 Task: Look for space in Bāli, India from 9th July, 2023 to 16th July, 2023 for 2 adults, 1 child in price range Rs.8000 to Rs.16000. Place can be entire place with 2 bedrooms having 2 beds and 1 bathroom. Property type can be house, flat, guest house. Booking option can be shelf check-in. Required host language is English.
Action: Mouse moved to (464, 102)
Screenshot: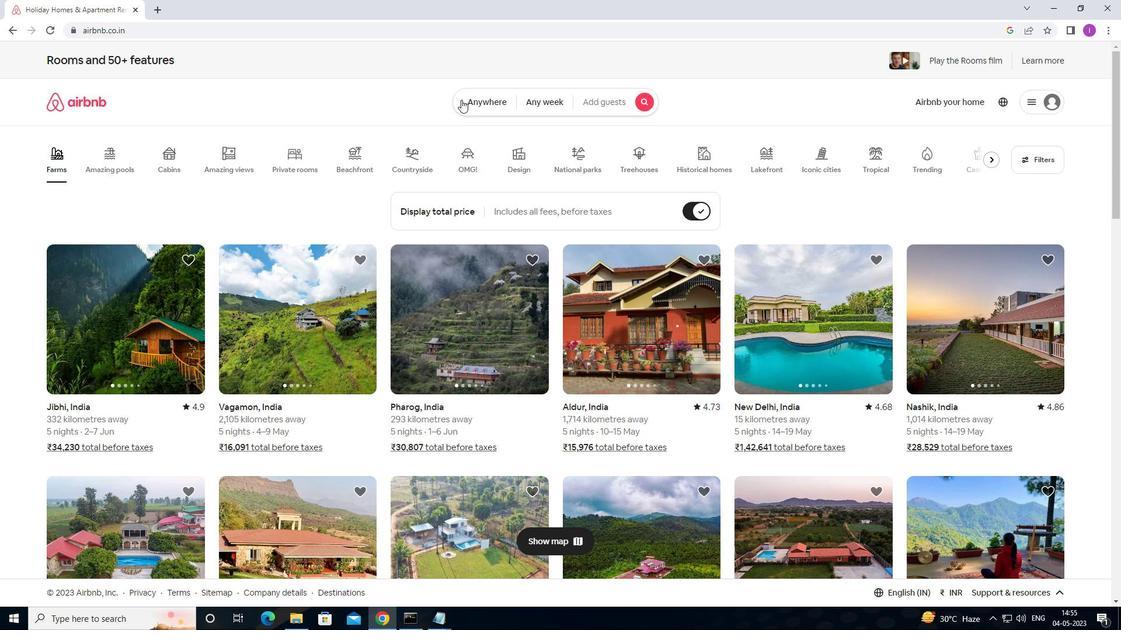 
Action: Mouse pressed left at (464, 102)
Screenshot: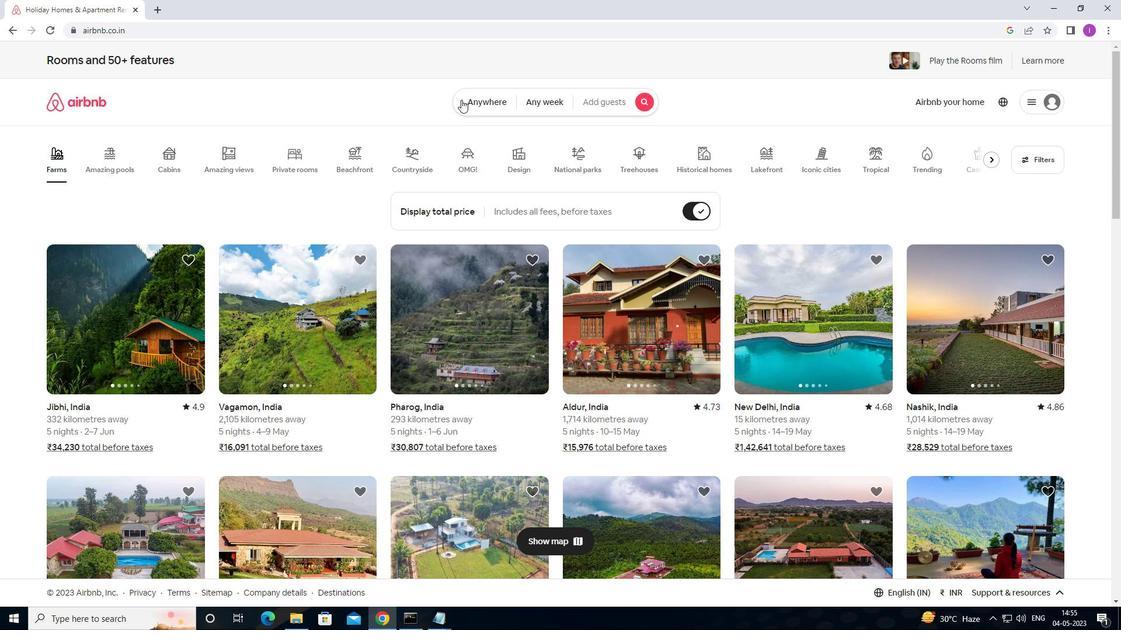 
Action: Mouse moved to (415, 152)
Screenshot: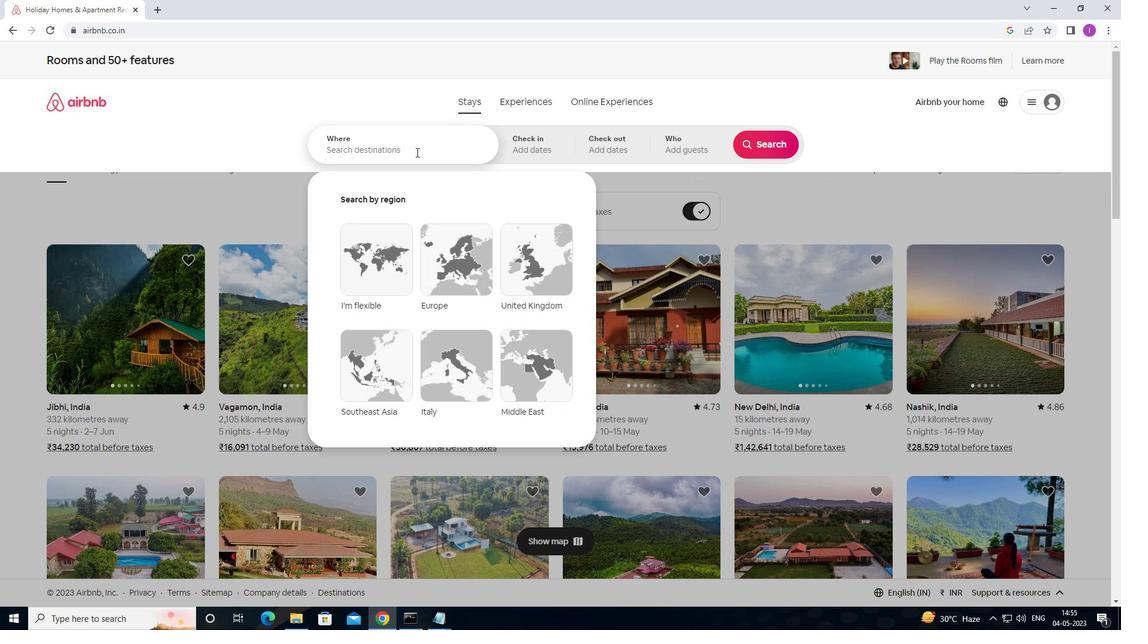 
Action: Mouse pressed left at (415, 152)
Screenshot: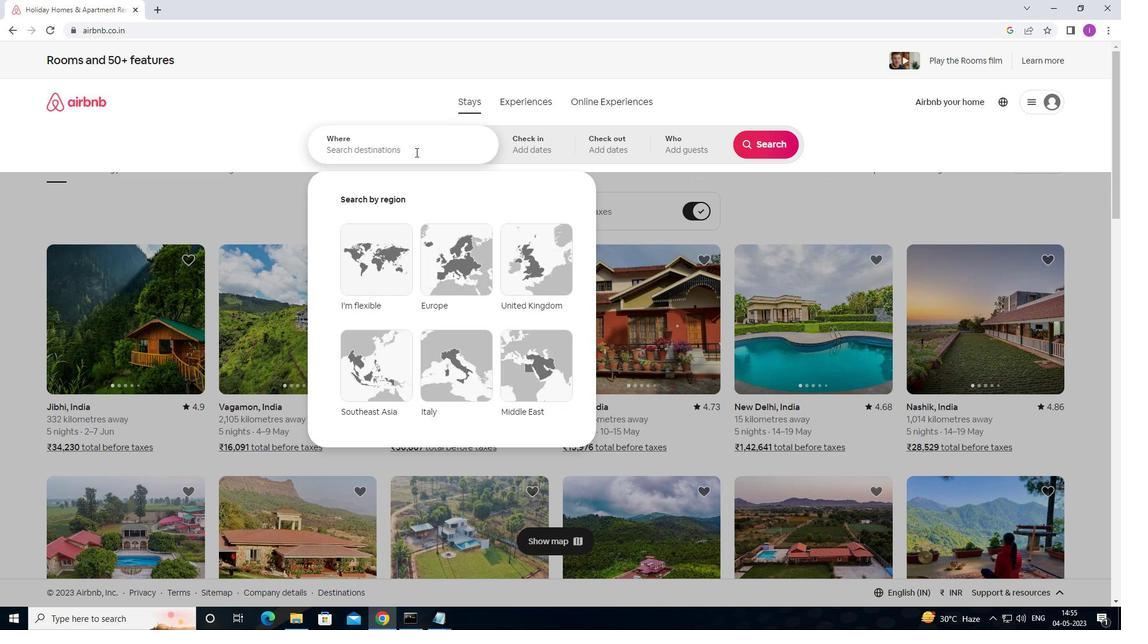 
Action: Mouse moved to (416, 152)
Screenshot: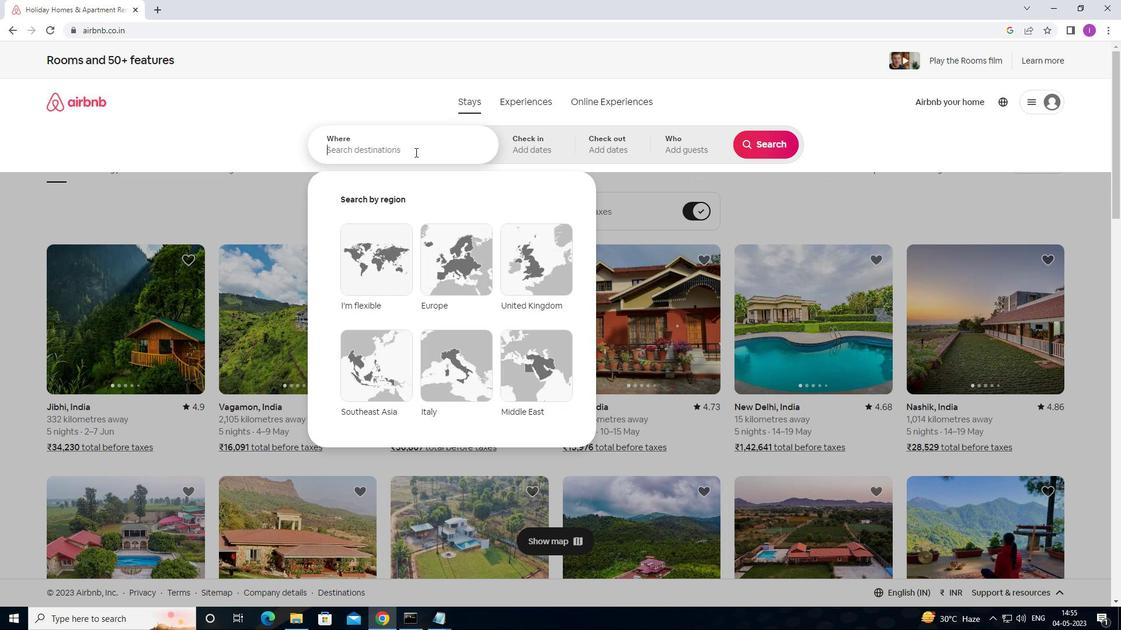 
Action: Key pressed <Key.shift>BALI,<Key.shift>INDIA
Screenshot: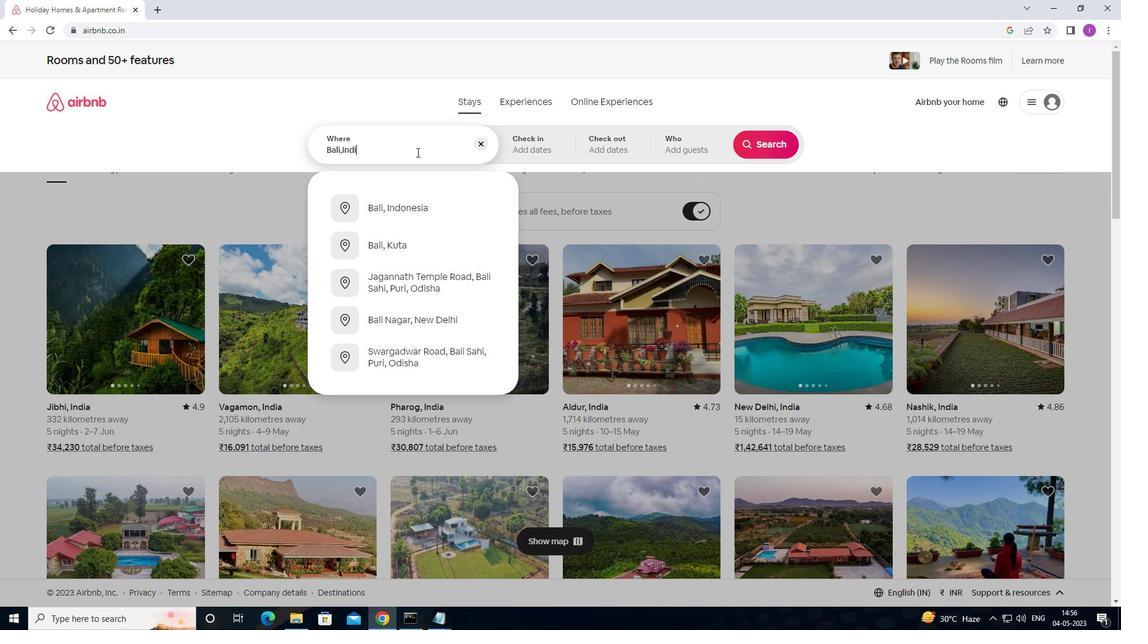 
Action: Mouse moved to (526, 148)
Screenshot: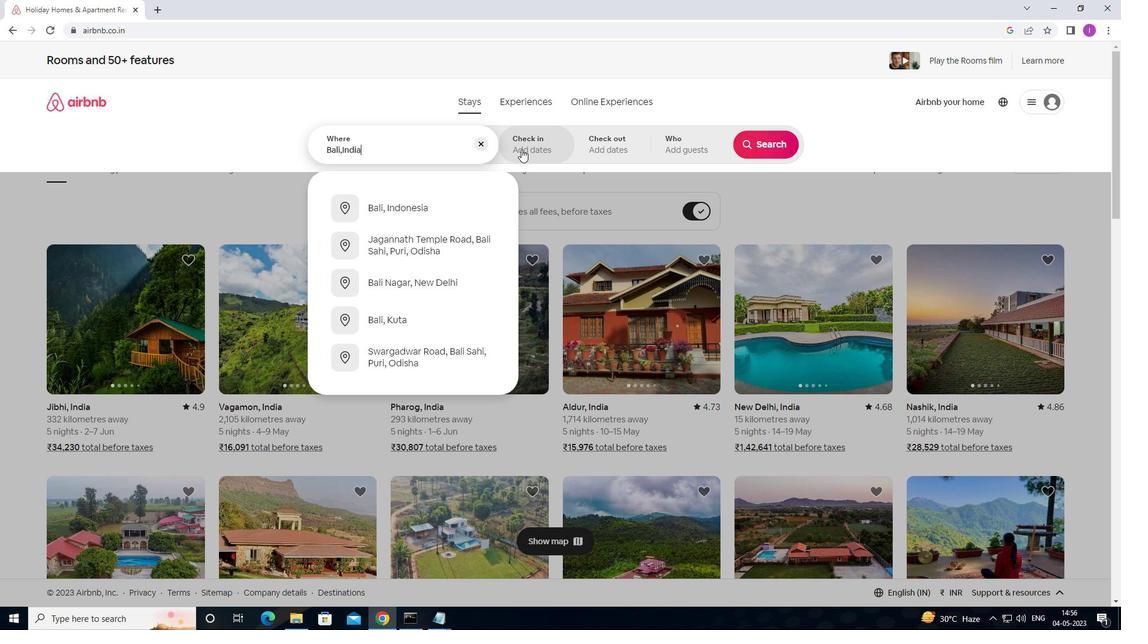 
Action: Mouse pressed left at (526, 148)
Screenshot: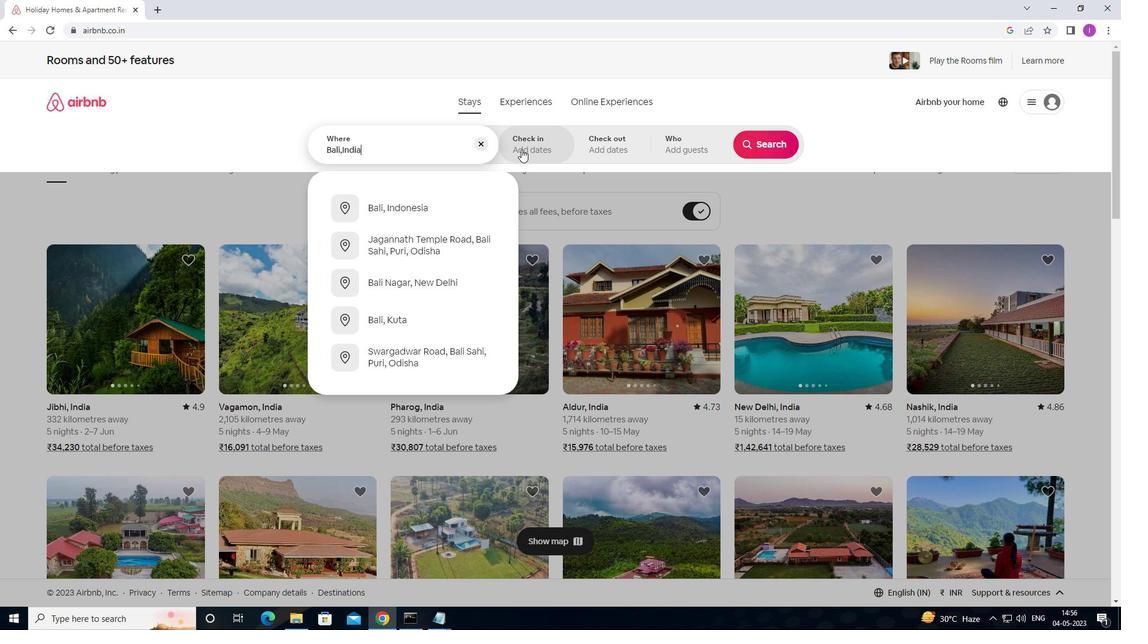 
Action: Mouse moved to (766, 239)
Screenshot: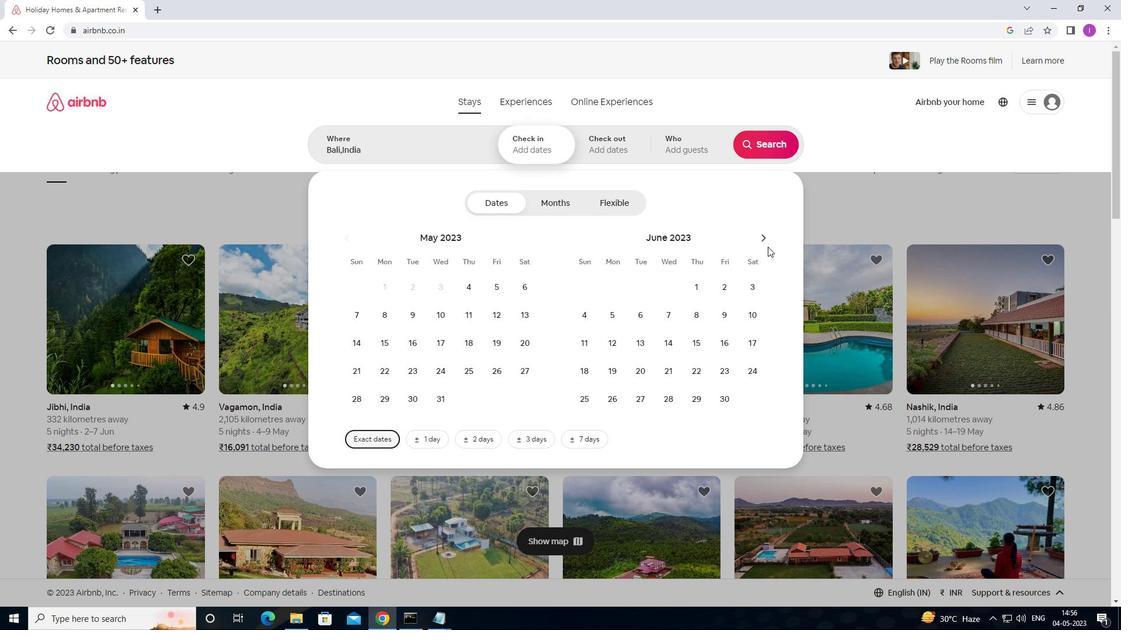 
Action: Mouse pressed left at (766, 239)
Screenshot: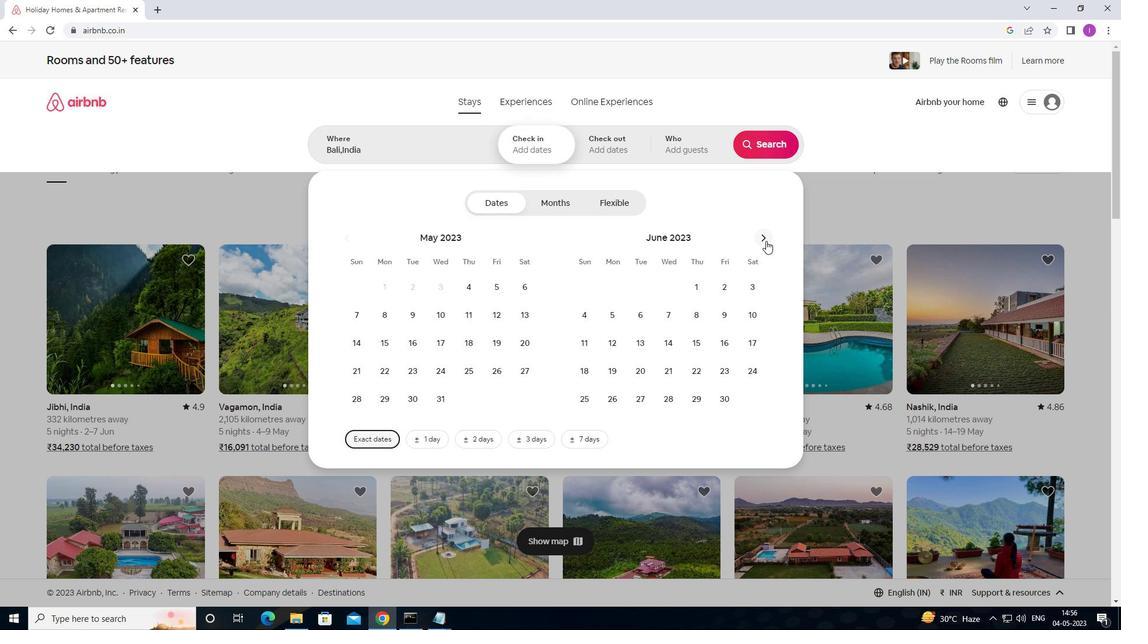 
Action: Mouse moved to (581, 346)
Screenshot: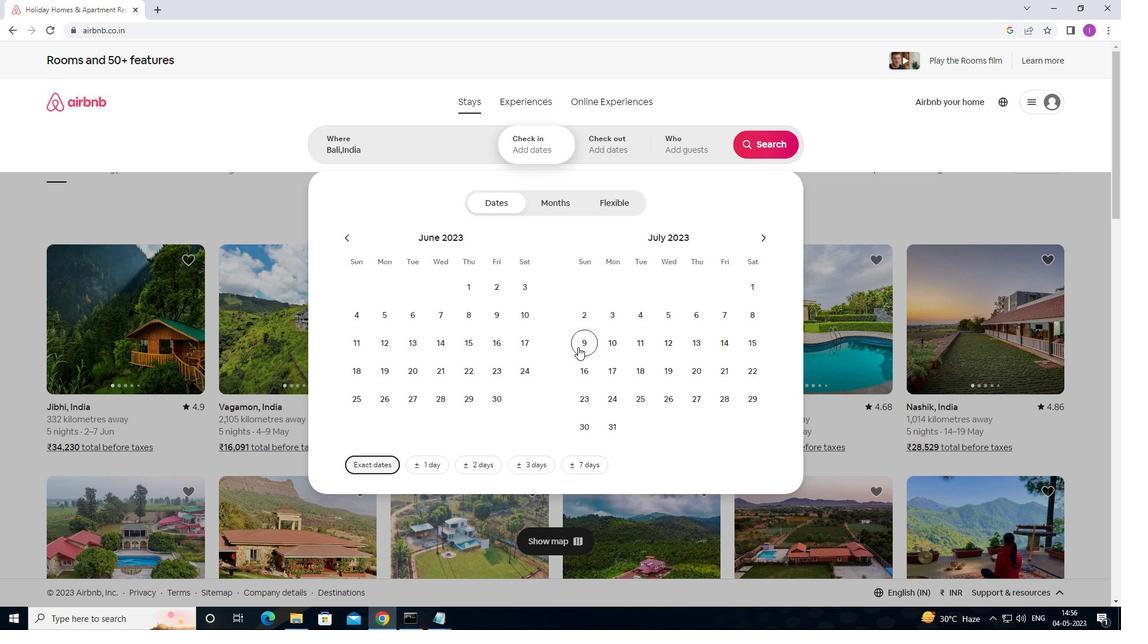 
Action: Mouse pressed left at (581, 346)
Screenshot: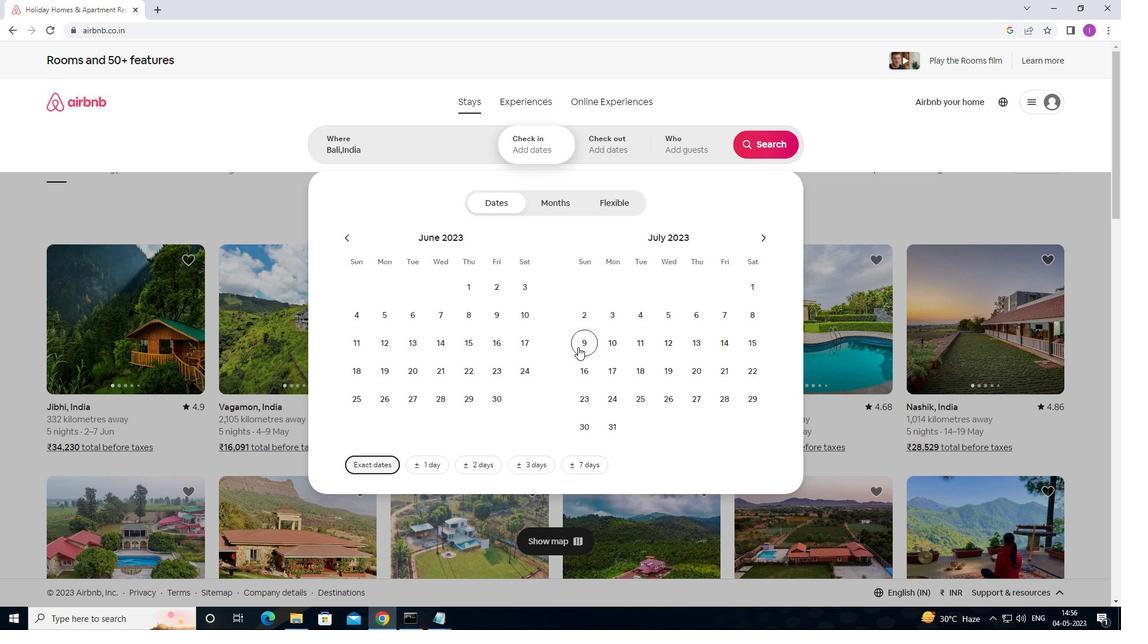 
Action: Mouse moved to (582, 364)
Screenshot: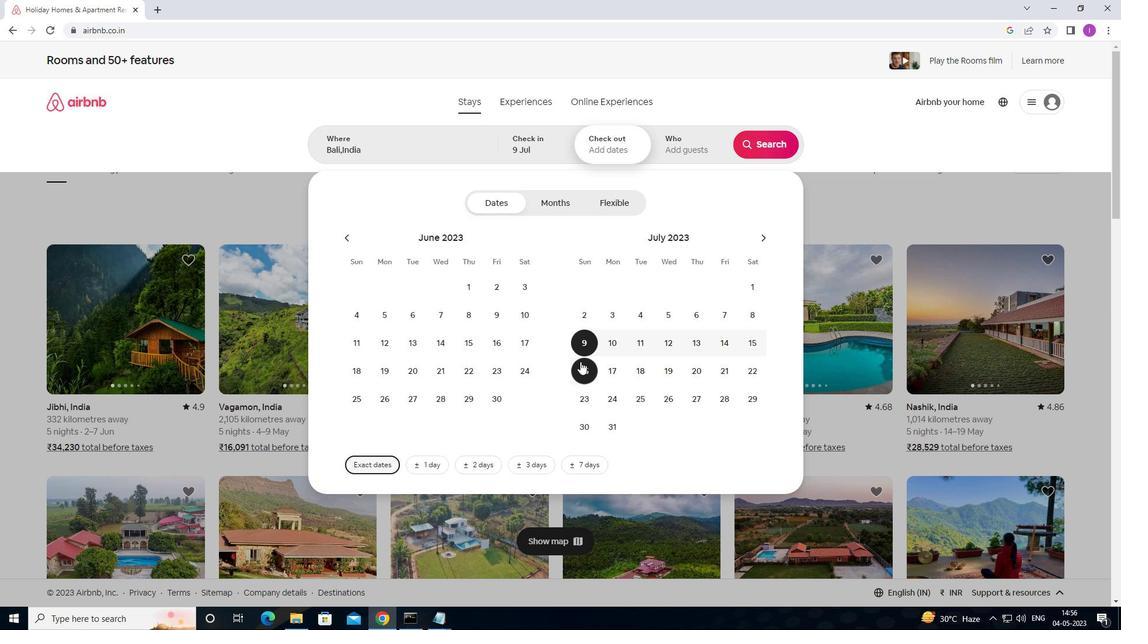 
Action: Mouse pressed left at (582, 364)
Screenshot: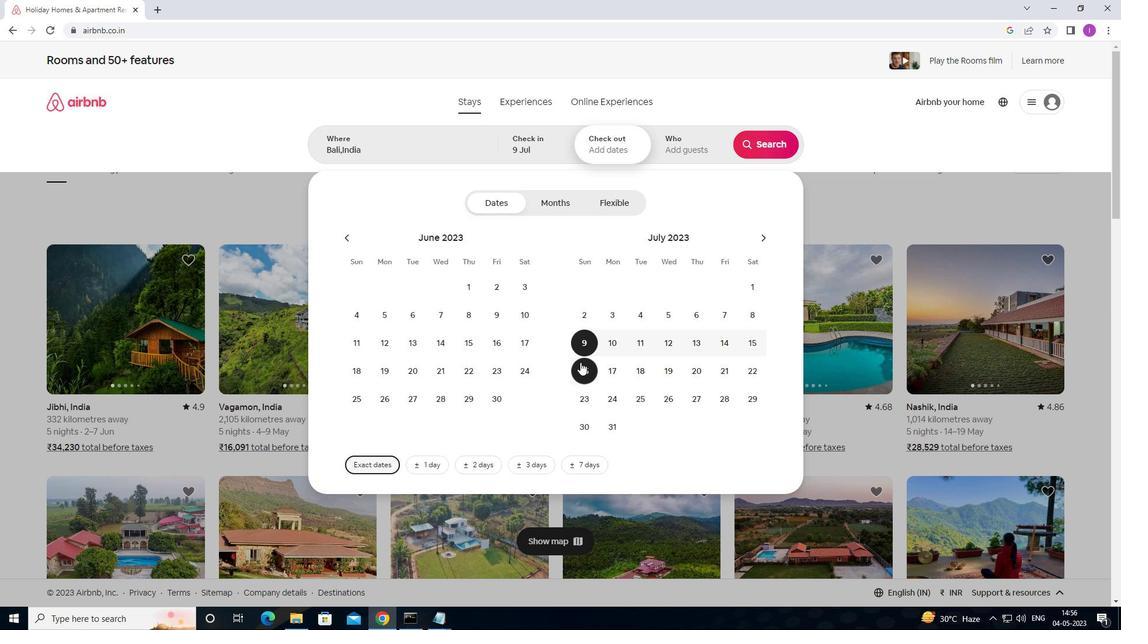 
Action: Mouse moved to (682, 150)
Screenshot: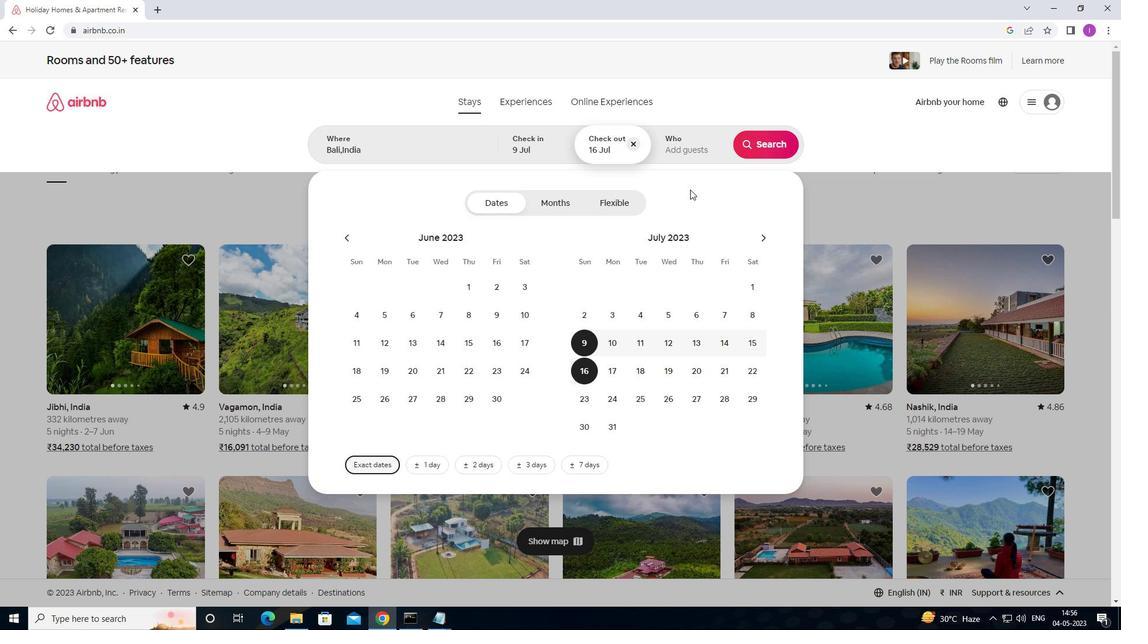 
Action: Mouse pressed left at (682, 150)
Screenshot: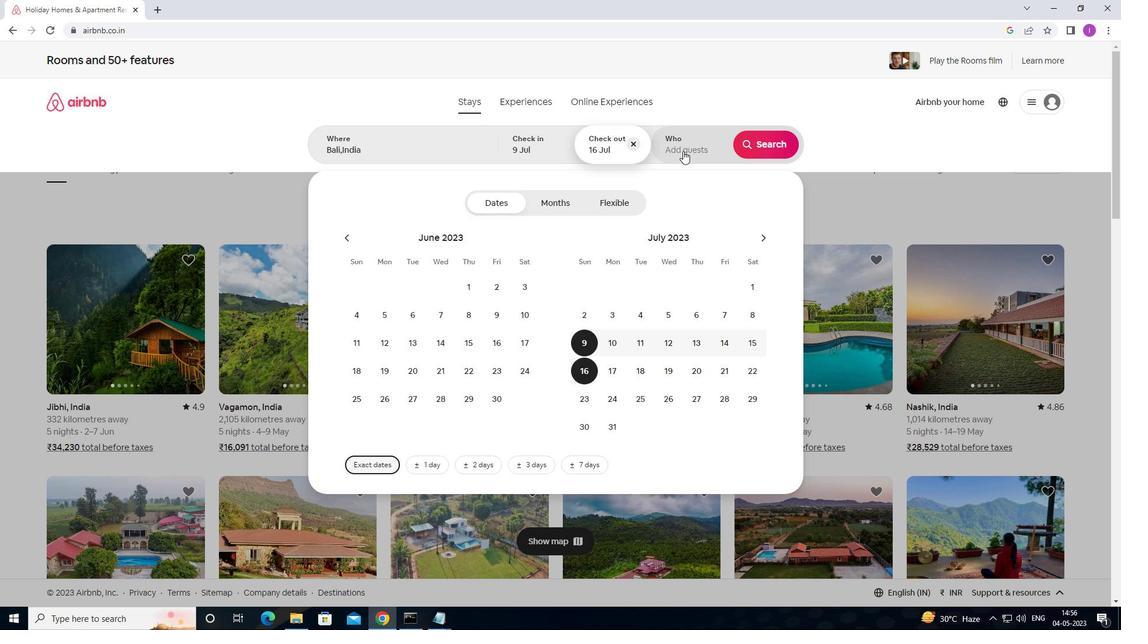 
Action: Mouse moved to (766, 200)
Screenshot: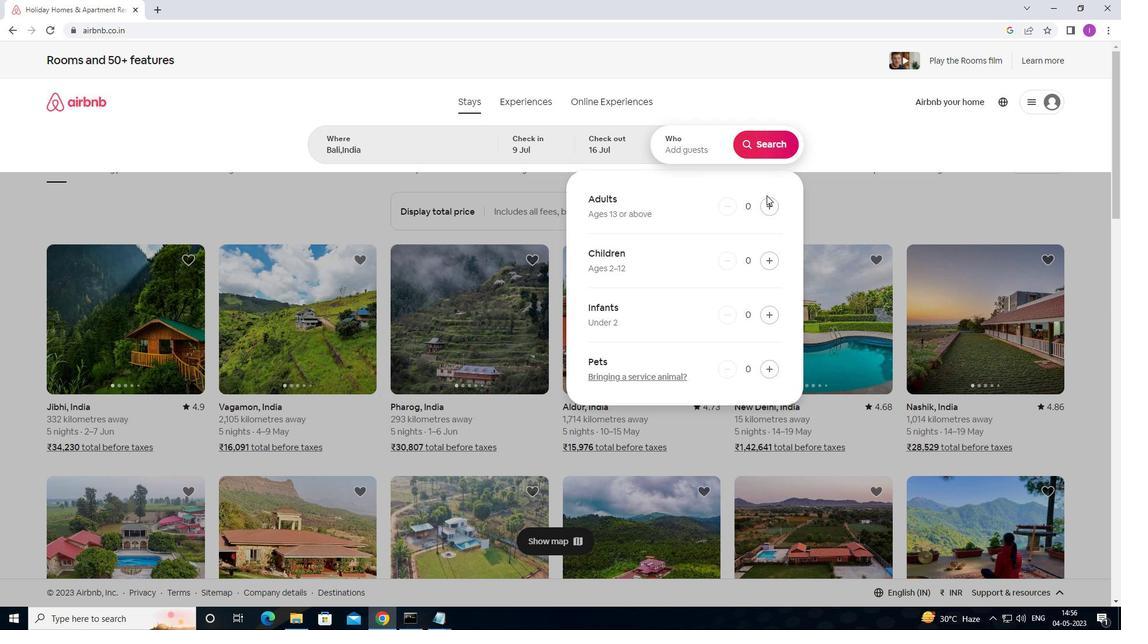 
Action: Mouse pressed left at (766, 200)
Screenshot: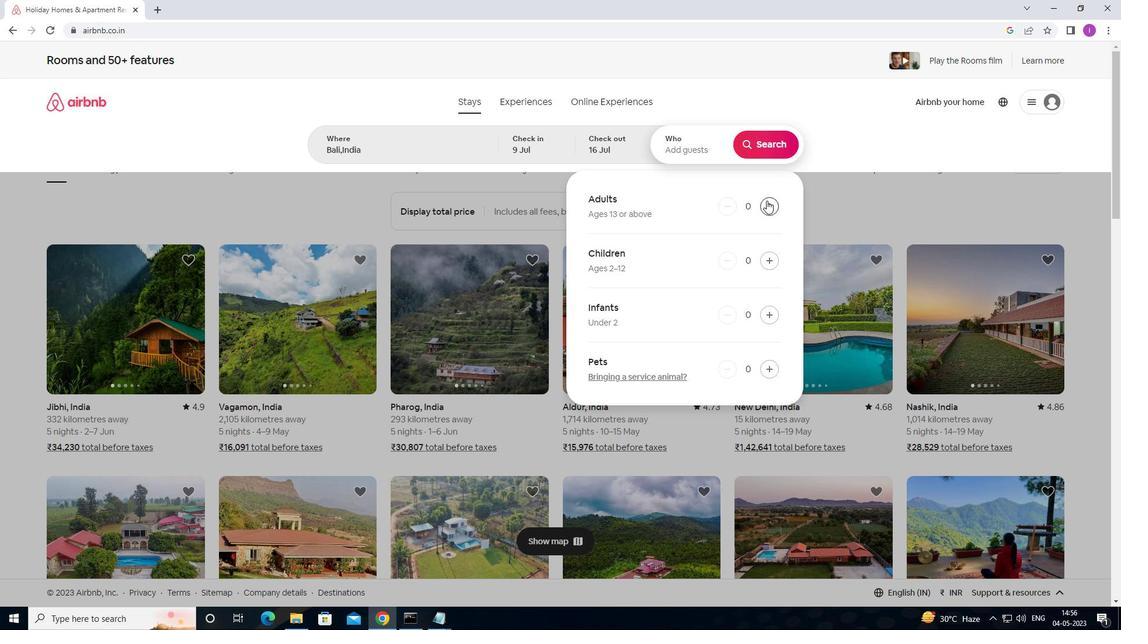
Action: Mouse pressed left at (766, 200)
Screenshot: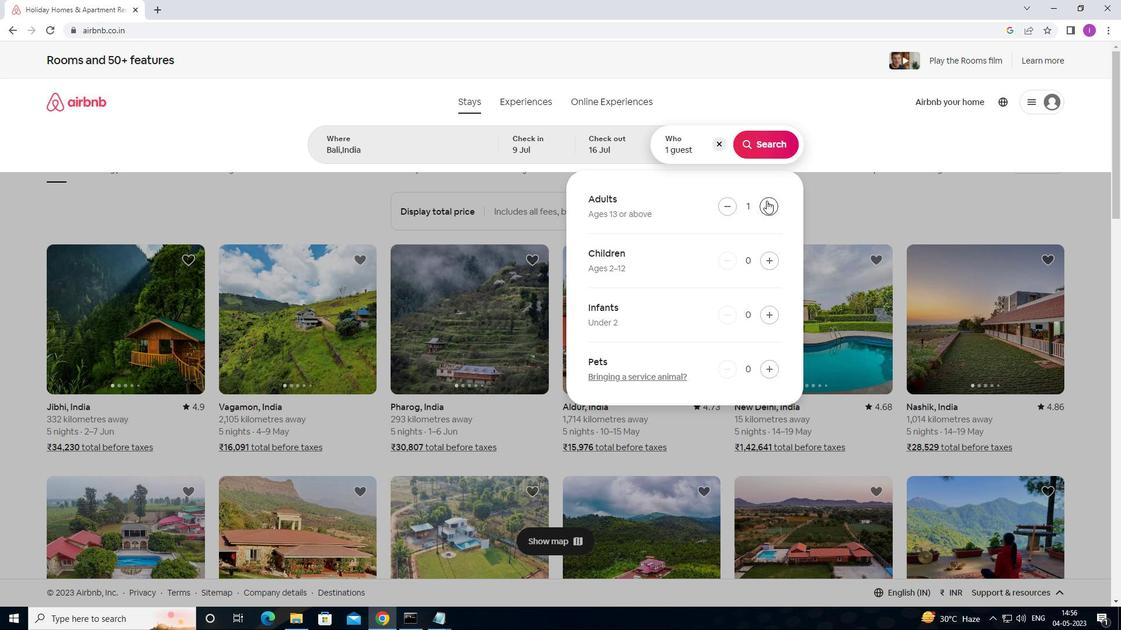 
Action: Mouse moved to (769, 261)
Screenshot: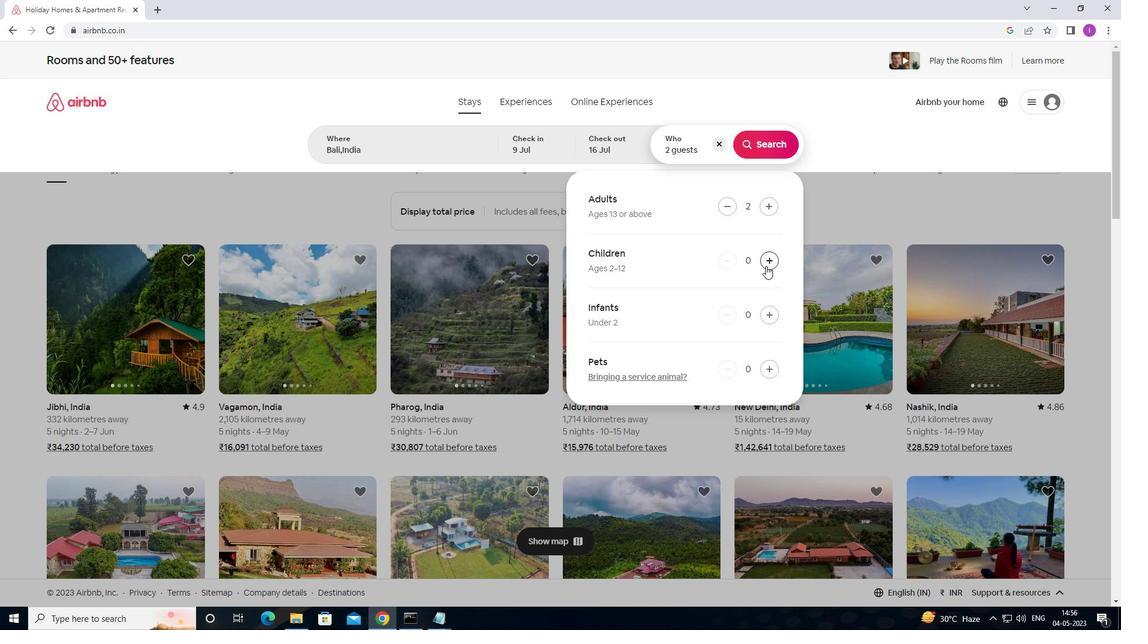 
Action: Mouse pressed left at (769, 261)
Screenshot: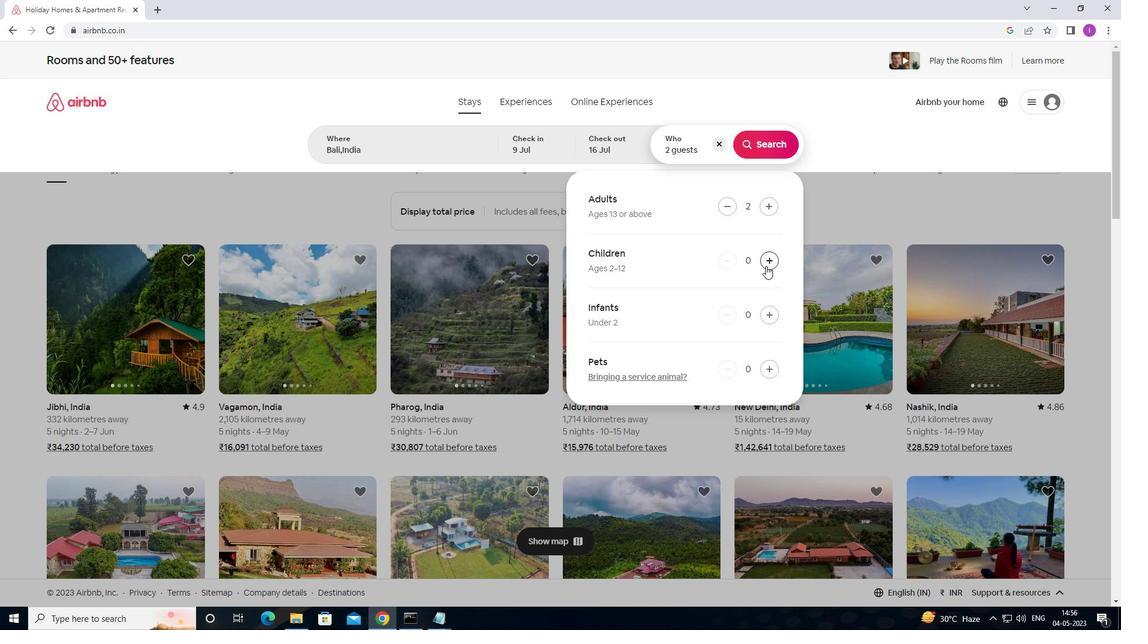 
Action: Mouse moved to (755, 148)
Screenshot: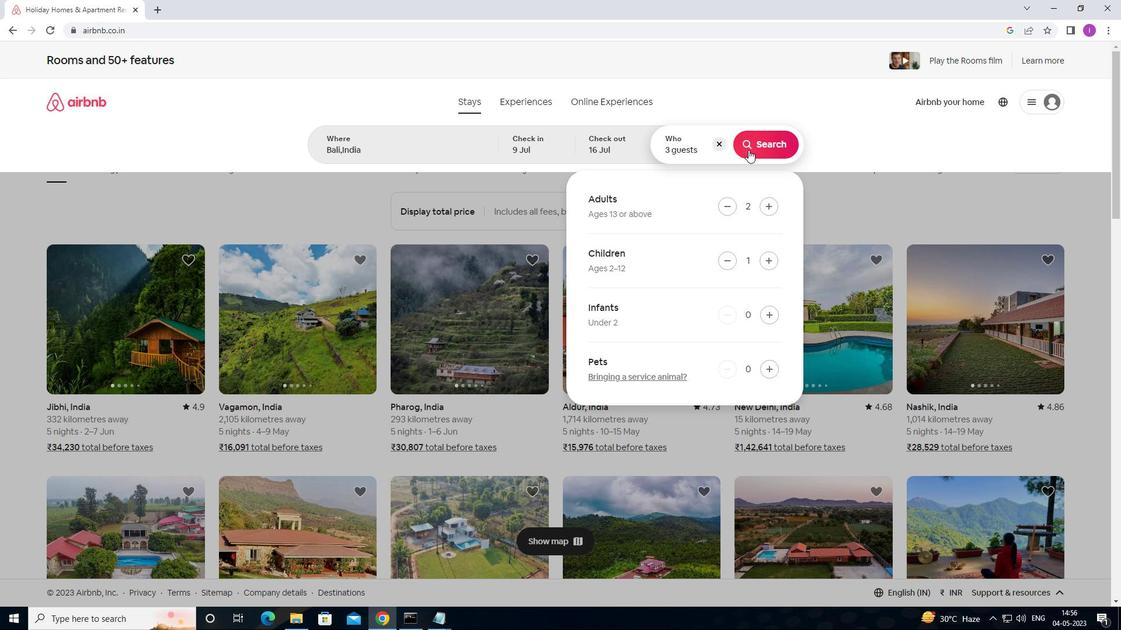 
Action: Mouse pressed left at (755, 148)
Screenshot: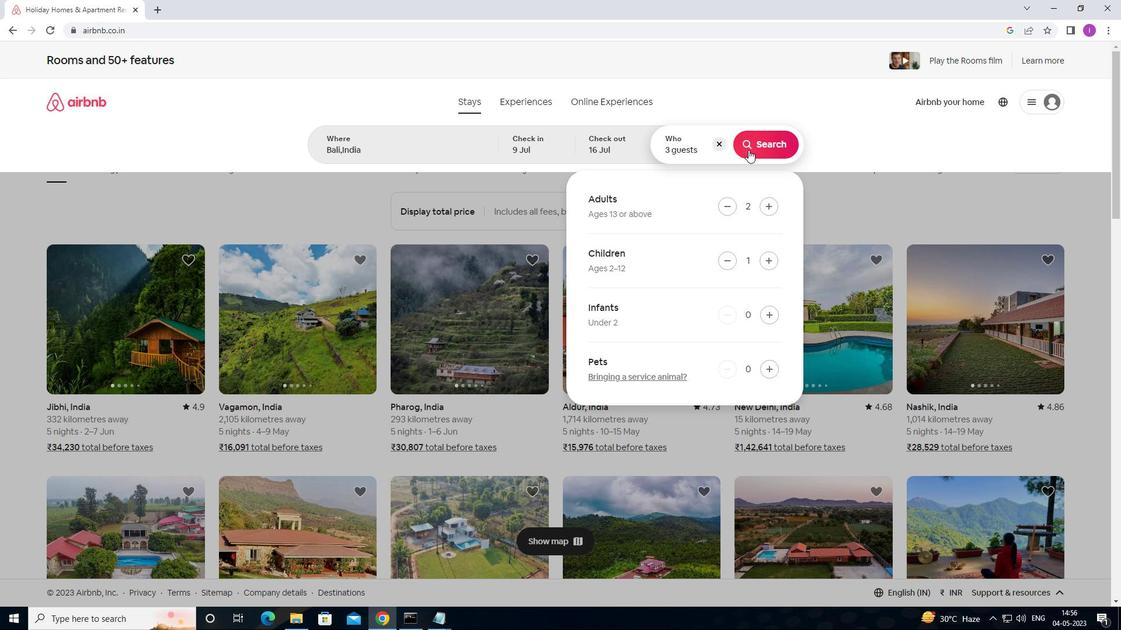 
Action: Mouse moved to (1064, 116)
Screenshot: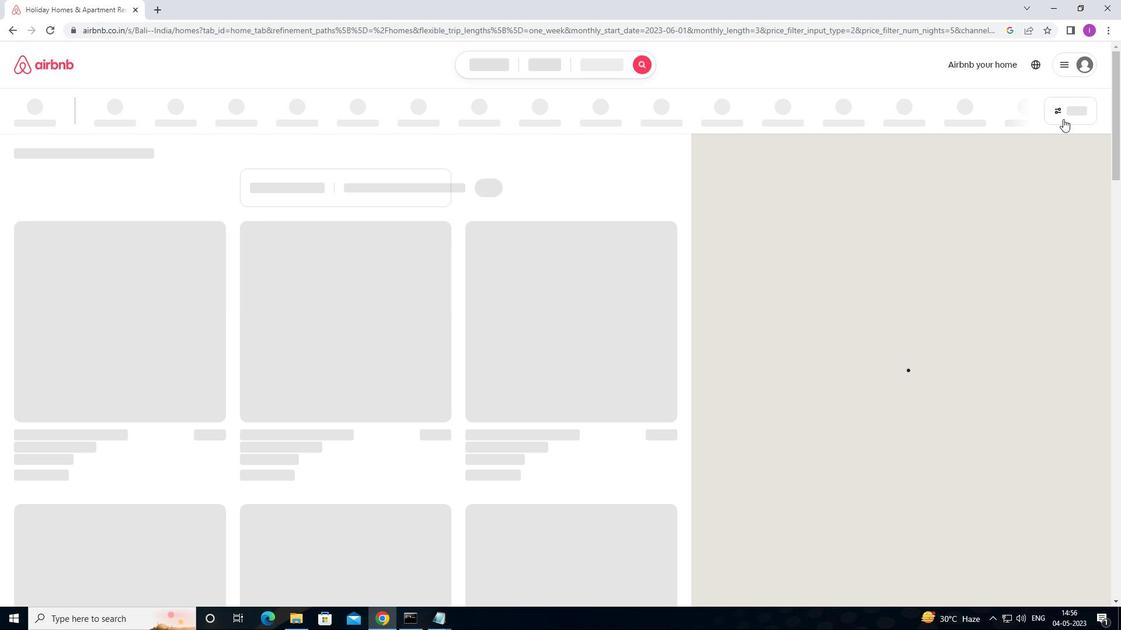 
Action: Mouse pressed left at (1064, 116)
Screenshot: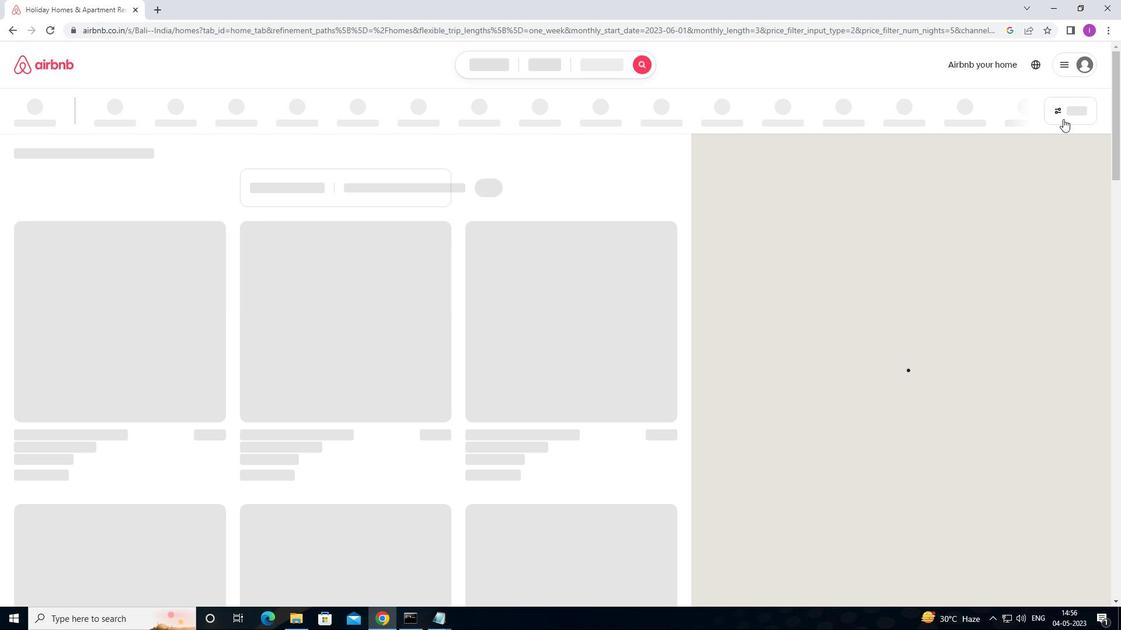 
Action: Mouse moved to (1066, 108)
Screenshot: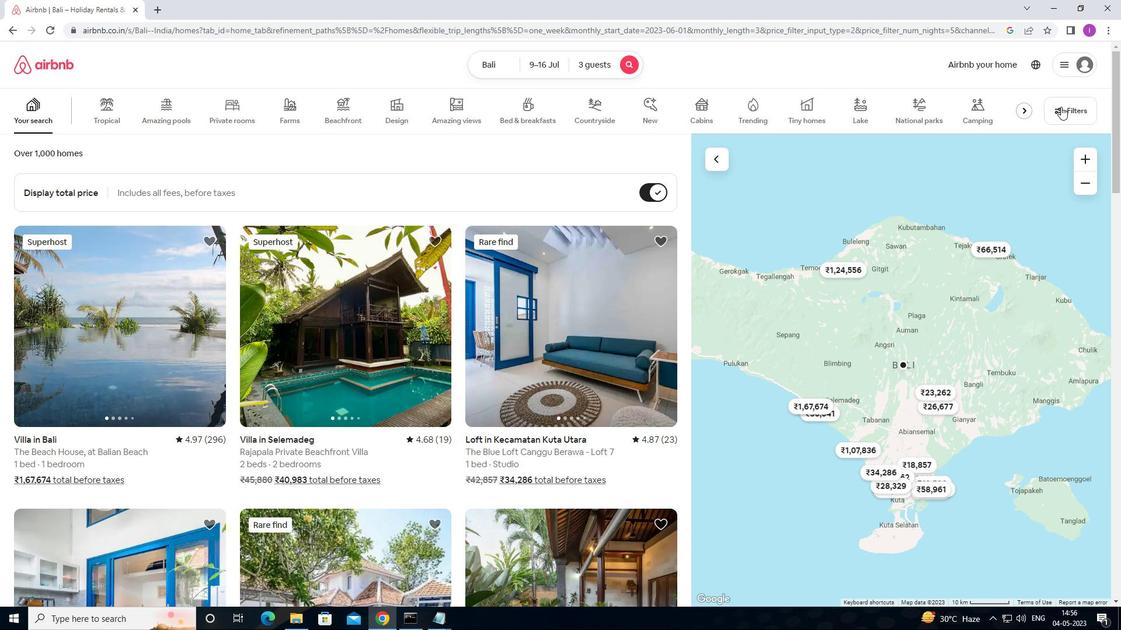 
Action: Mouse pressed left at (1066, 108)
Screenshot: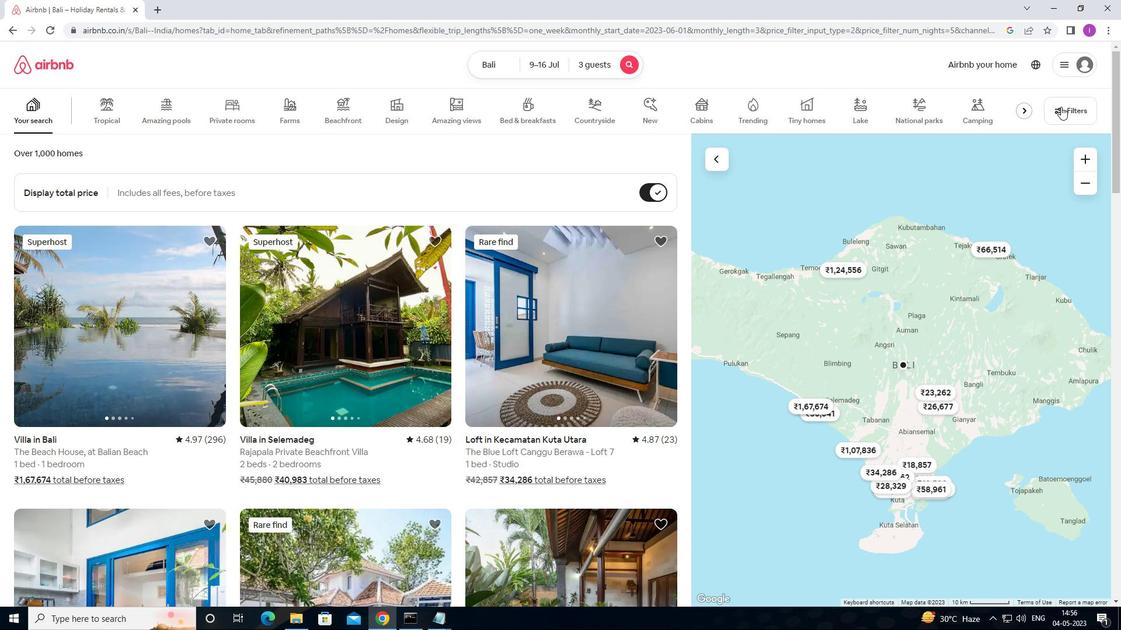 
Action: Mouse moved to (410, 260)
Screenshot: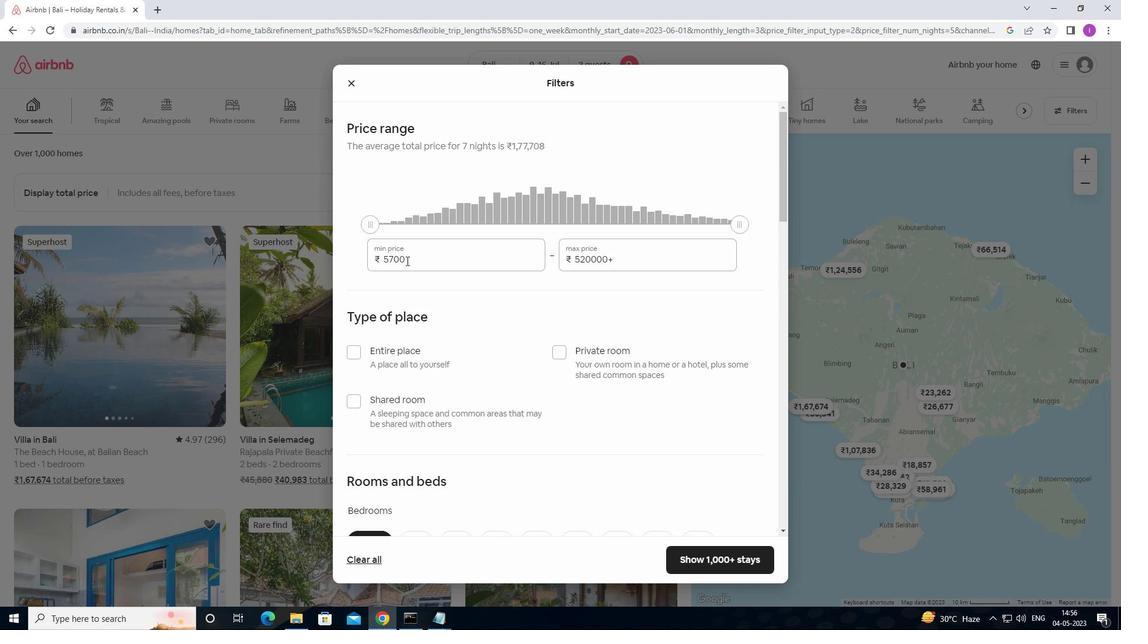 
Action: Mouse pressed left at (410, 260)
Screenshot: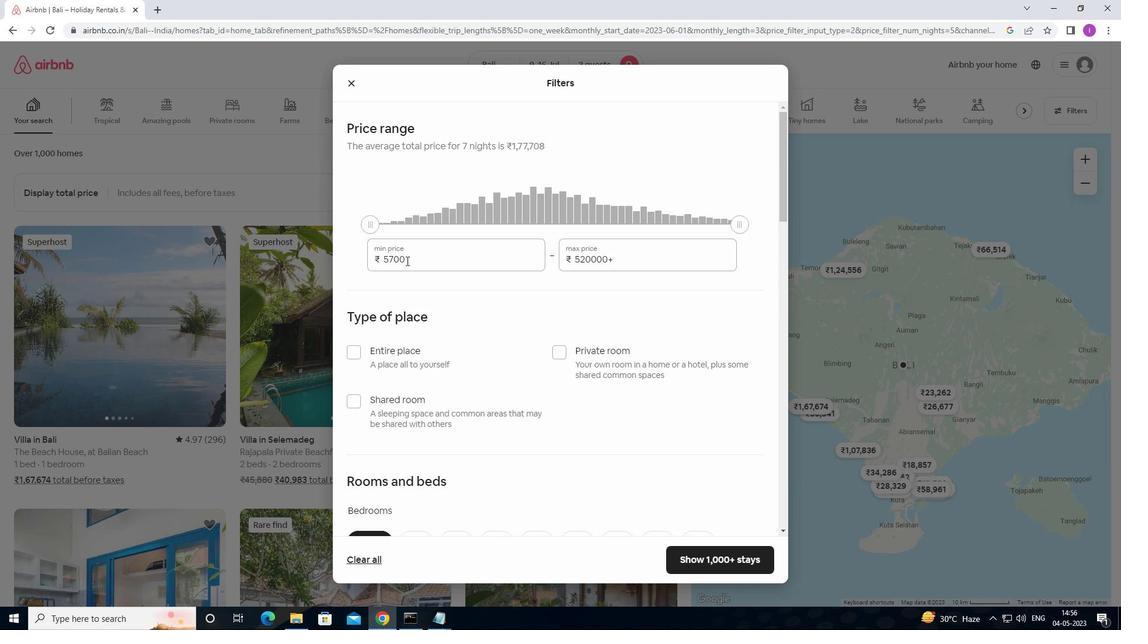 
Action: Mouse moved to (526, 234)
Screenshot: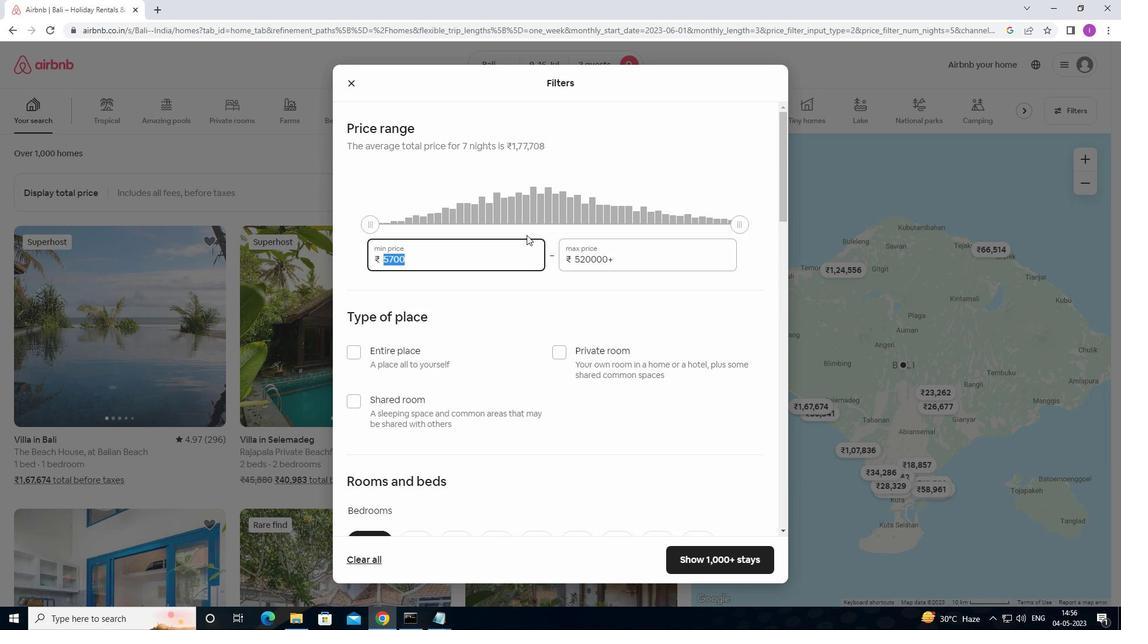
Action: Key pressed 800
Screenshot: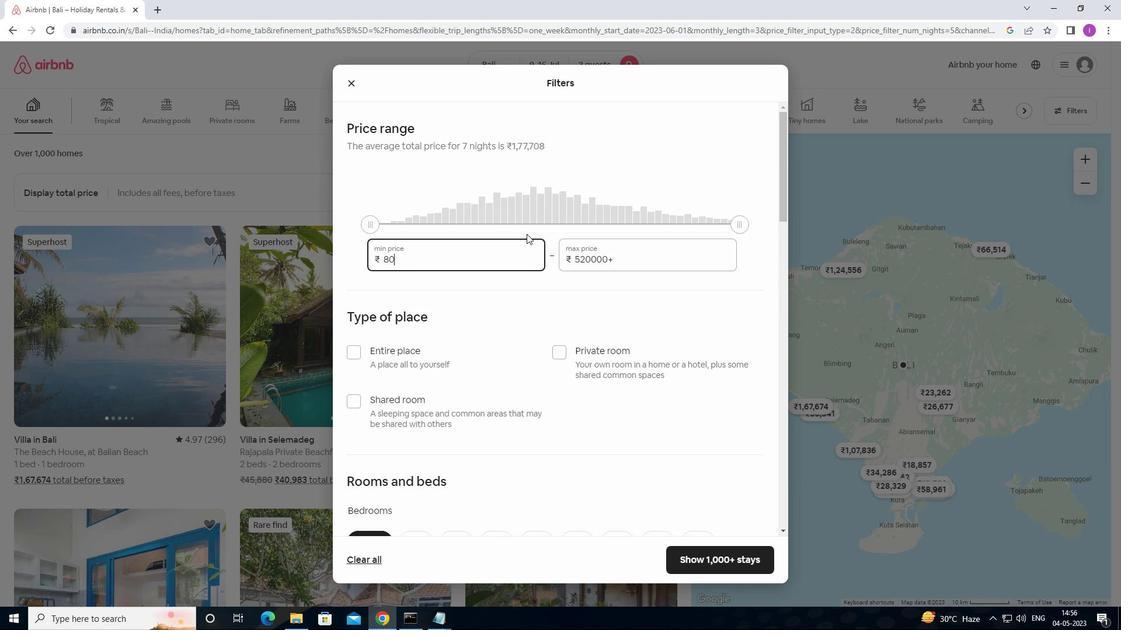 
Action: Mouse moved to (527, 232)
Screenshot: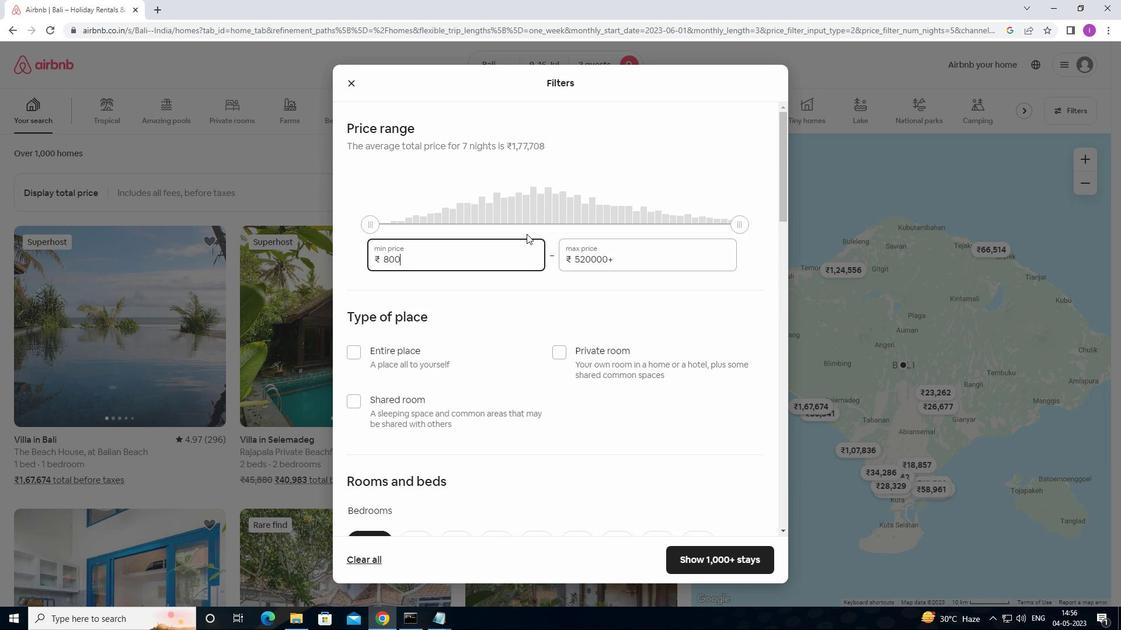 
Action: Key pressed 0
Screenshot: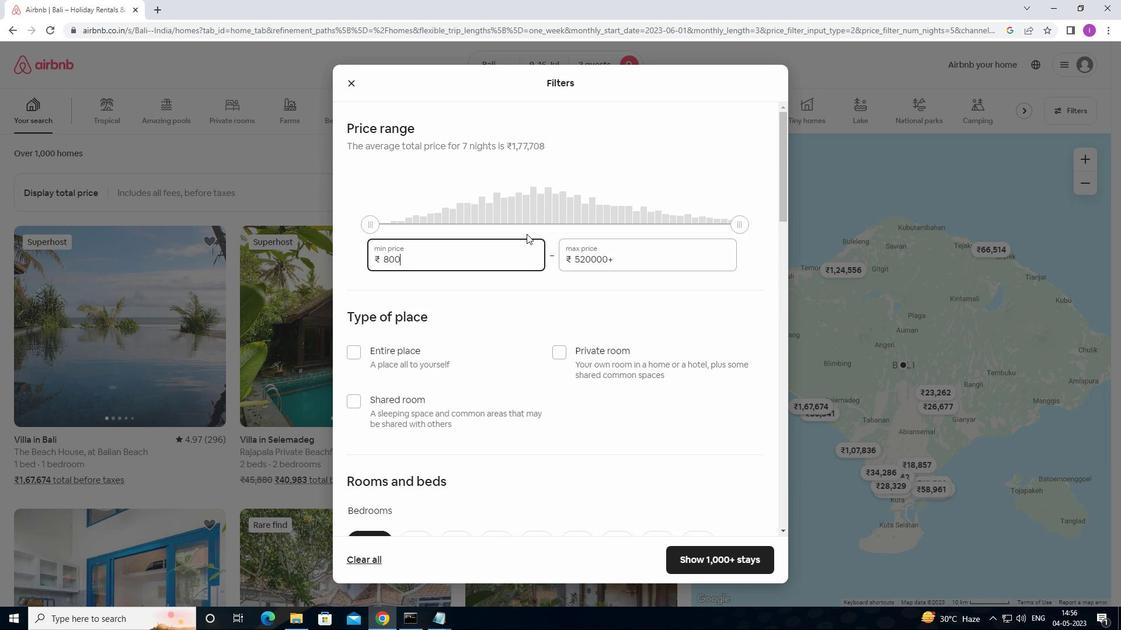 
Action: Mouse moved to (626, 250)
Screenshot: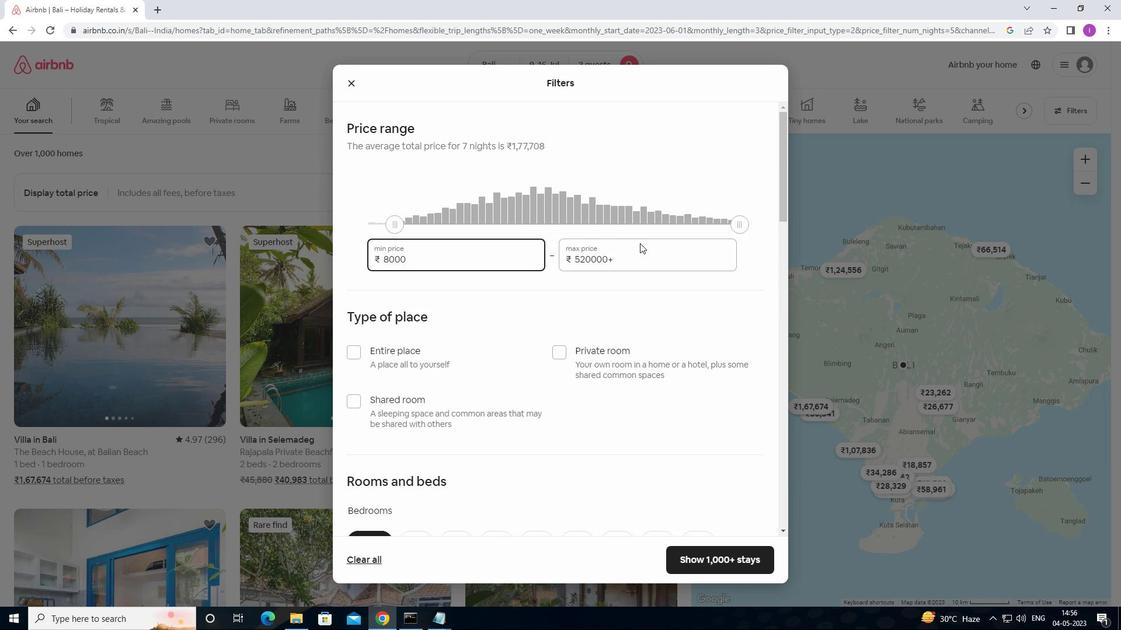 
Action: Mouse pressed left at (626, 250)
Screenshot: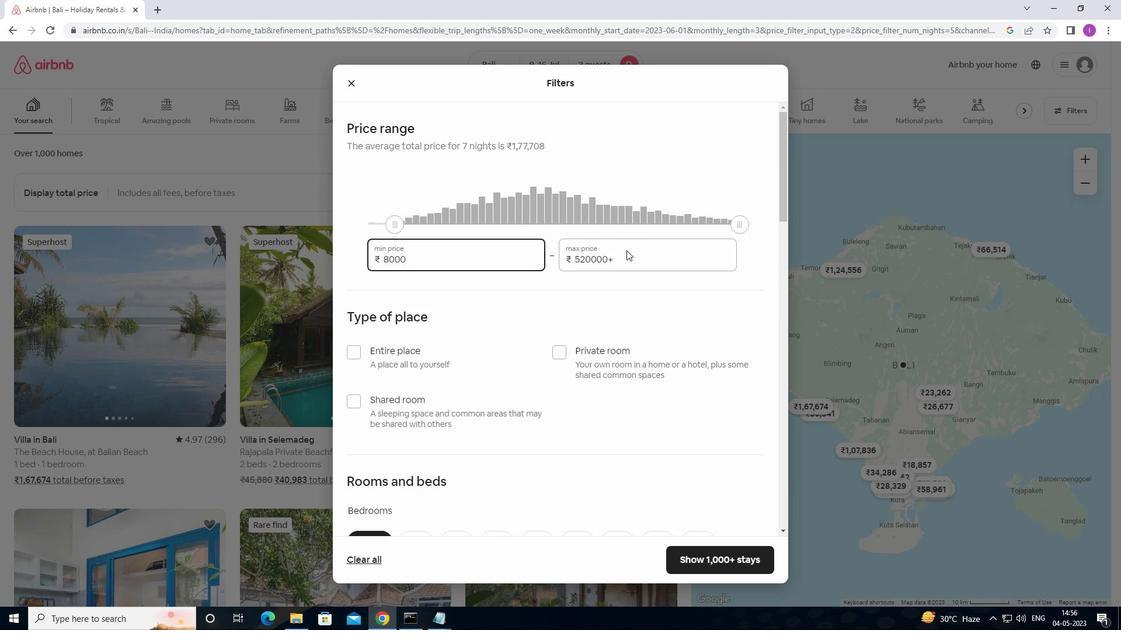 
Action: Mouse moved to (621, 254)
Screenshot: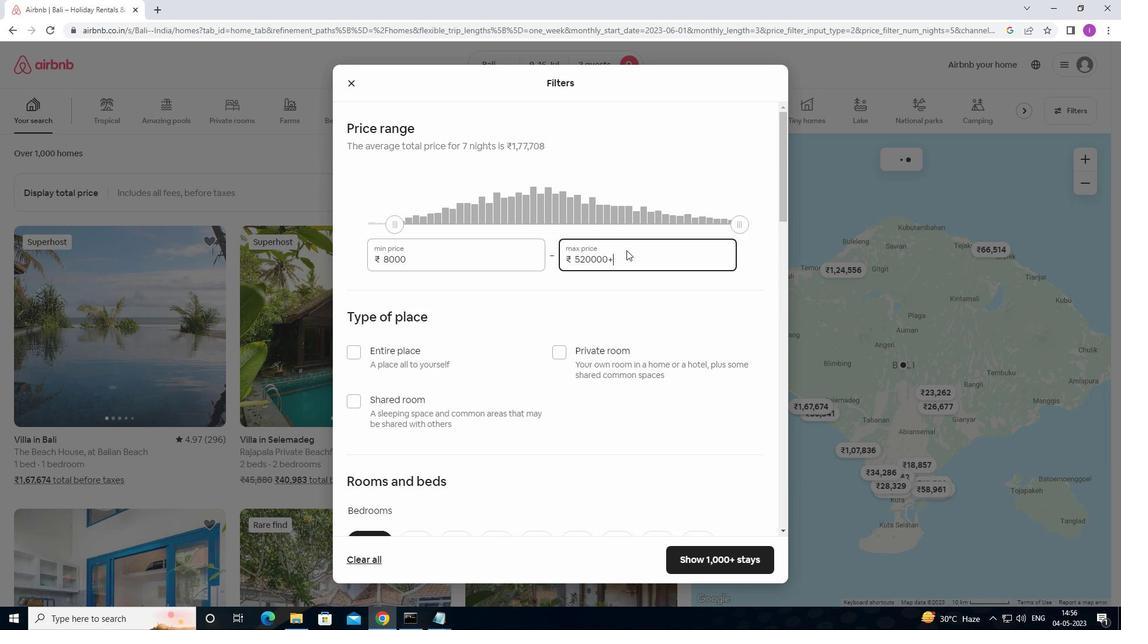 
Action: Mouse pressed left at (621, 254)
Screenshot: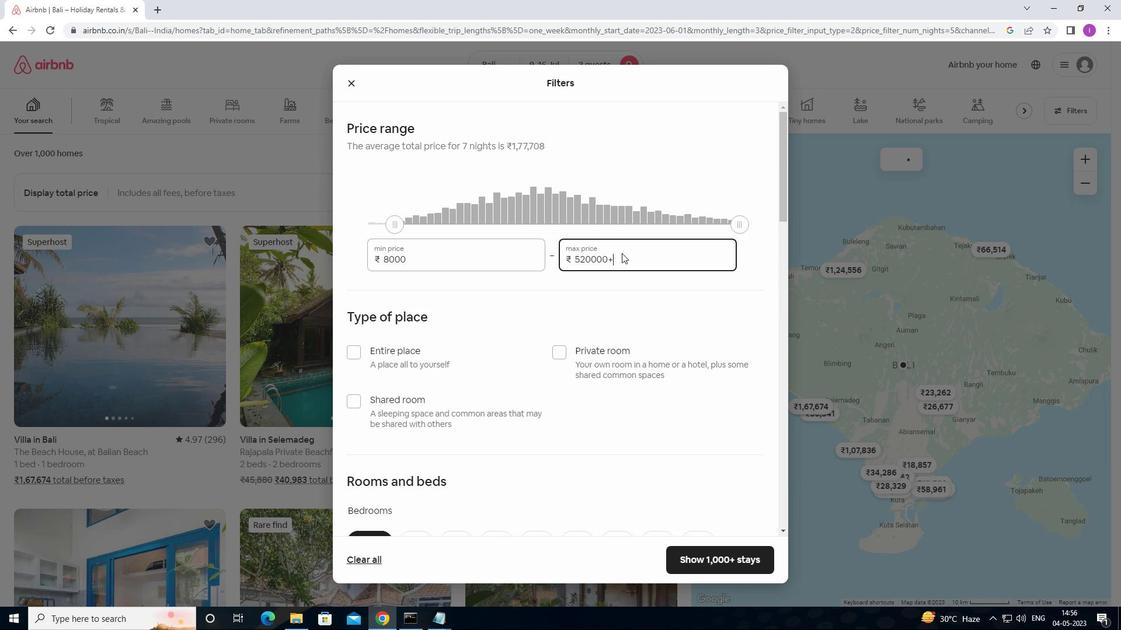 
Action: Mouse moved to (565, 249)
Screenshot: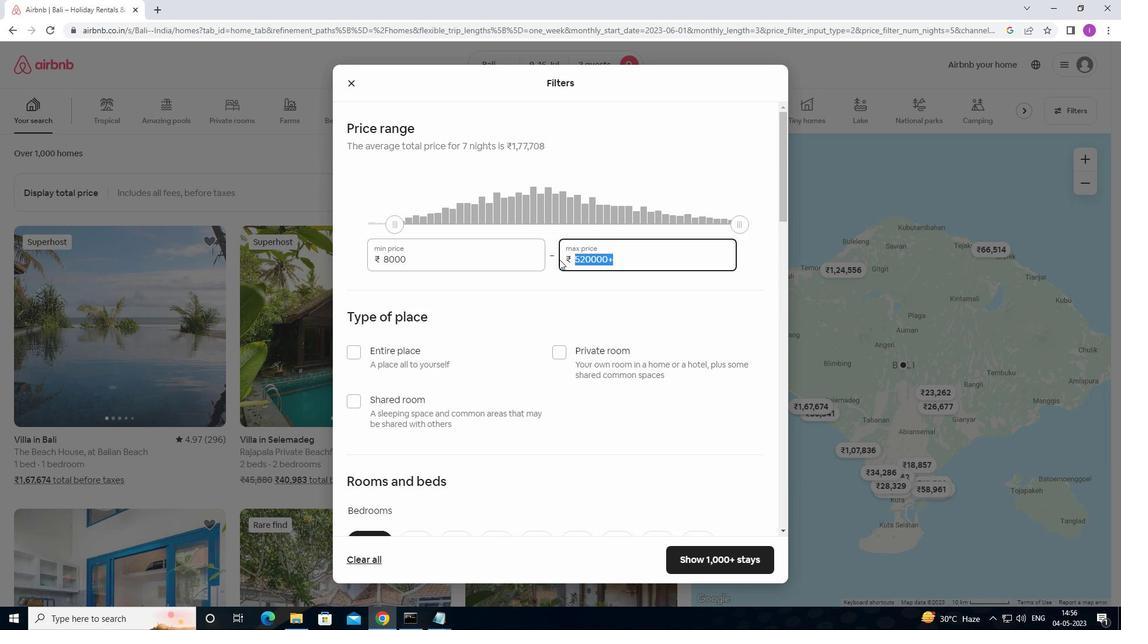 
Action: Key pressed 1600
Screenshot: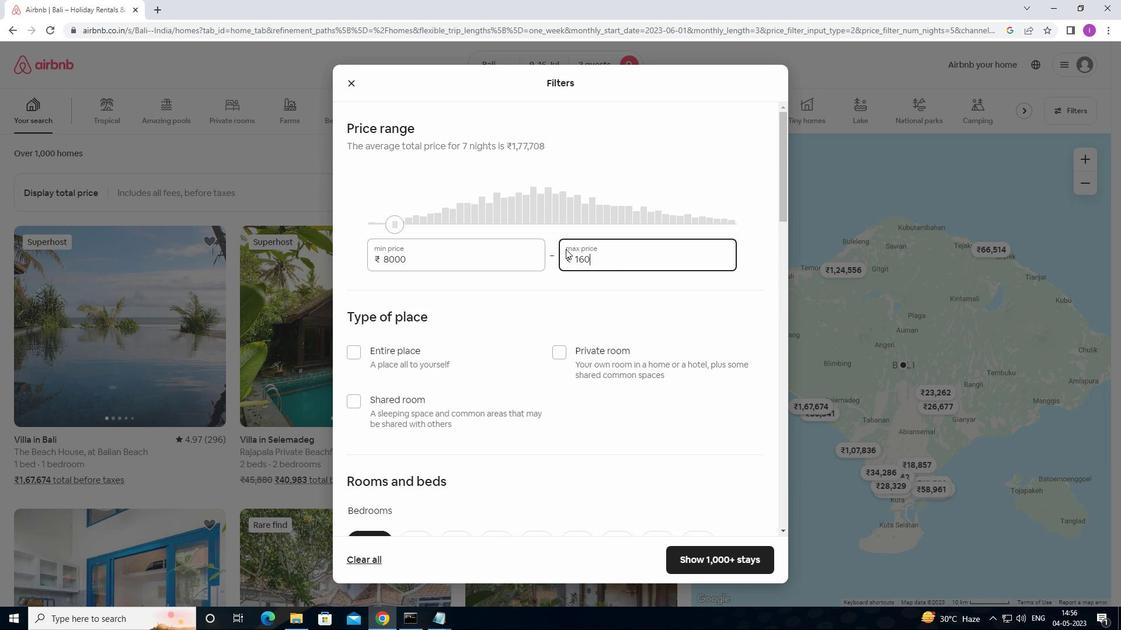 
Action: Mouse moved to (568, 246)
Screenshot: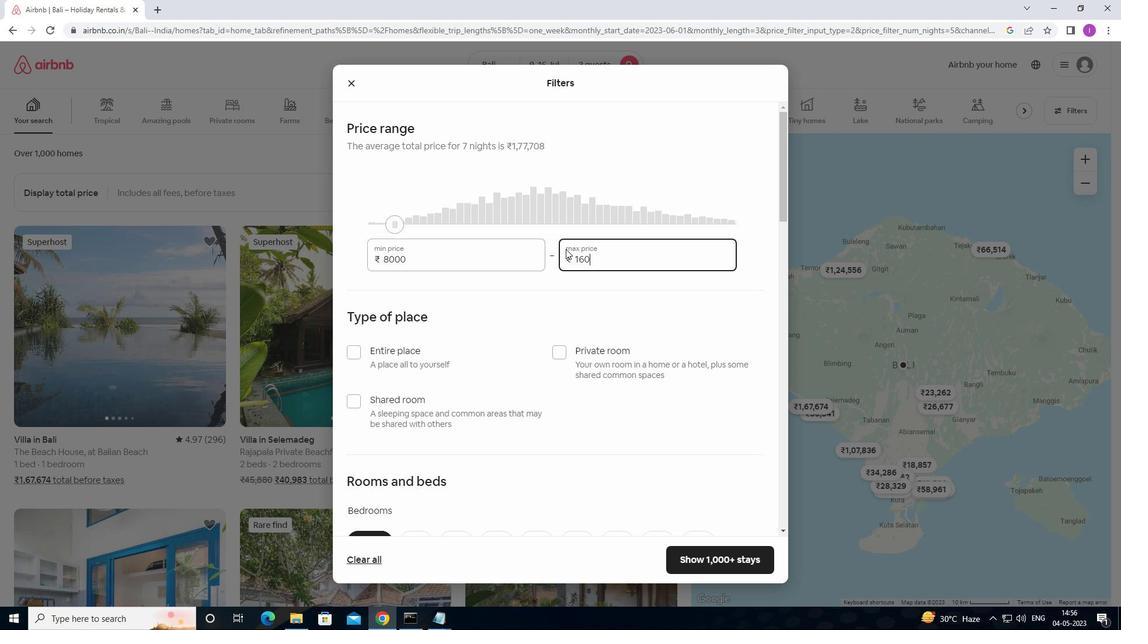 
Action: Key pressed 0
Screenshot: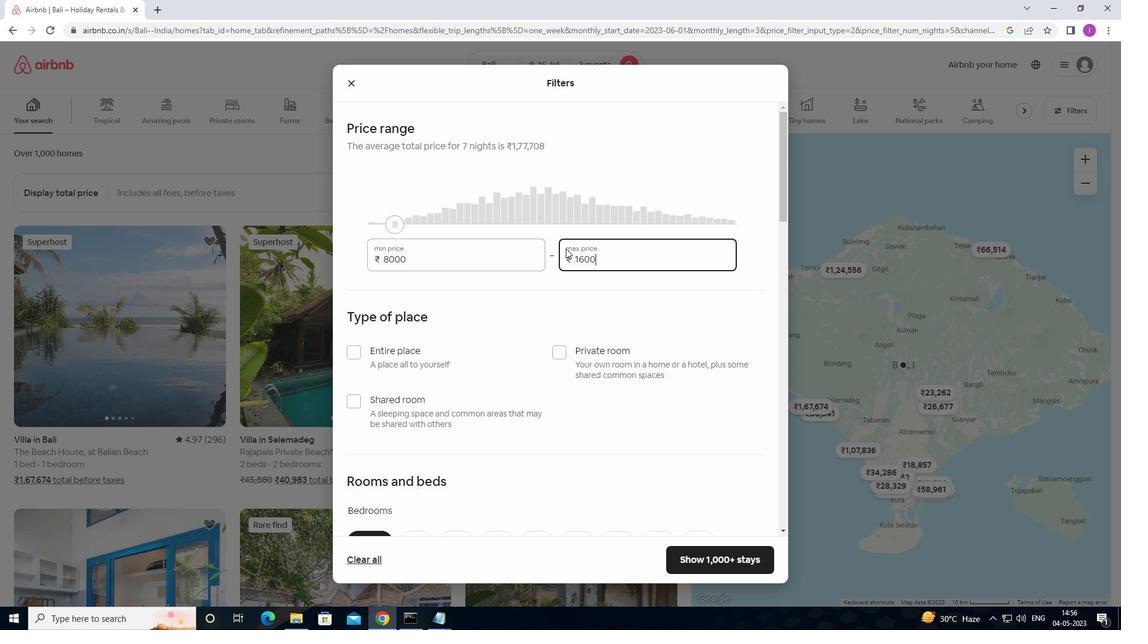 
Action: Mouse moved to (603, 329)
Screenshot: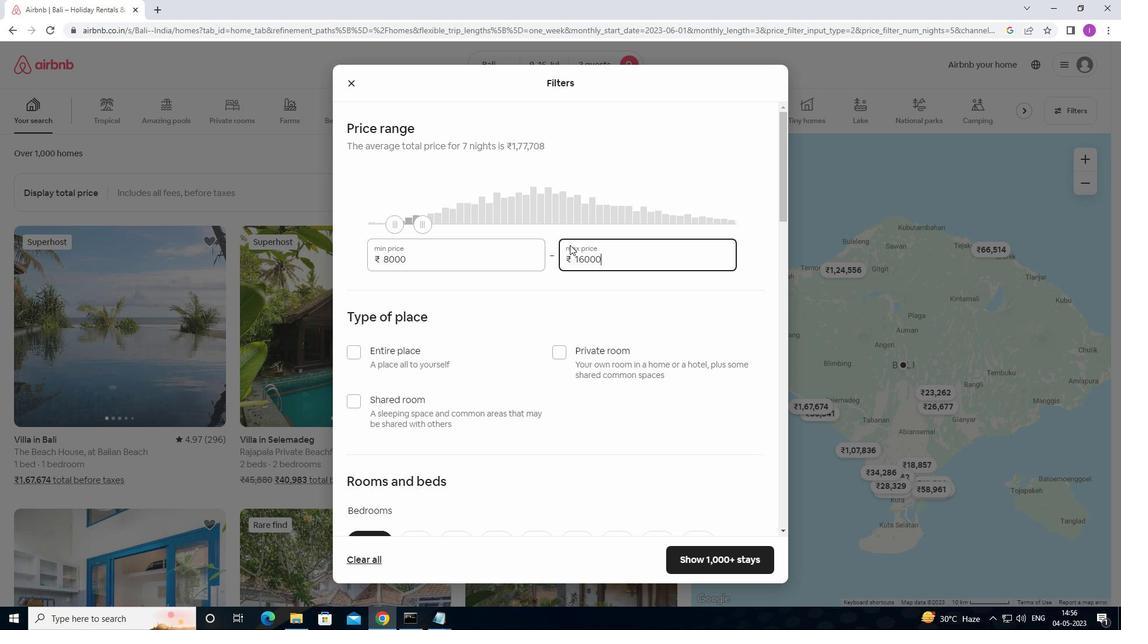 
Action: Mouse scrolled (603, 329) with delta (0, 0)
Screenshot: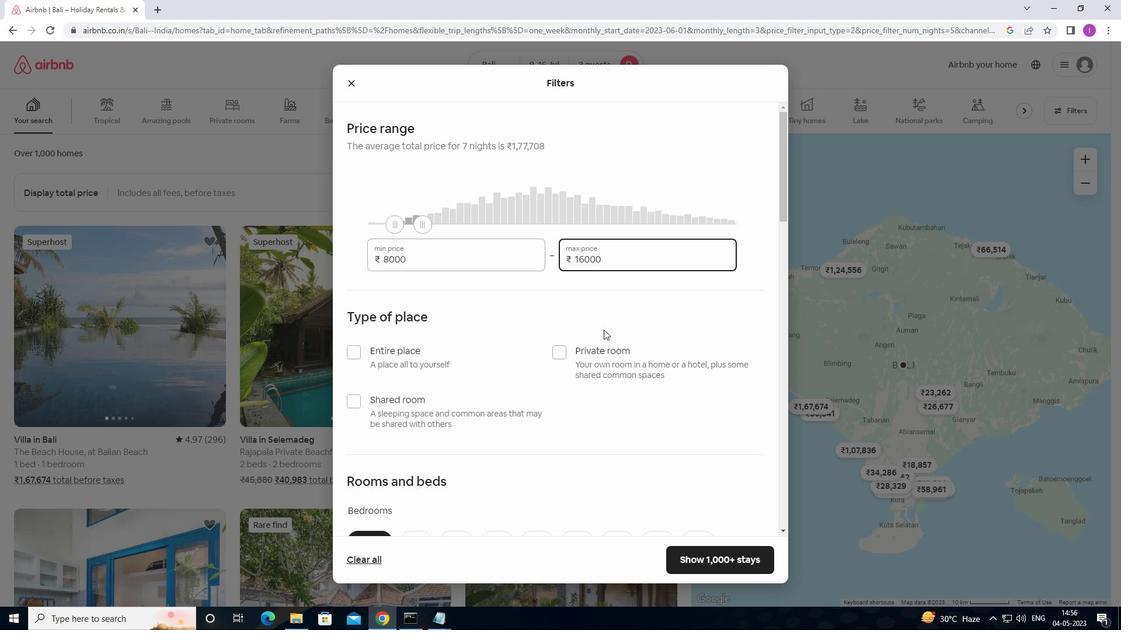
Action: Mouse moved to (603, 329)
Screenshot: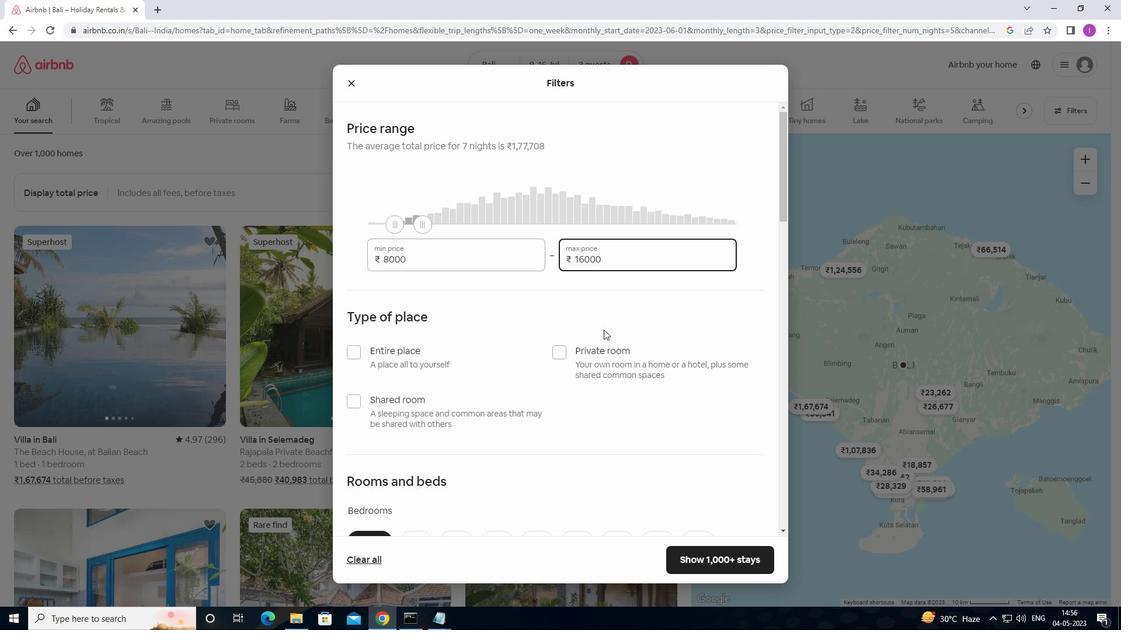 
Action: Mouse scrolled (603, 329) with delta (0, 0)
Screenshot: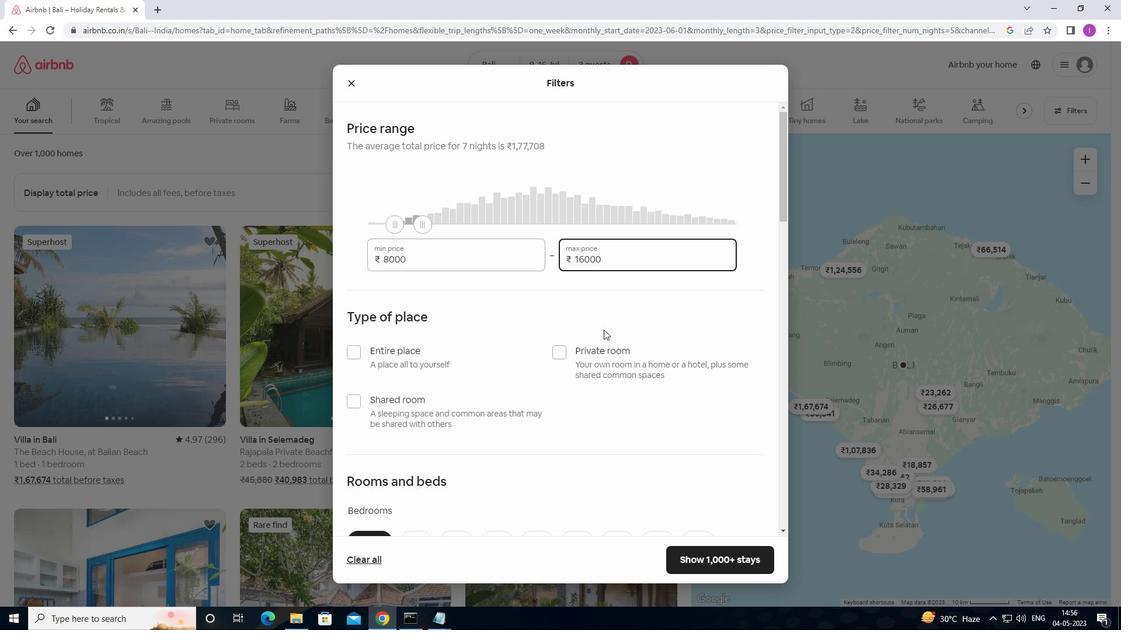 
Action: Mouse moved to (603, 326)
Screenshot: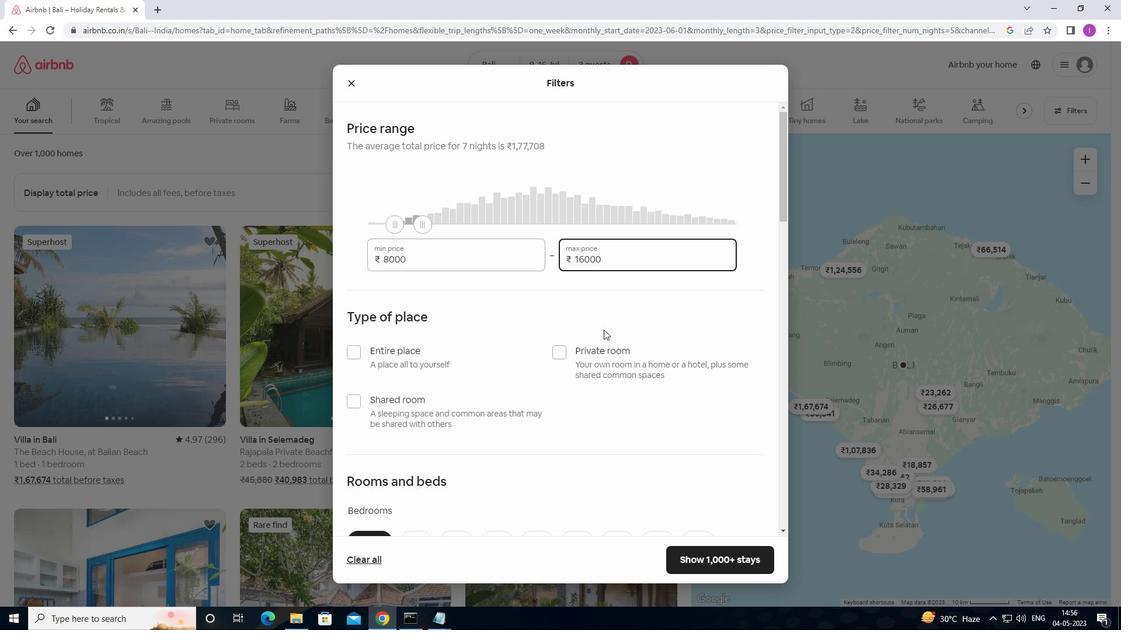 
Action: Mouse scrolled (603, 325) with delta (0, 0)
Screenshot: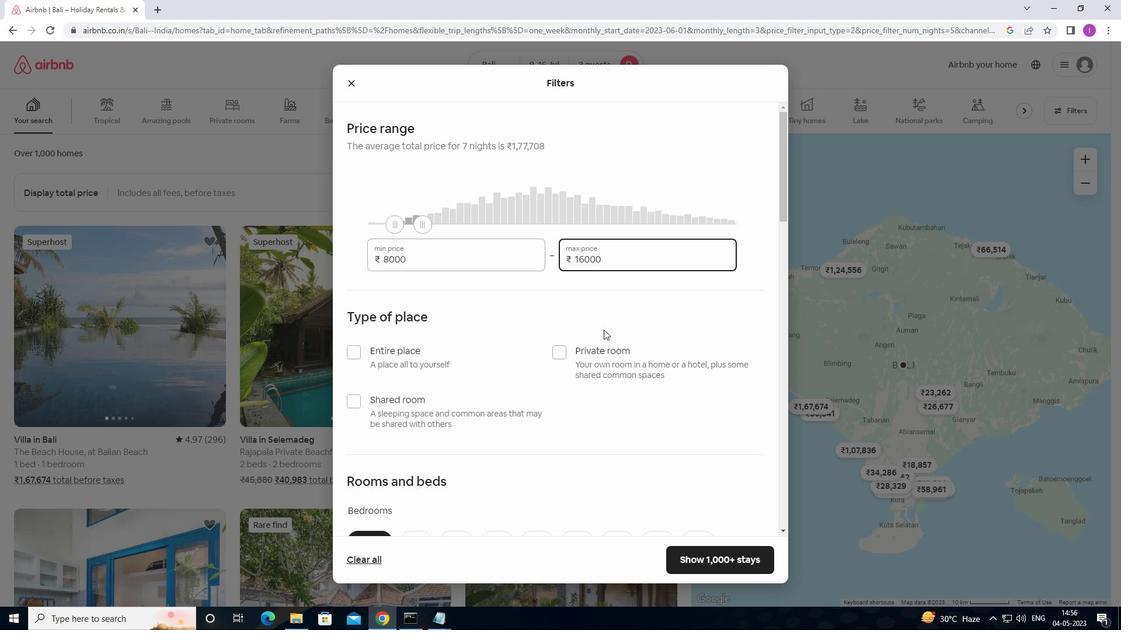 
Action: Mouse moved to (357, 182)
Screenshot: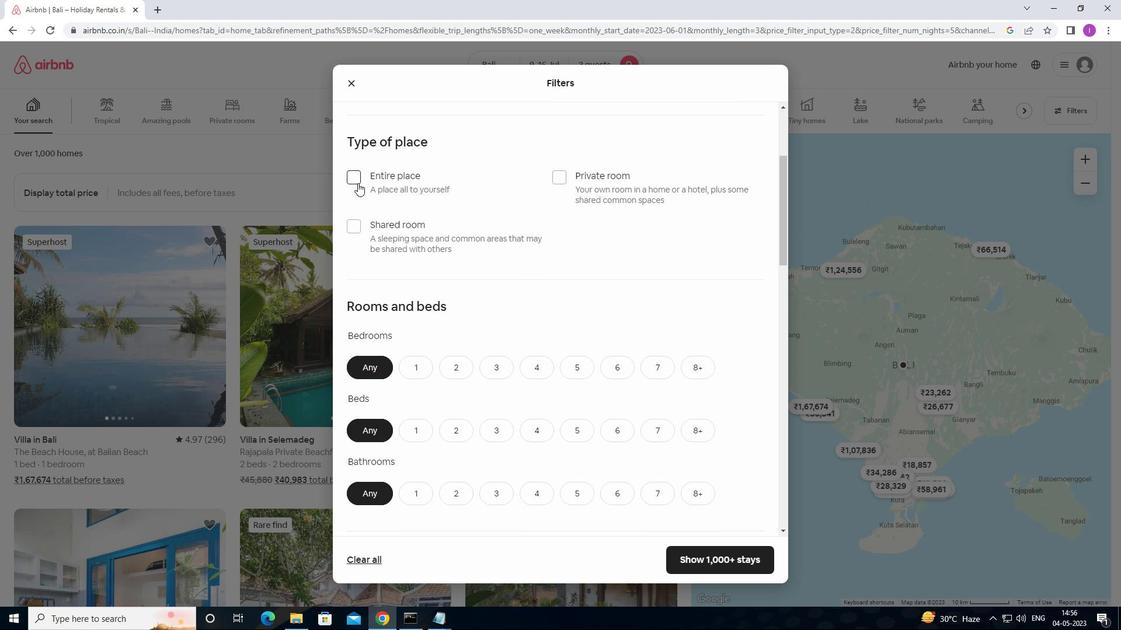 
Action: Mouse pressed left at (357, 182)
Screenshot: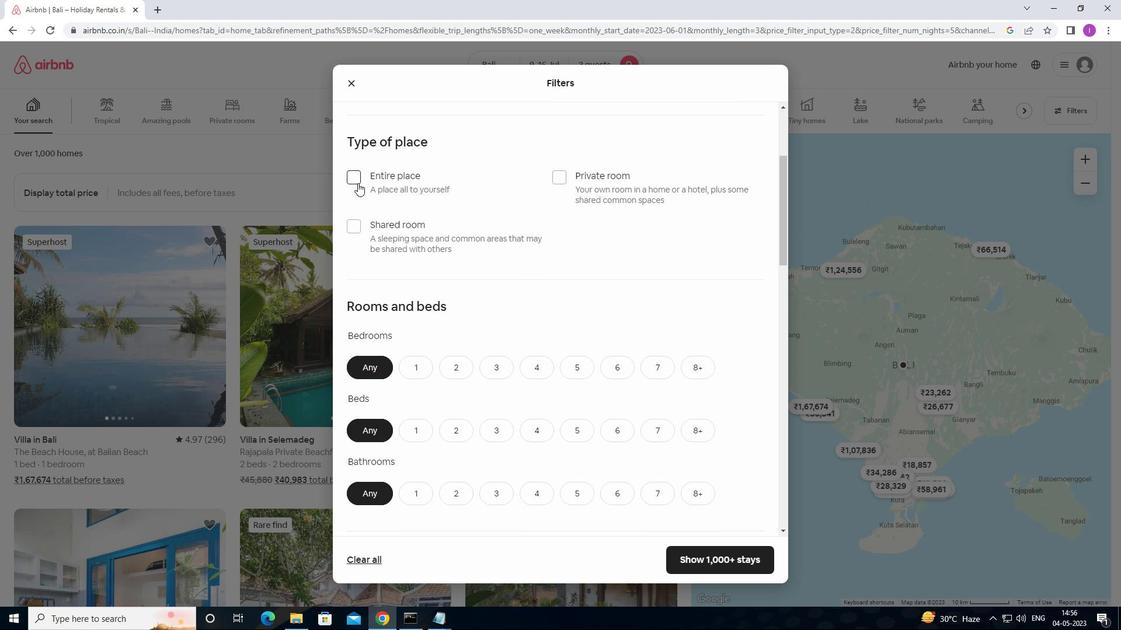 
Action: Mouse moved to (461, 260)
Screenshot: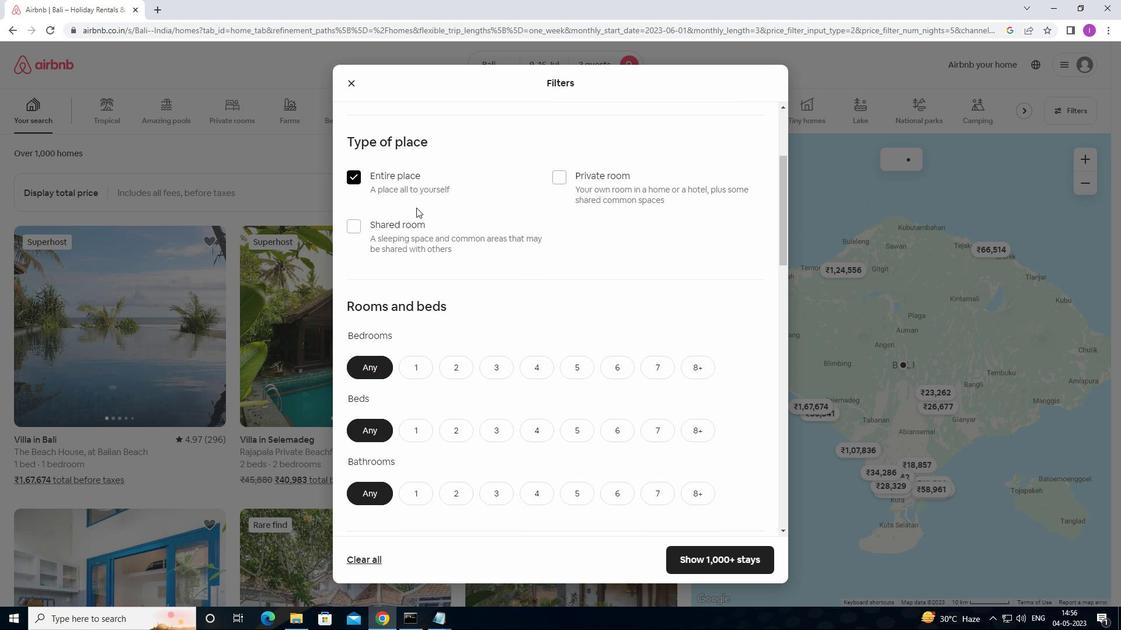 
Action: Mouse scrolled (461, 259) with delta (0, 0)
Screenshot: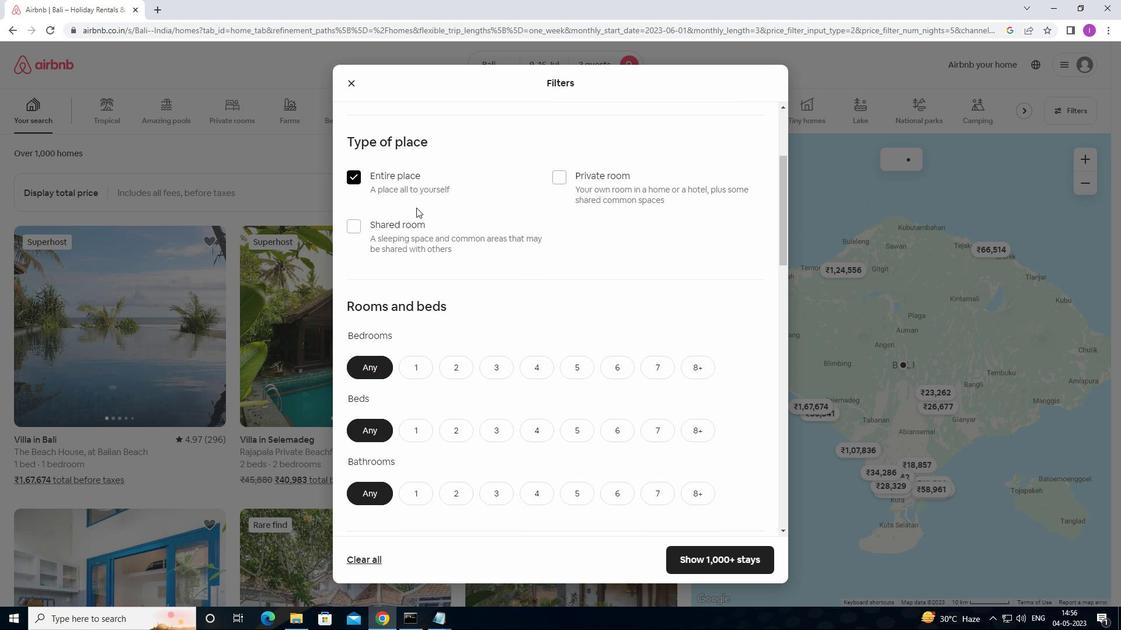 
Action: Mouse moved to (463, 264)
Screenshot: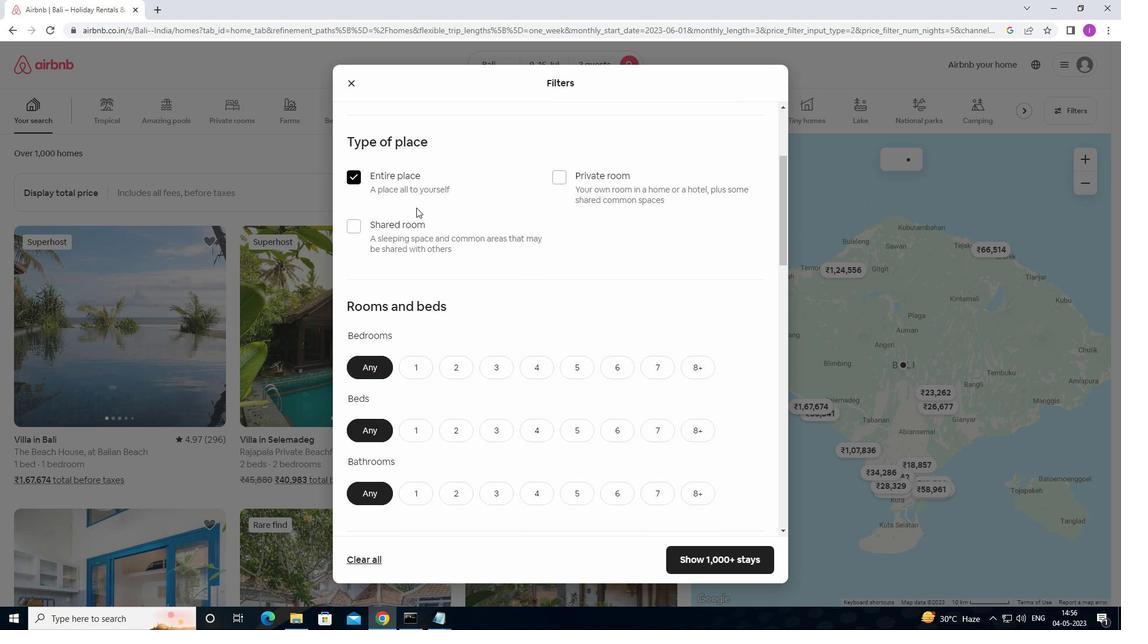 
Action: Mouse scrolled (463, 263) with delta (0, 0)
Screenshot: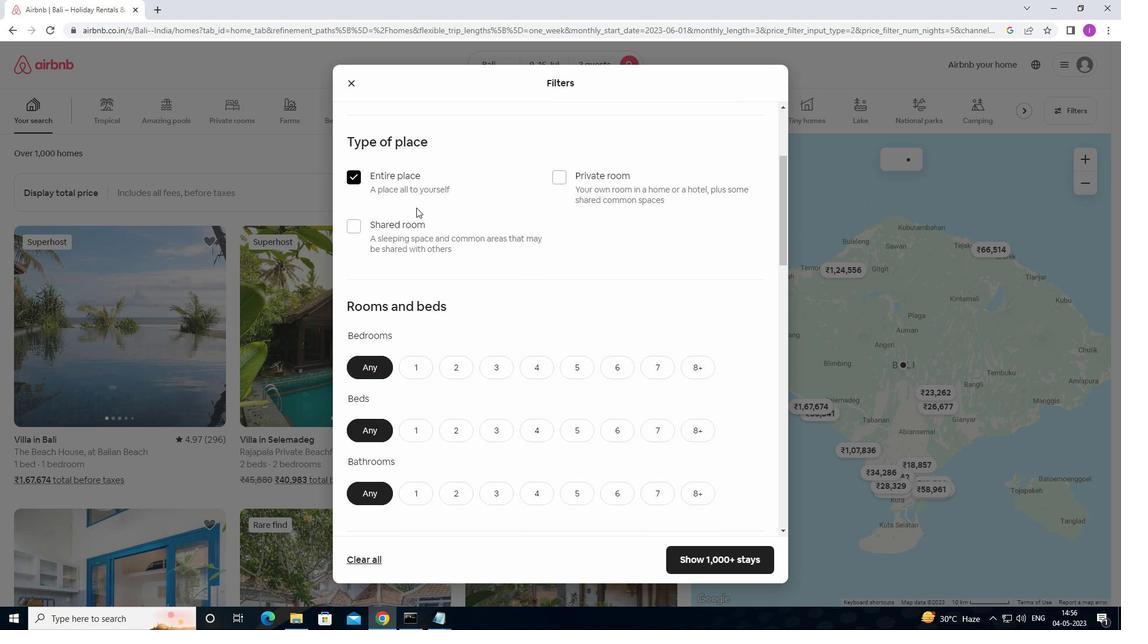 
Action: Mouse moved to (457, 252)
Screenshot: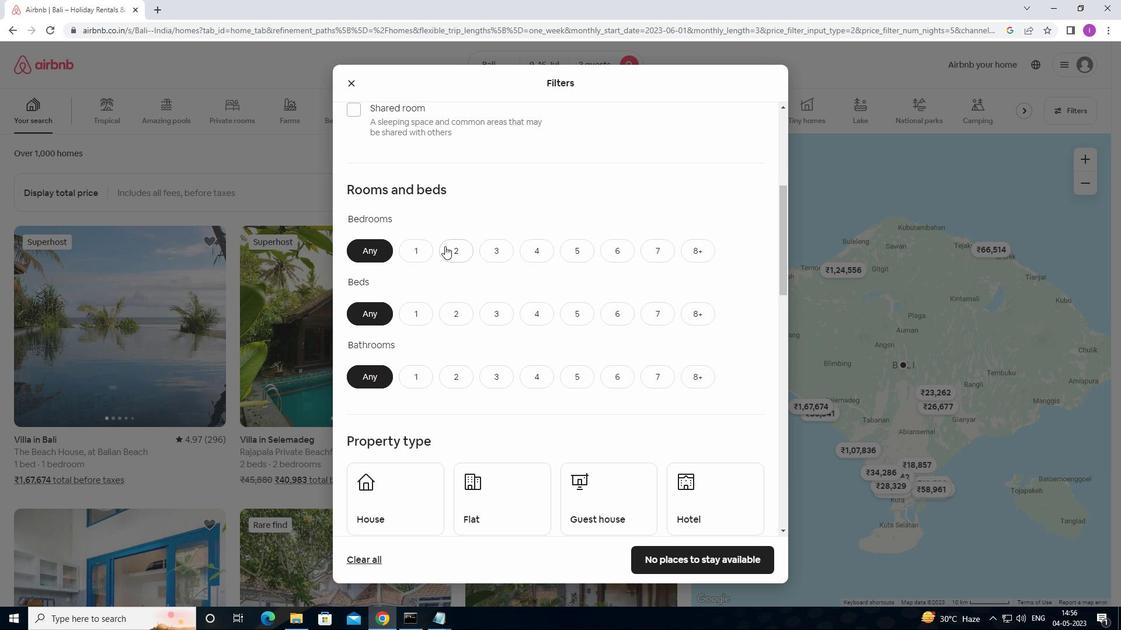 
Action: Mouse pressed left at (457, 252)
Screenshot: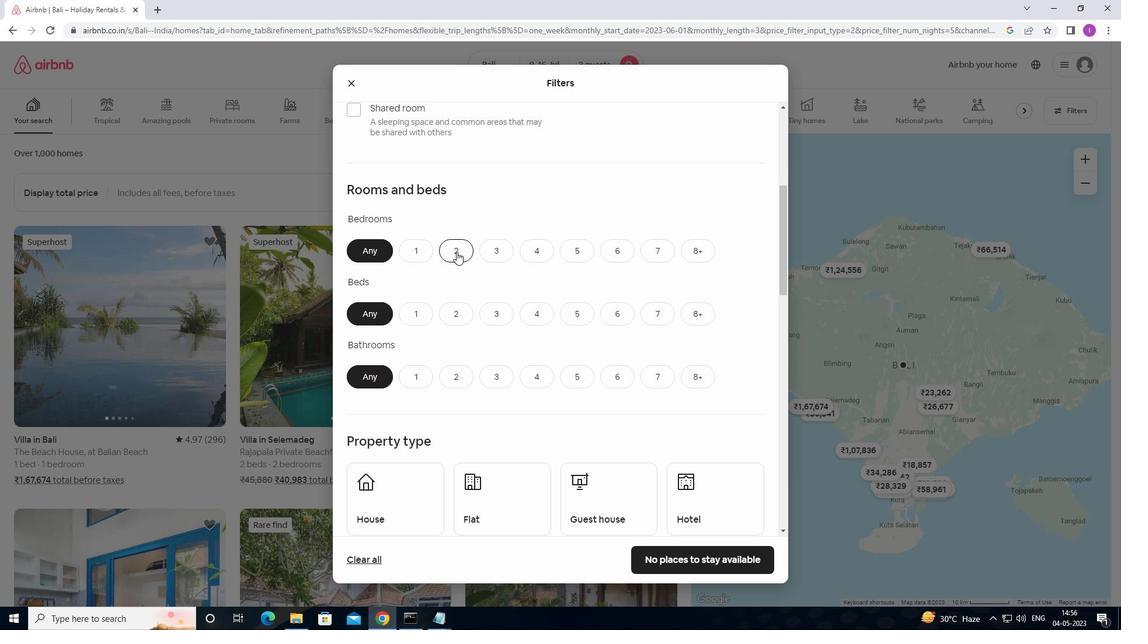 
Action: Mouse moved to (461, 317)
Screenshot: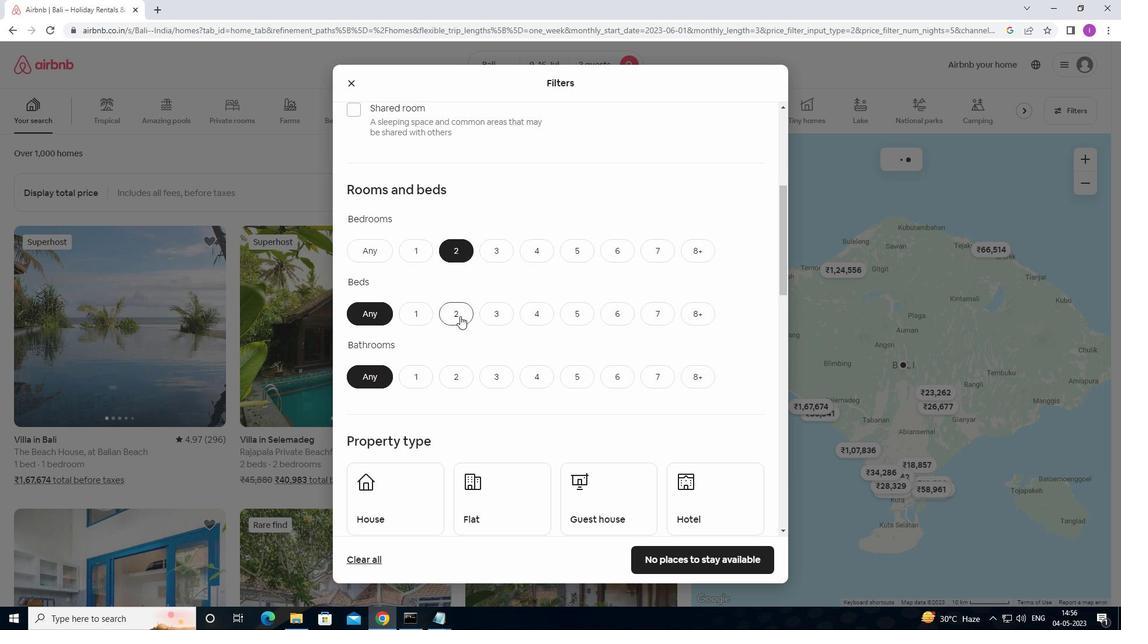 
Action: Mouse pressed left at (461, 317)
Screenshot: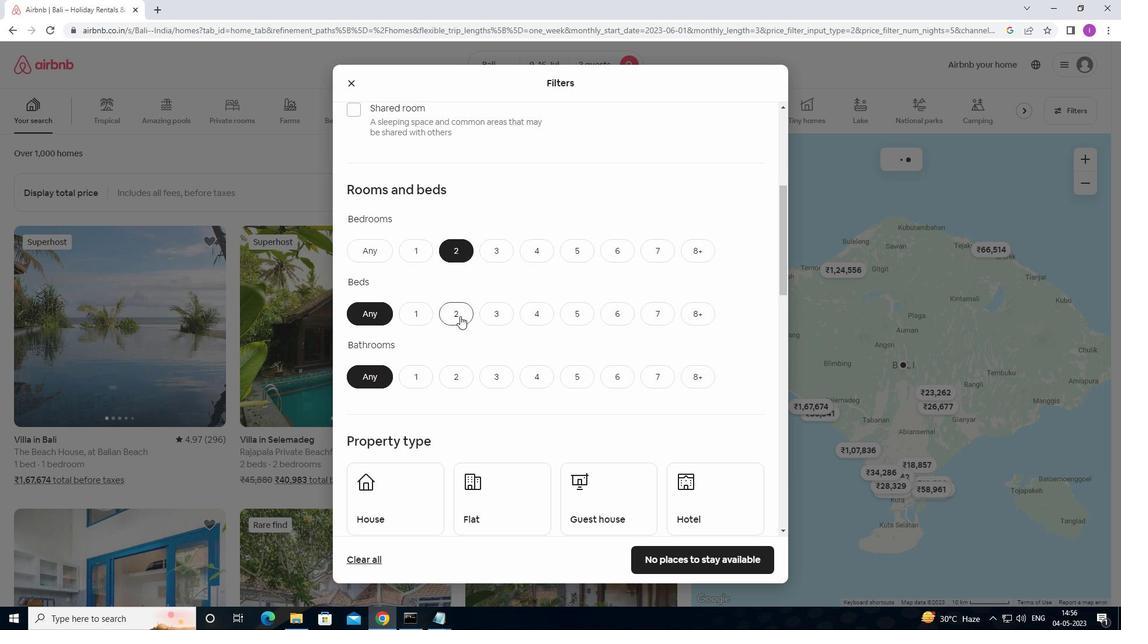 
Action: Mouse moved to (412, 377)
Screenshot: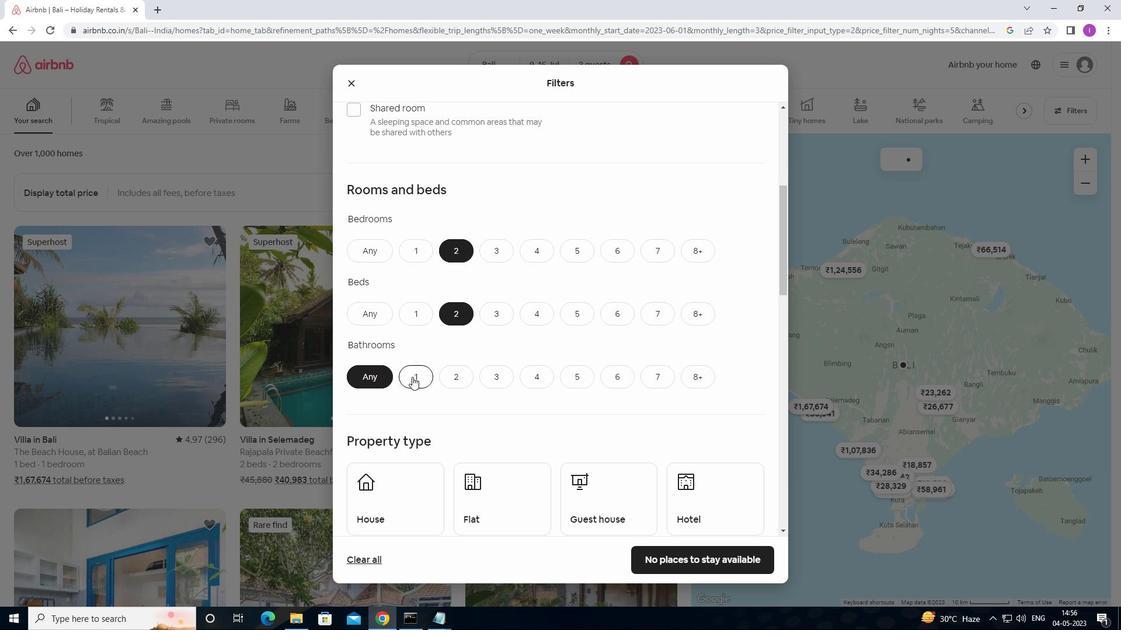 
Action: Mouse pressed left at (412, 377)
Screenshot: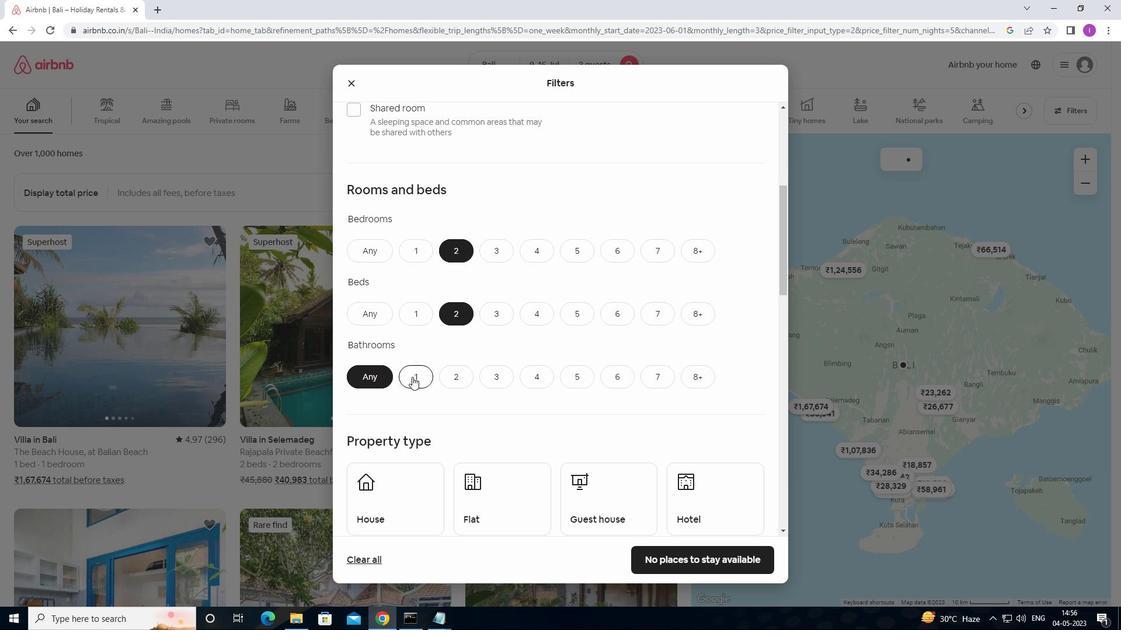 
Action: Mouse moved to (523, 349)
Screenshot: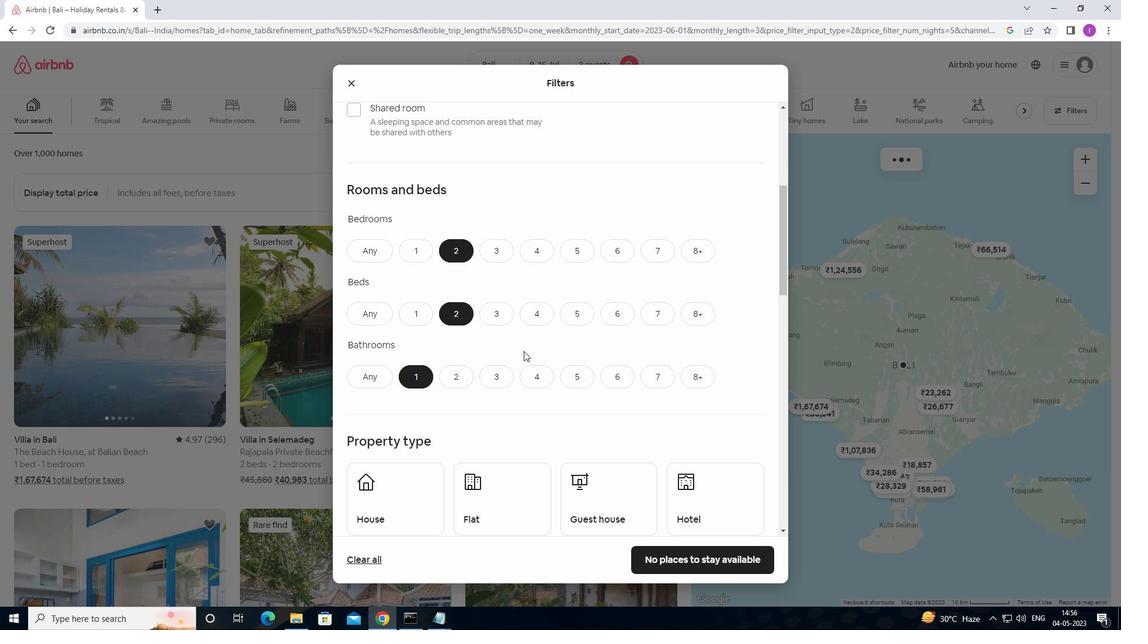 
Action: Mouse scrolled (523, 349) with delta (0, 0)
Screenshot: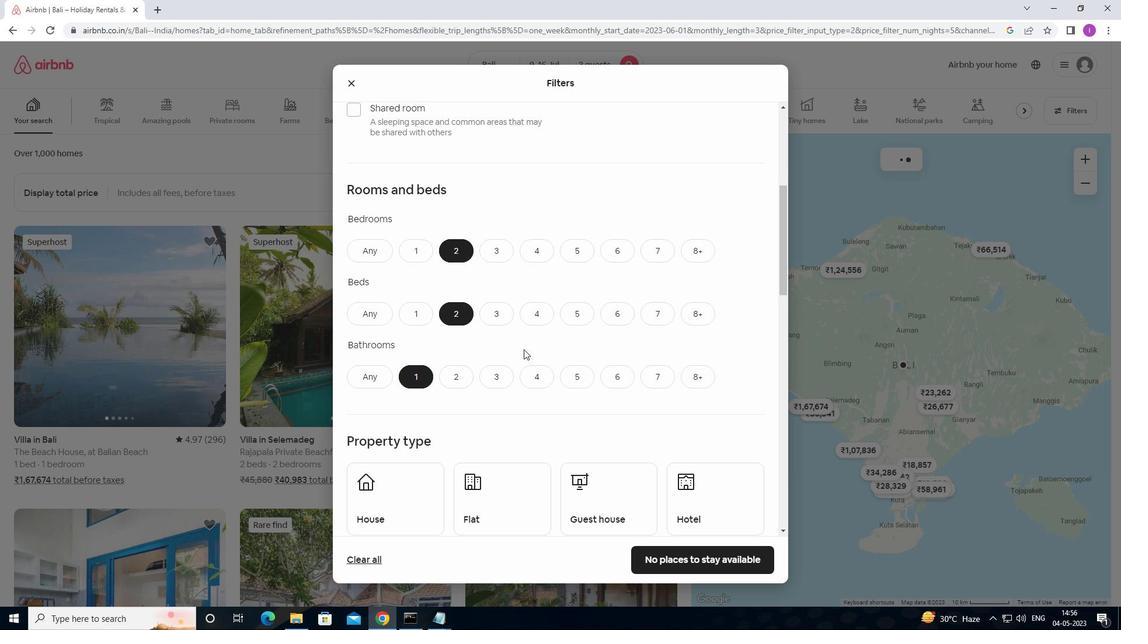 
Action: Mouse moved to (522, 336)
Screenshot: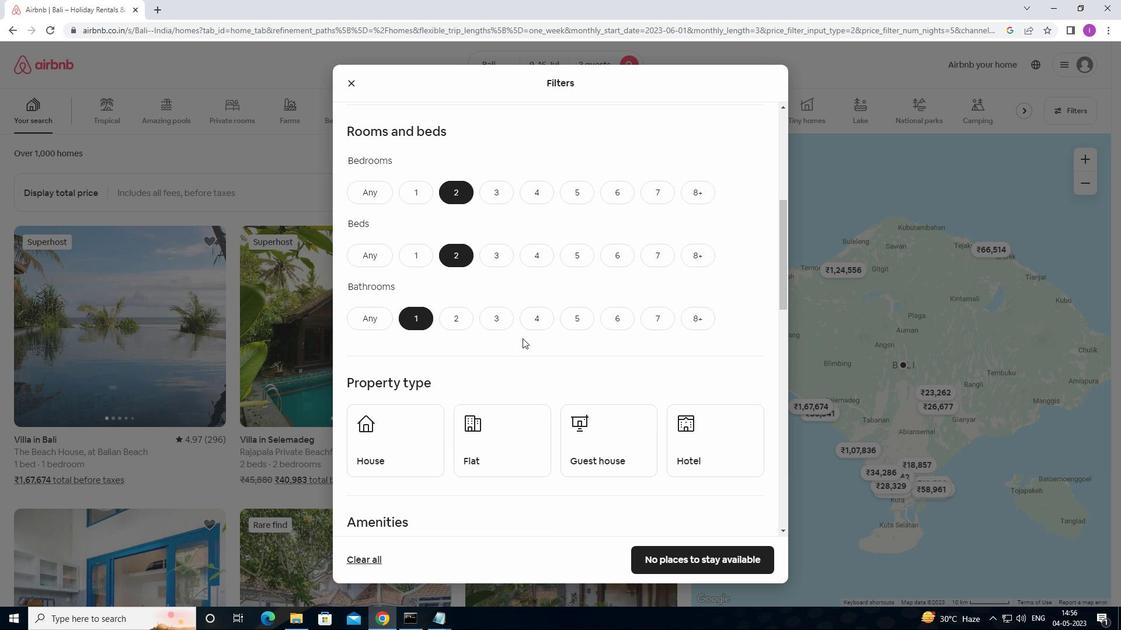 
Action: Mouse scrolled (522, 336) with delta (0, 0)
Screenshot: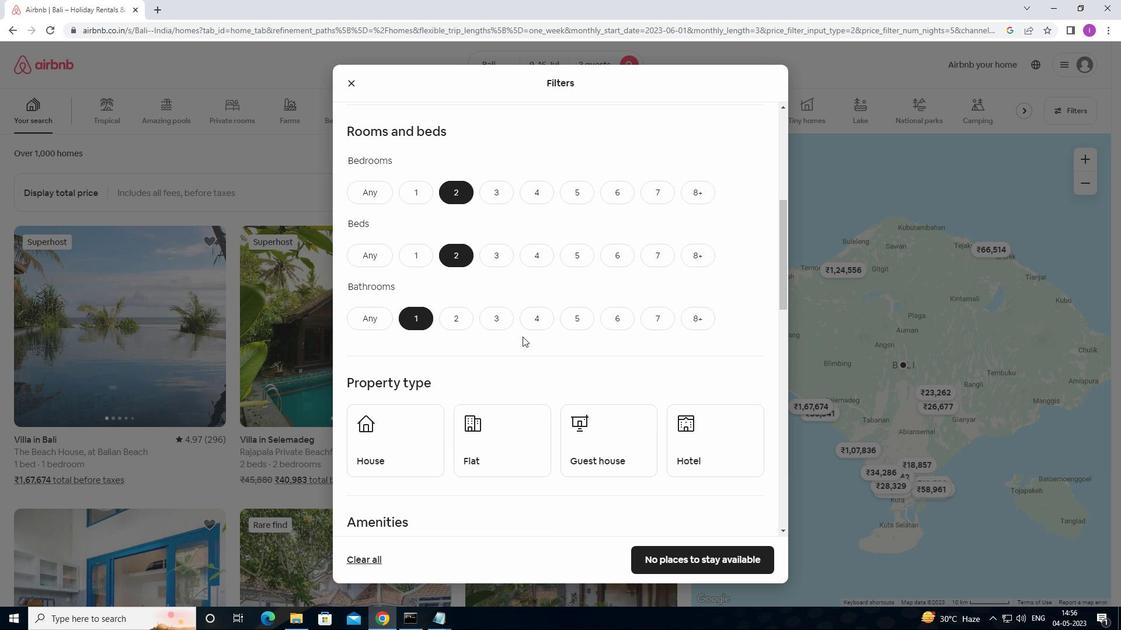 
Action: Mouse moved to (429, 364)
Screenshot: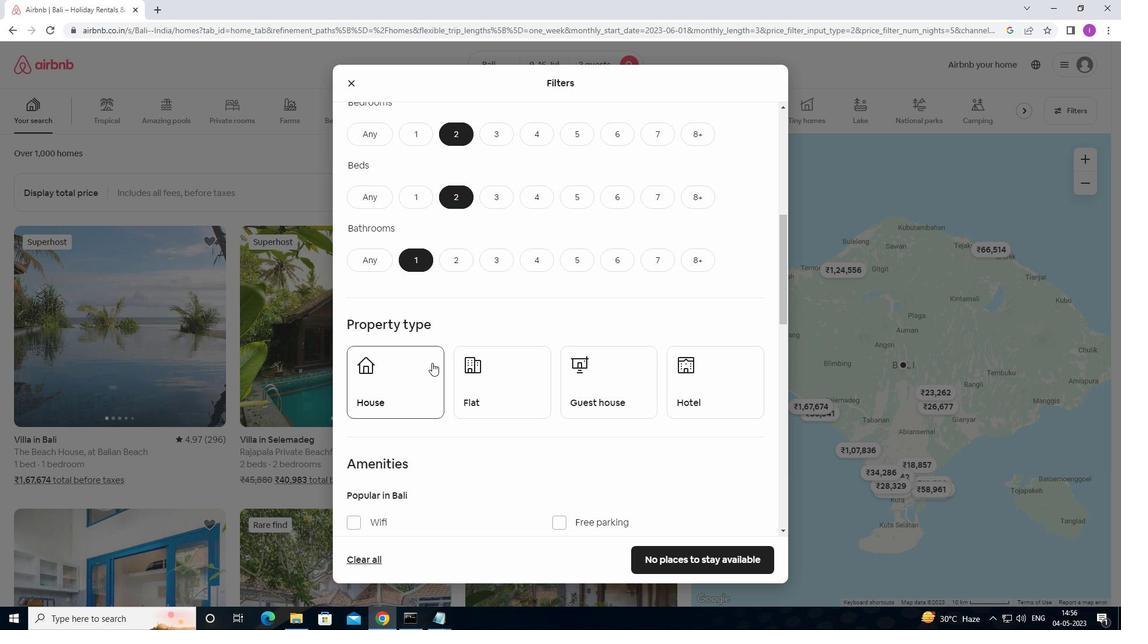 
Action: Mouse pressed left at (429, 364)
Screenshot: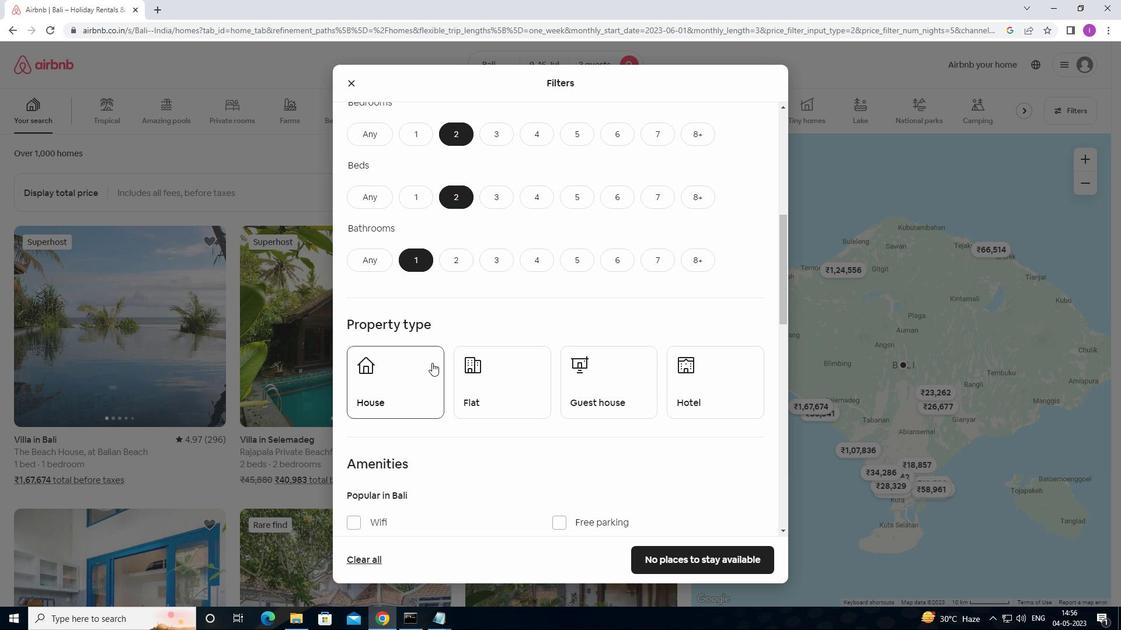 
Action: Mouse moved to (504, 367)
Screenshot: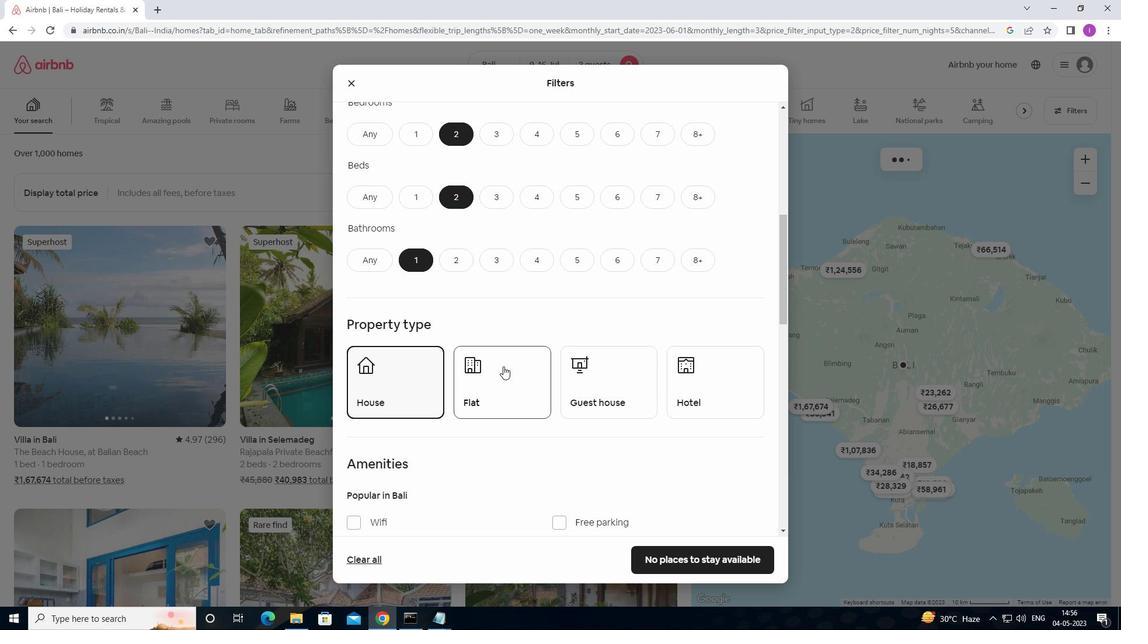 
Action: Mouse pressed left at (504, 367)
Screenshot: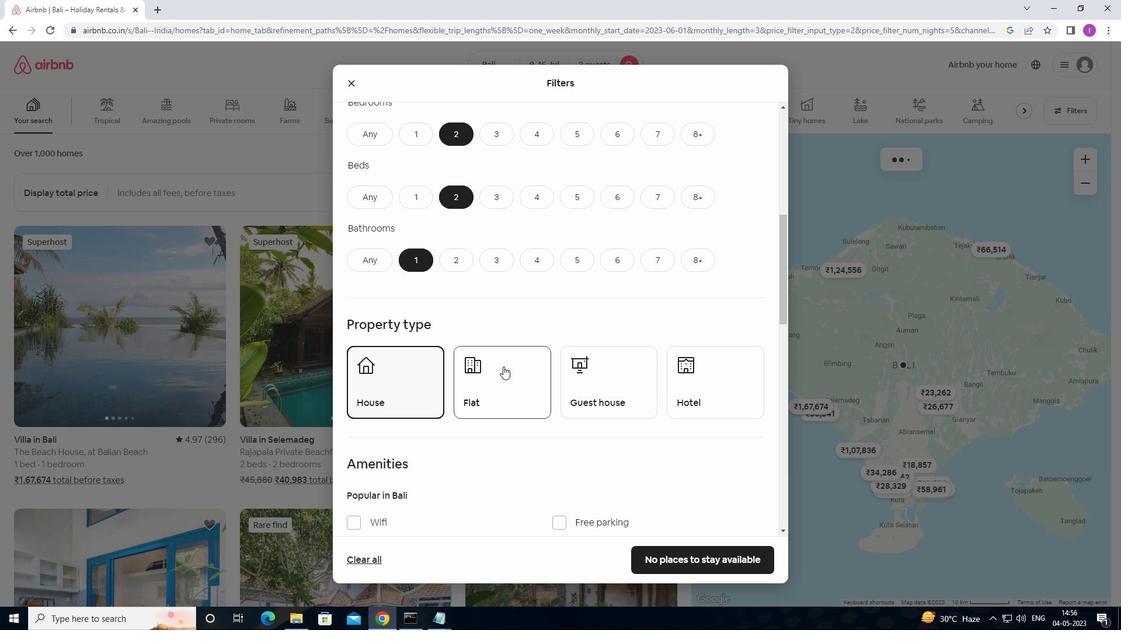 
Action: Mouse moved to (586, 366)
Screenshot: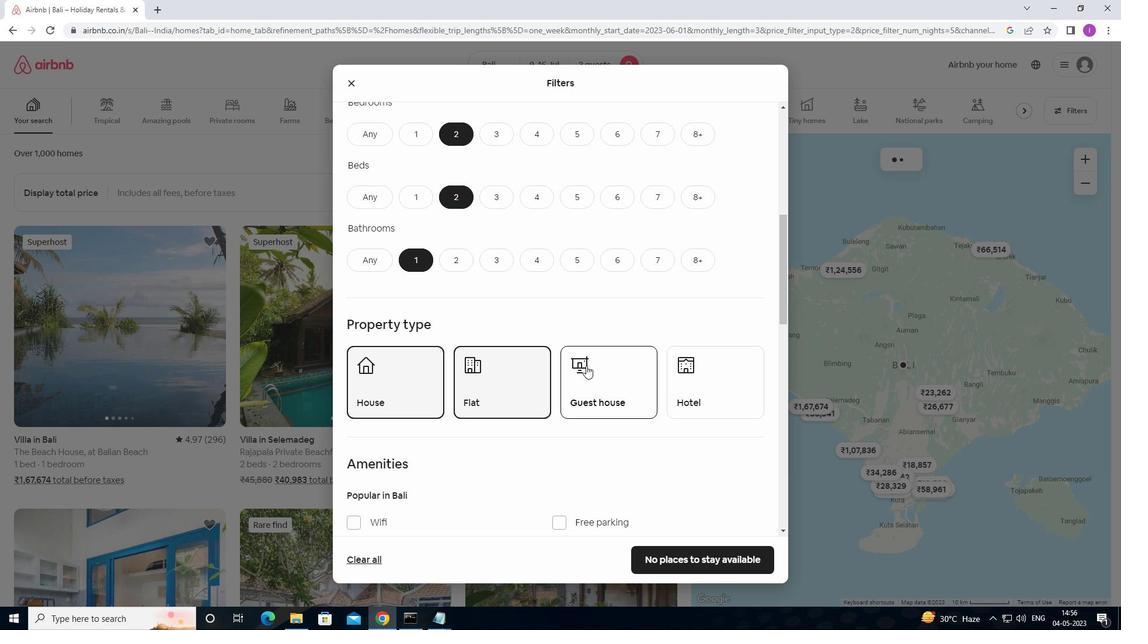 
Action: Mouse pressed left at (586, 366)
Screenshot: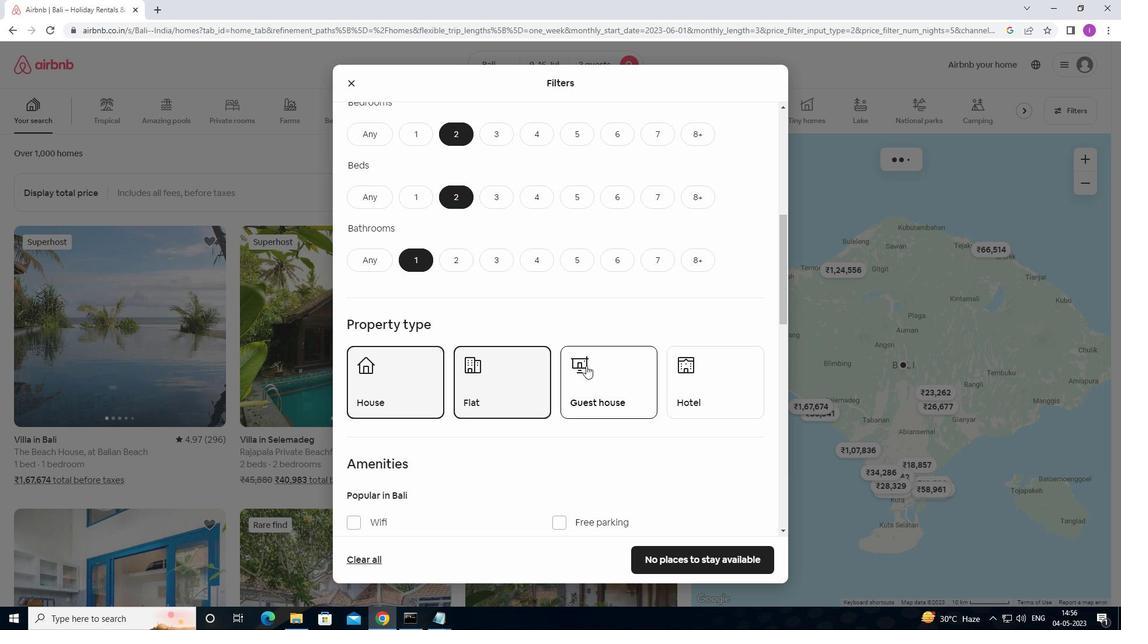 
Action: Mouse moved to (670, 370)
Screenshot: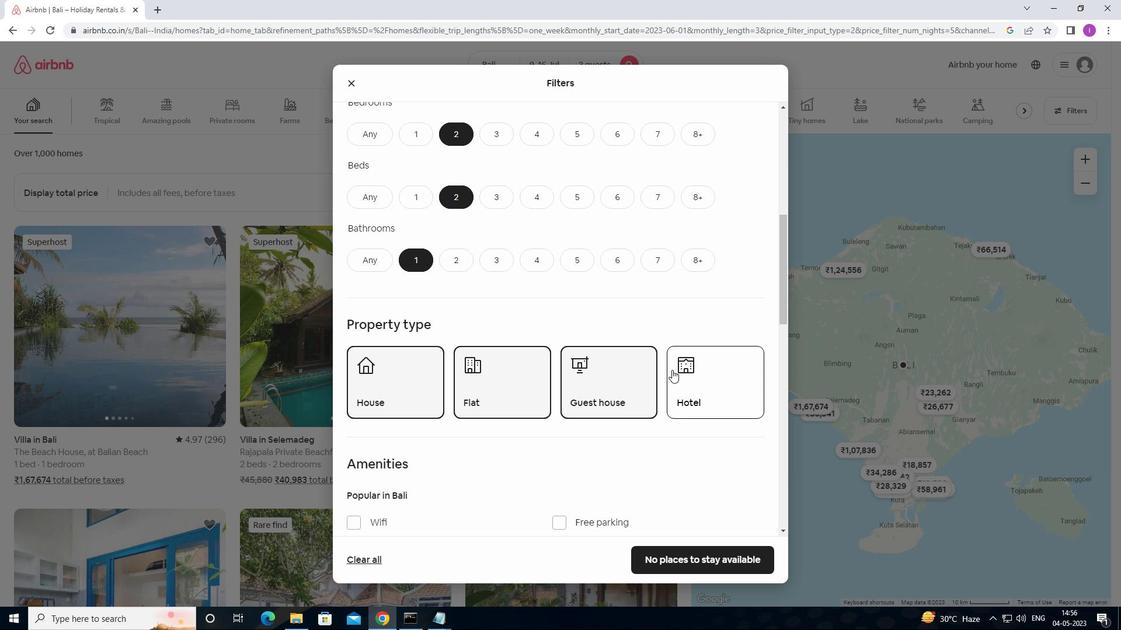 
Action: Mouse scrolled (670, 369) with delta (0, 0)
Screenshot: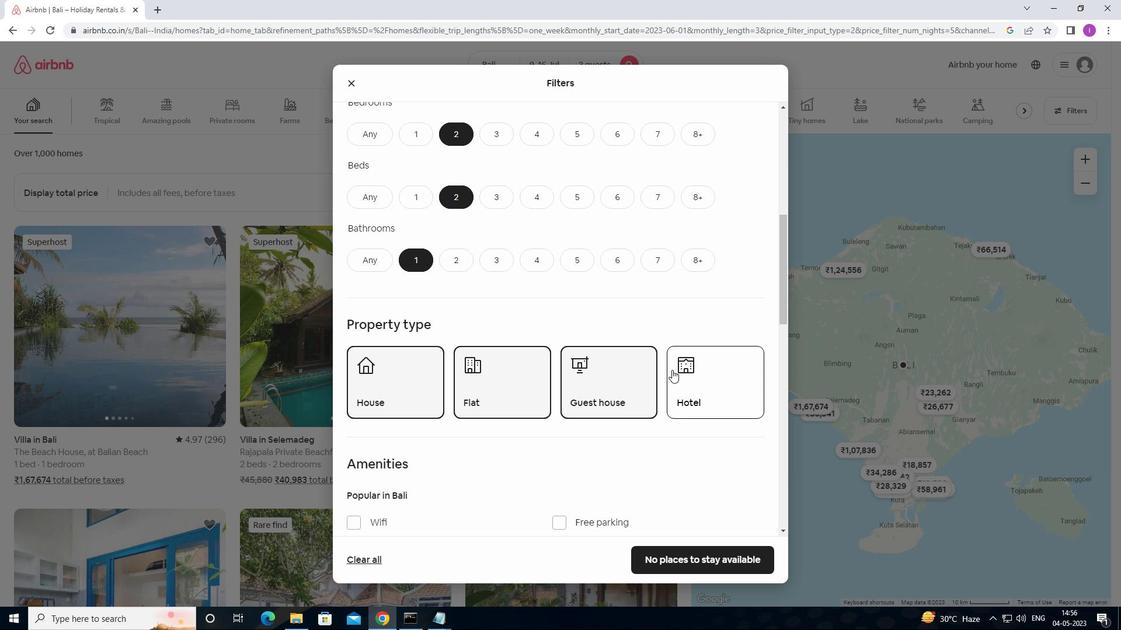 
Action: Mouse moved to (670, 371)
Screenshot: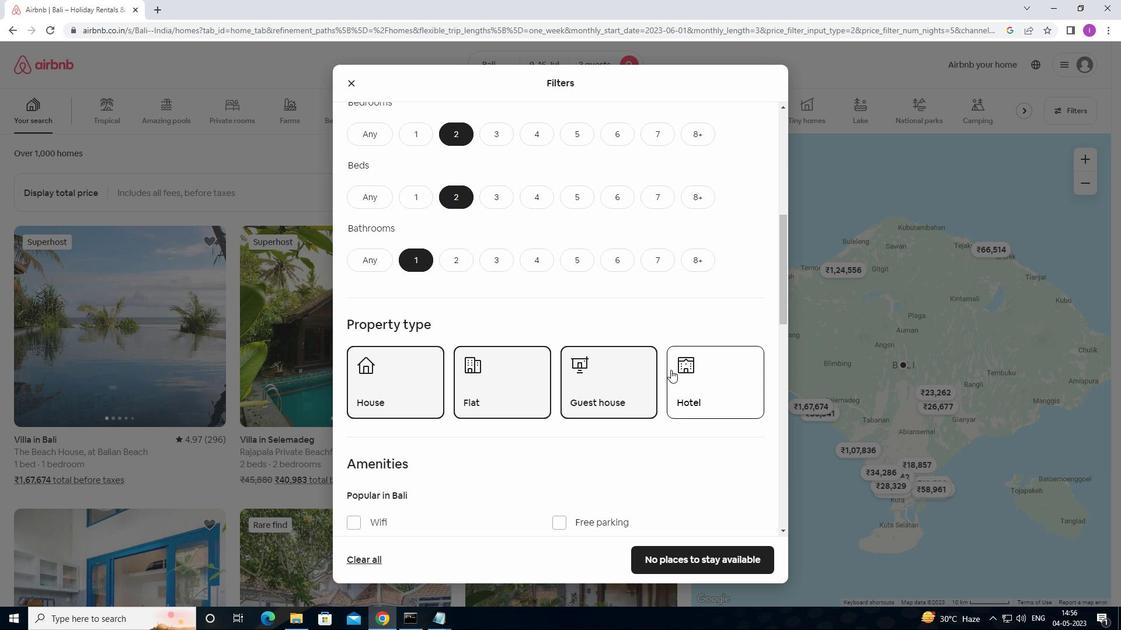 
Action: Mouse scrolled (670, 371) with delta (0, 0)
Screenshot: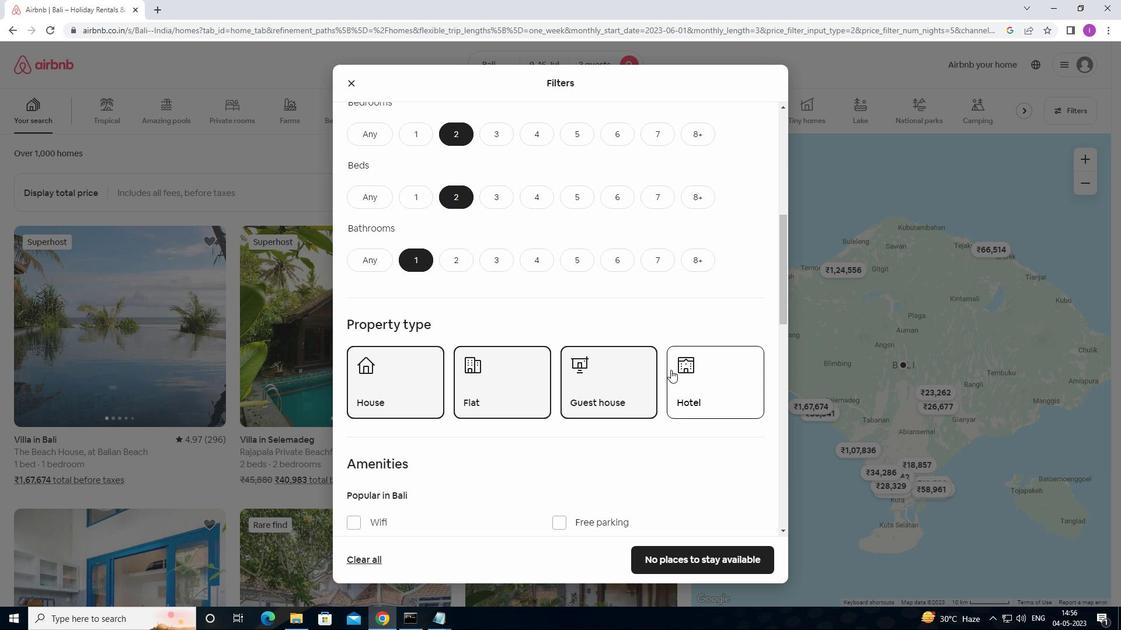 
Action: Mouse scrolled (670, 371) with delta (0, 0)
Screenshot: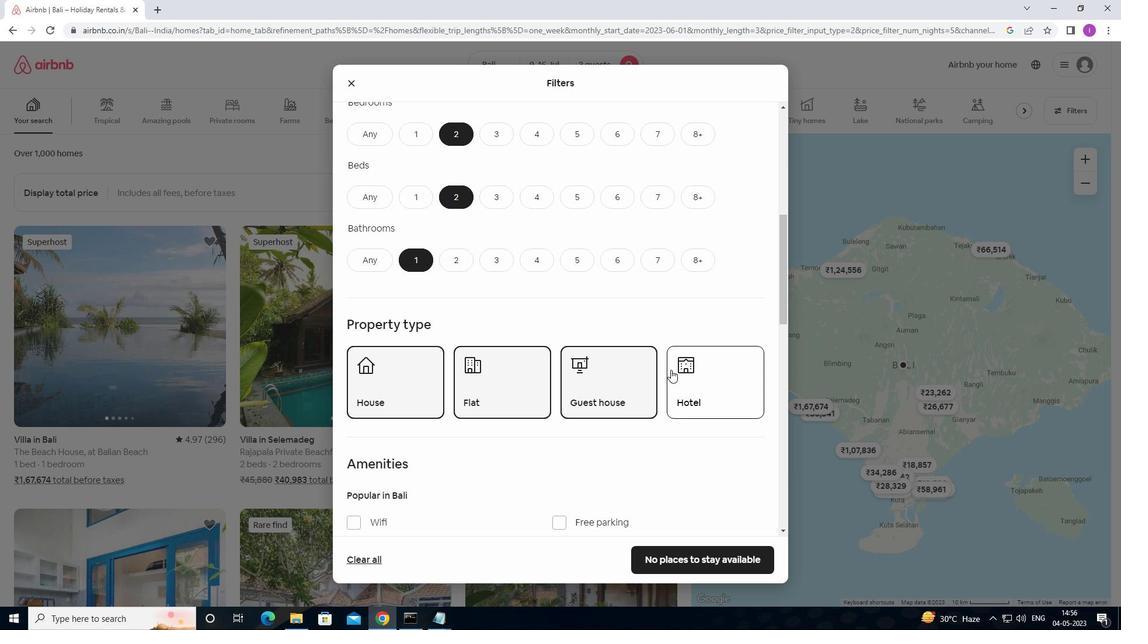 
Action: Mouse scrolled (670, 371) with delta (0, 0)
Screenshot: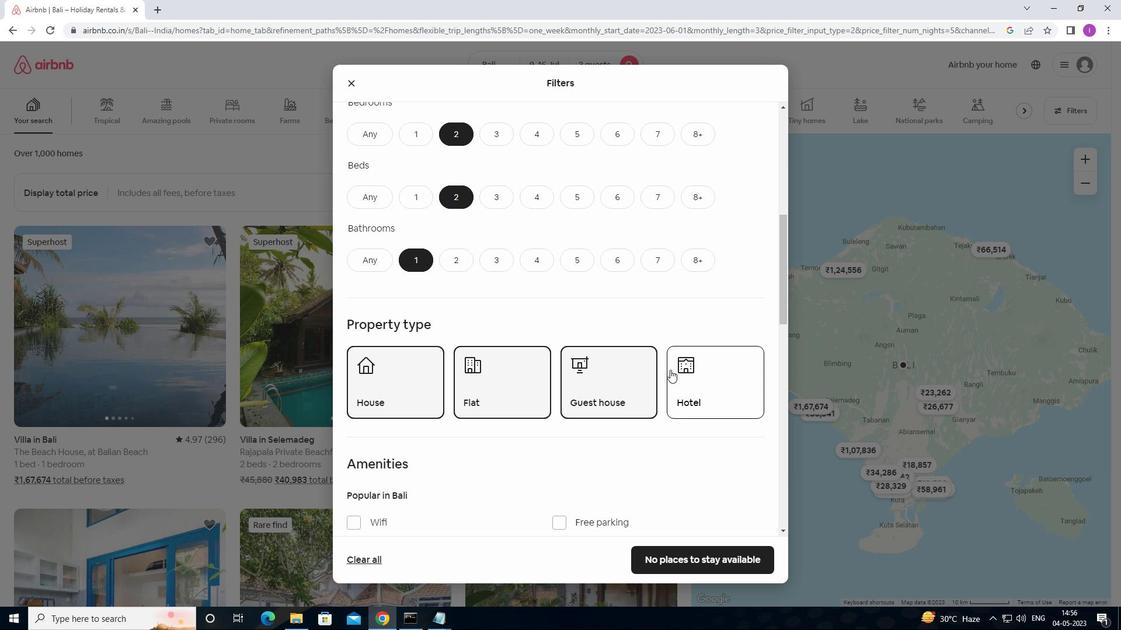 
Action: Mouse moved to (555, 353)
Screenshot: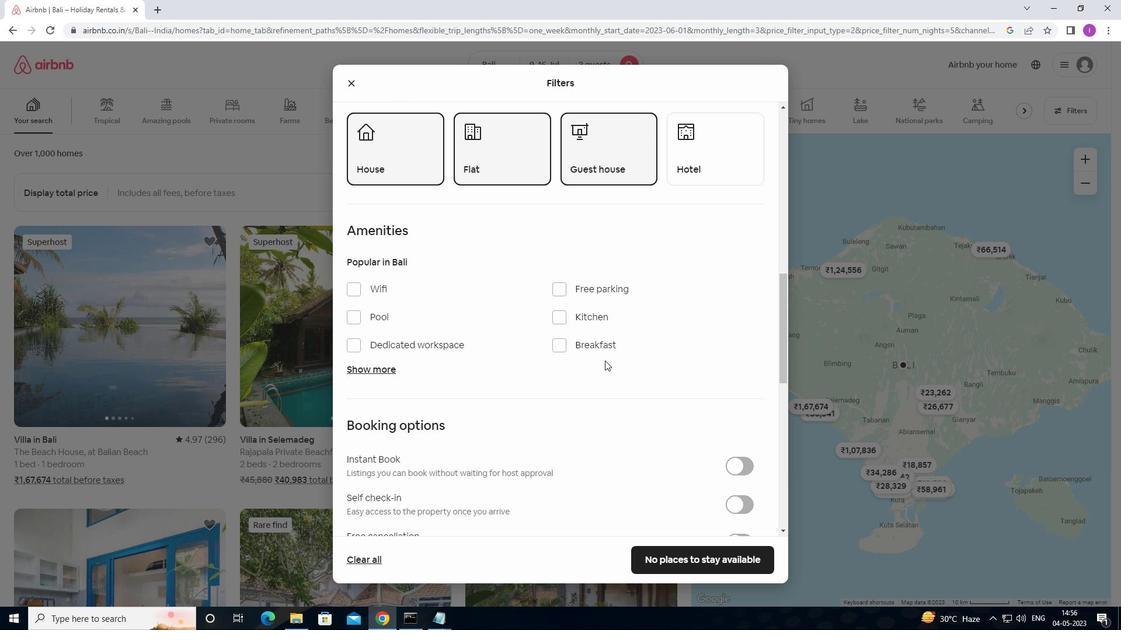 
Action: Mouse scrolled (555, 352) with delta (0, 0)
Screenshot: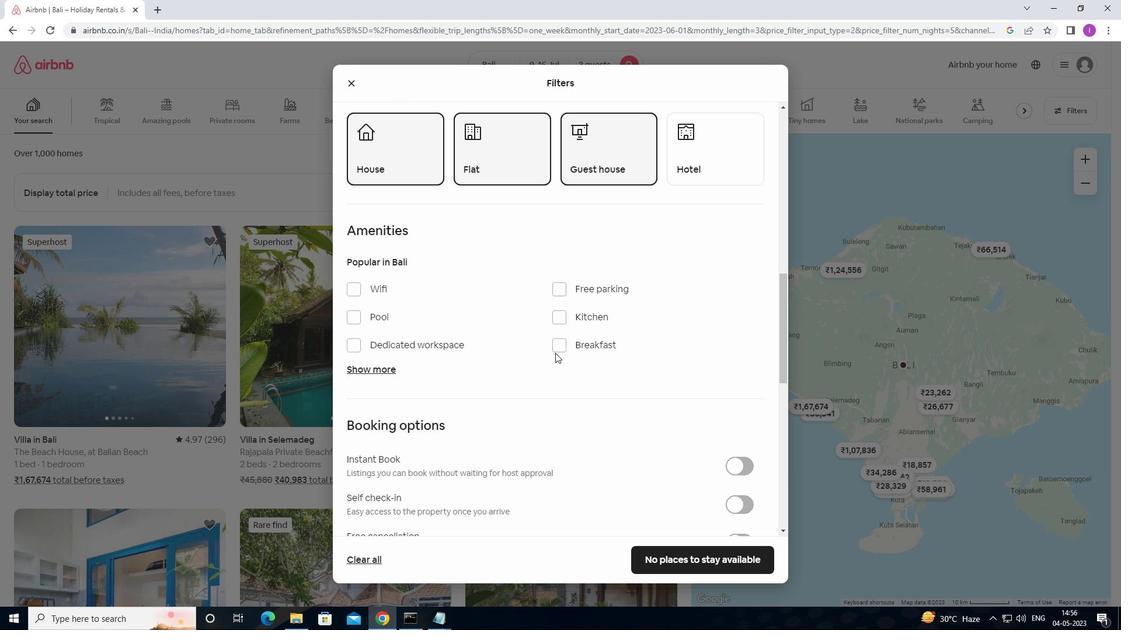 
Action: Mouse scrolled (555, 352) with delta (0, 0)
Screenshot: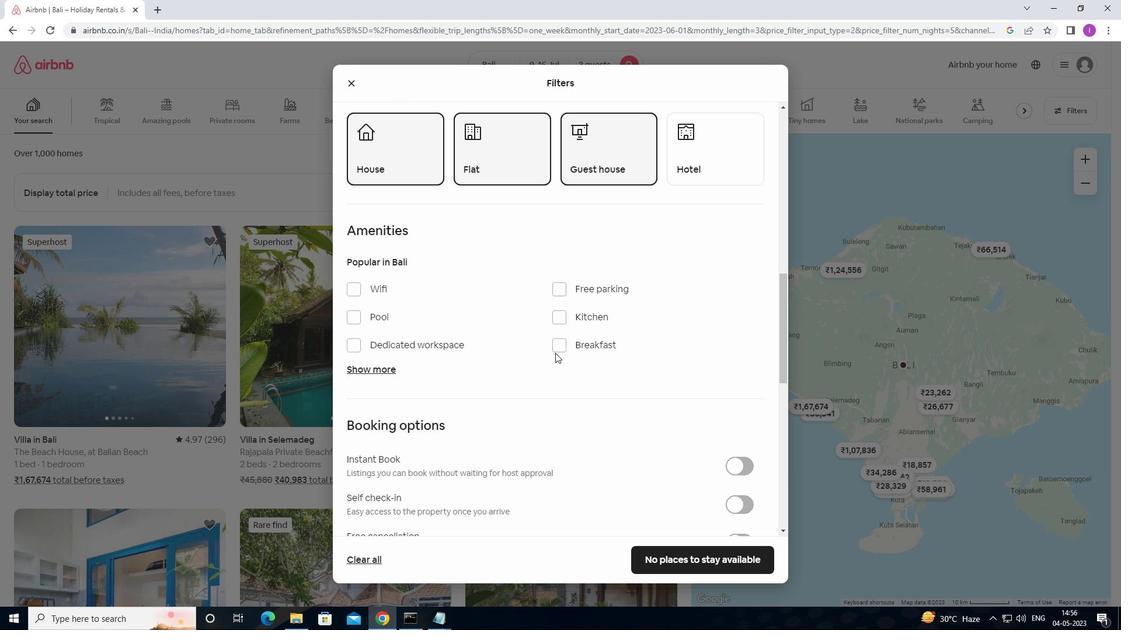 
Action: Mouse moved to (743, 384)
Screenshot: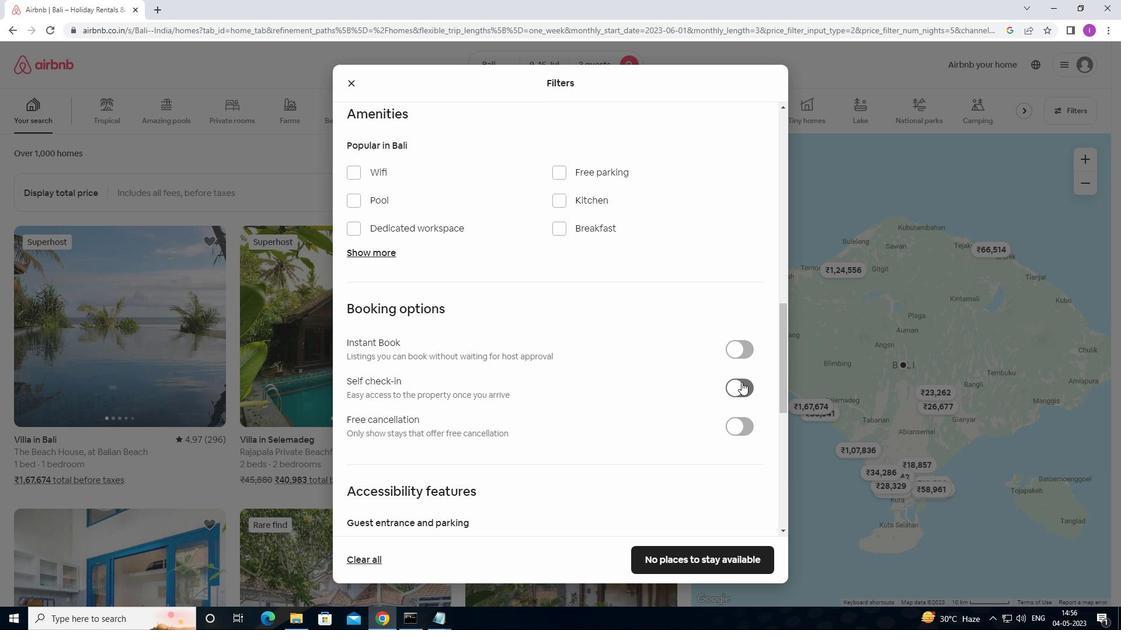 
Action: Mouse pressed left at (743, 384)
Screenshot: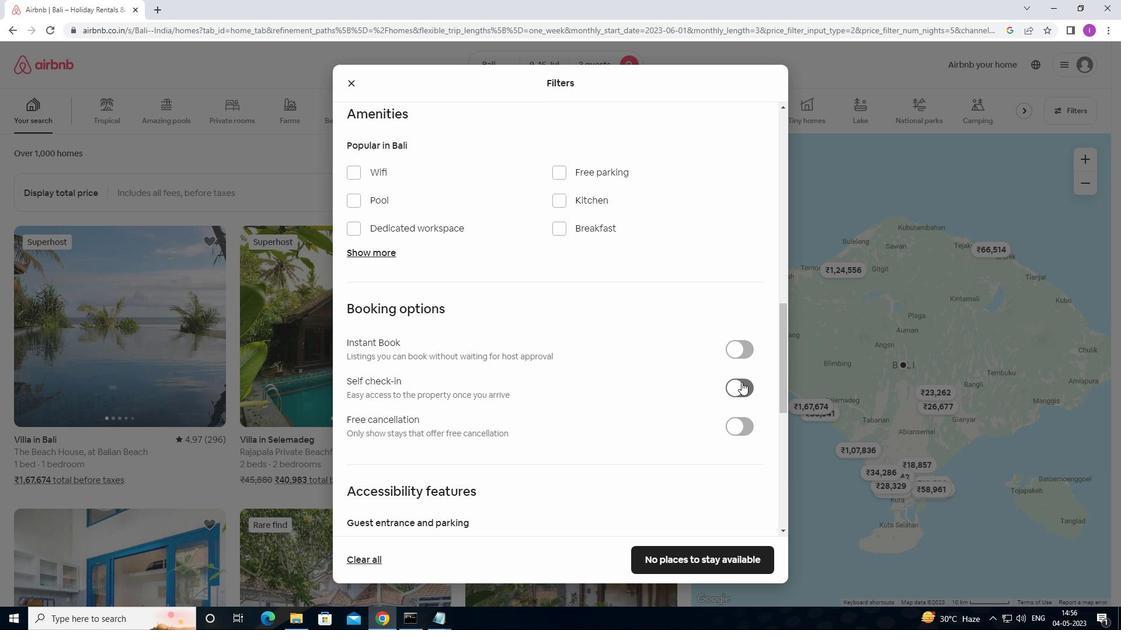 
Action: Mouse moved to (457, 366)
Screenshot: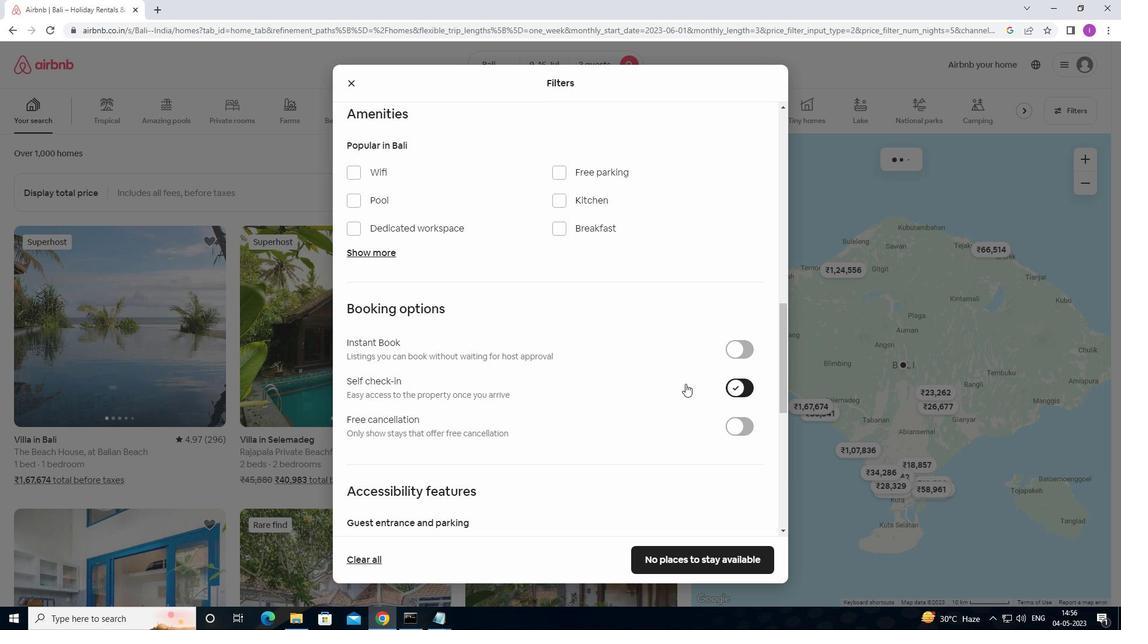 
Action: Mouse scrolled (457, 365) with delta (0, 0)
Screenshot: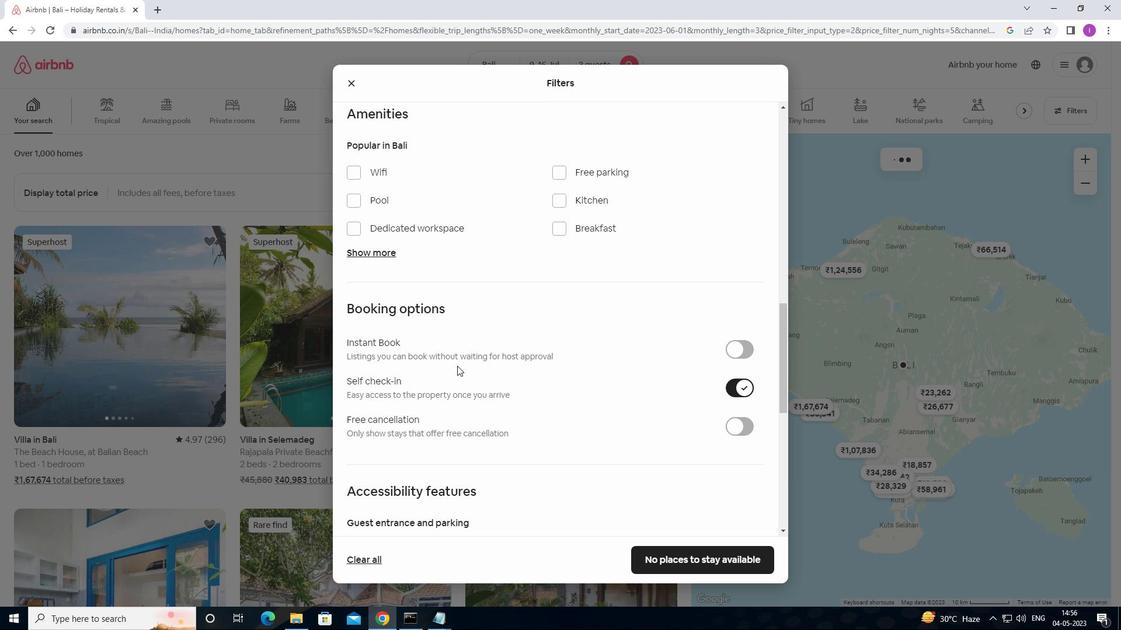 
Action: Mouse moved to (457, 366)
Screenshot: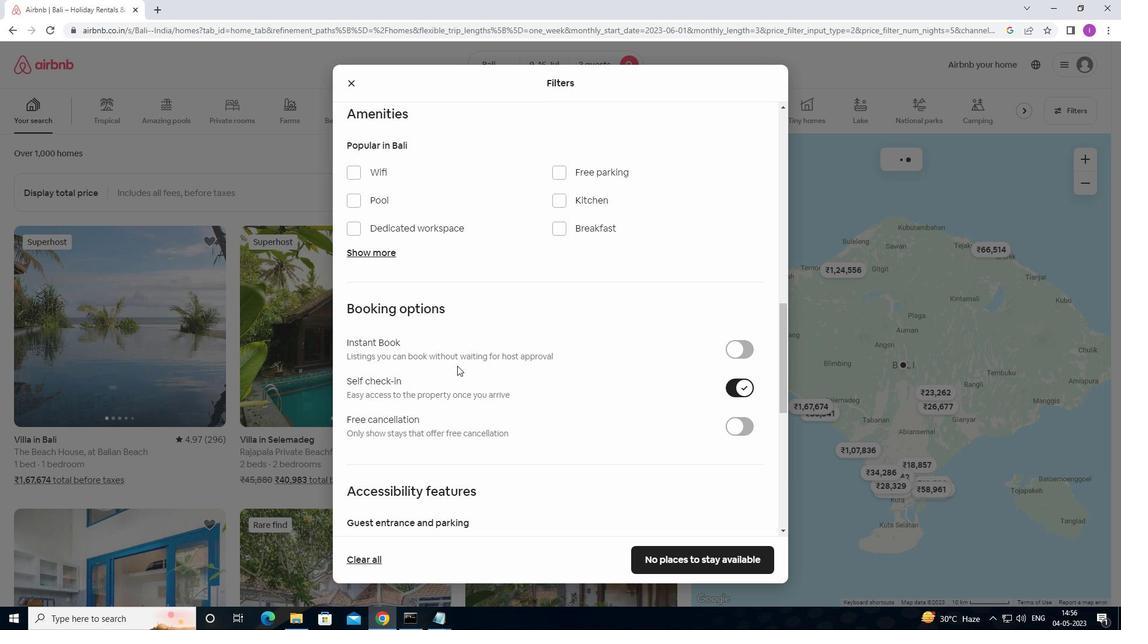 
Action: Mouse scrolled (457, 365) with delta (0, 0)
Screenshot: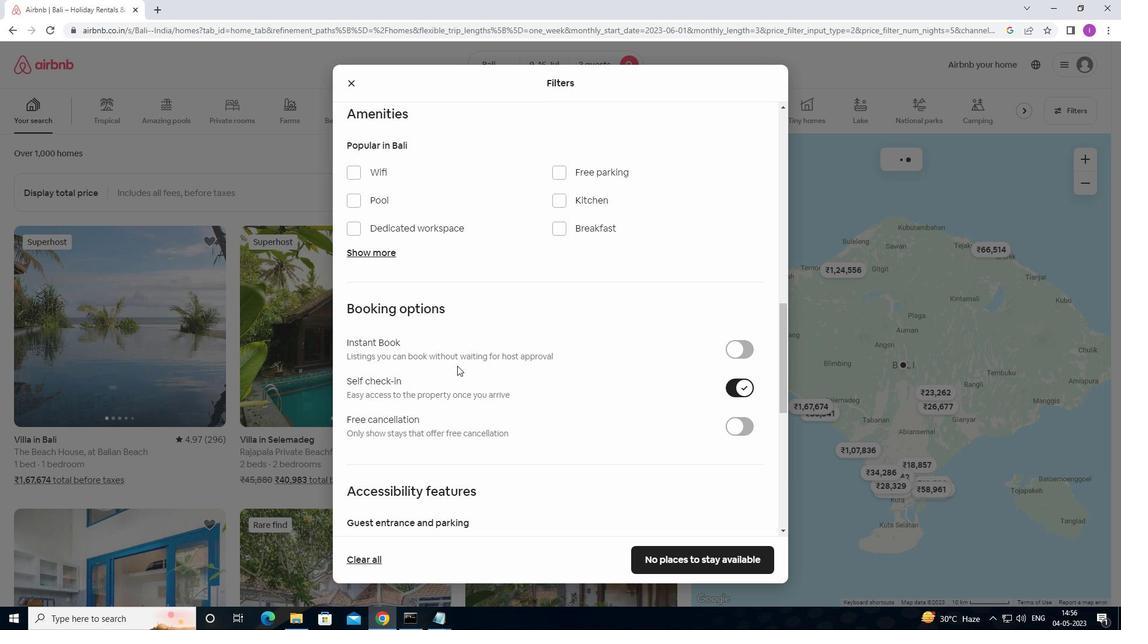 
Action: Mouse moved to (459, 366)
Screenshot: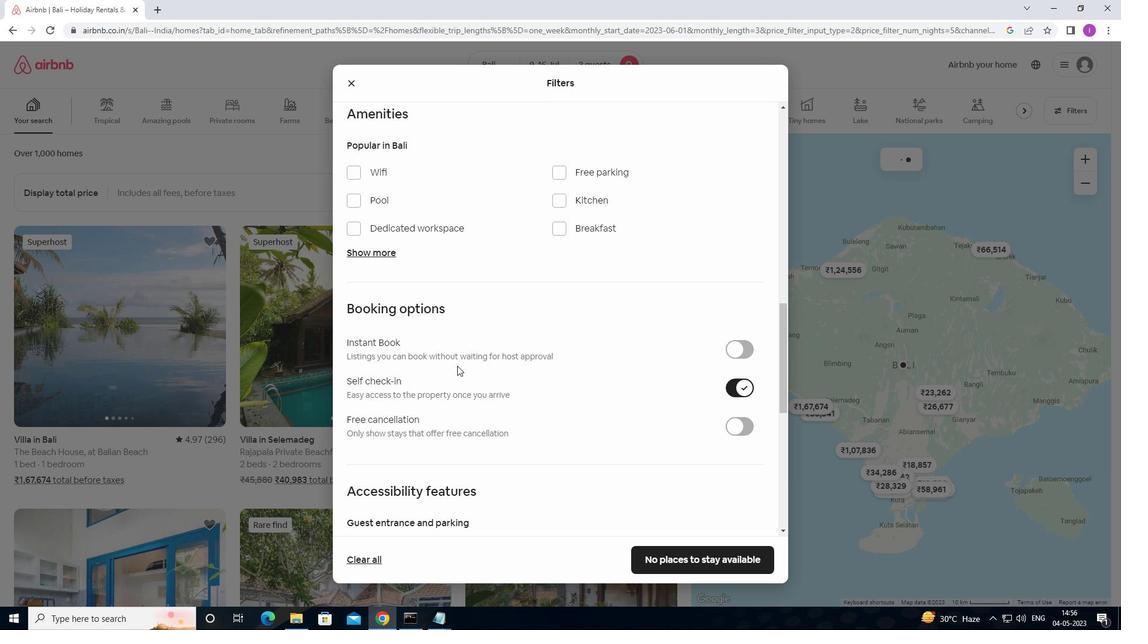 
Action: Mouse scrolled (459, 365) with delta (0, 0)
Screenshot: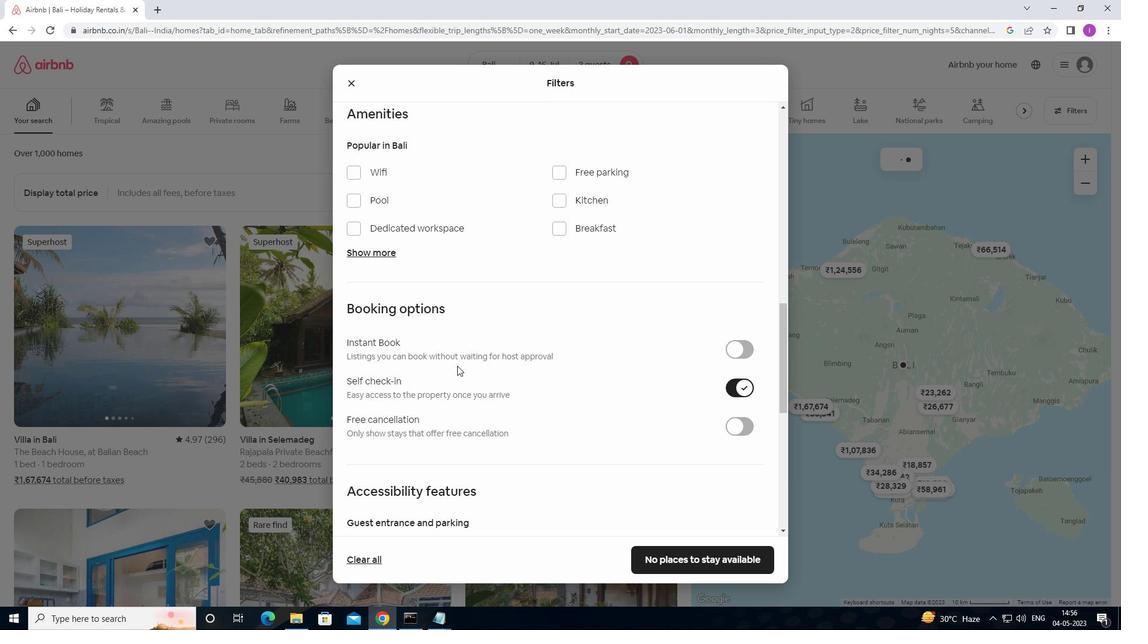 
Action: Mouse moved to (467, 356)
Screenshot: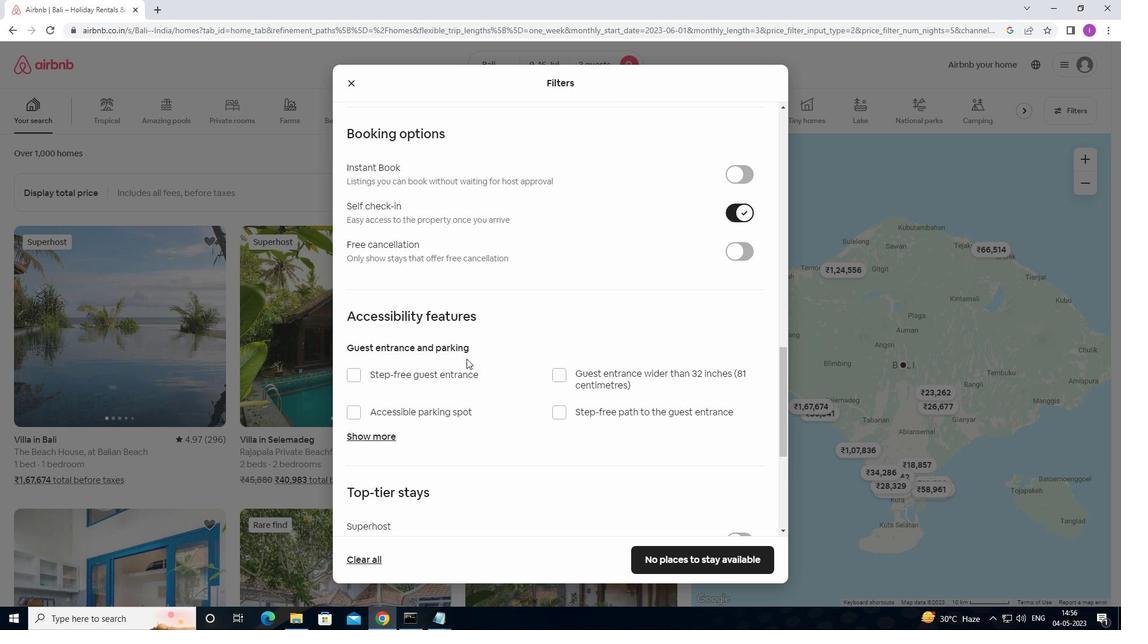 
Action: Mouse scrolled (467, 356) with delta (0, 0)
Screenshot: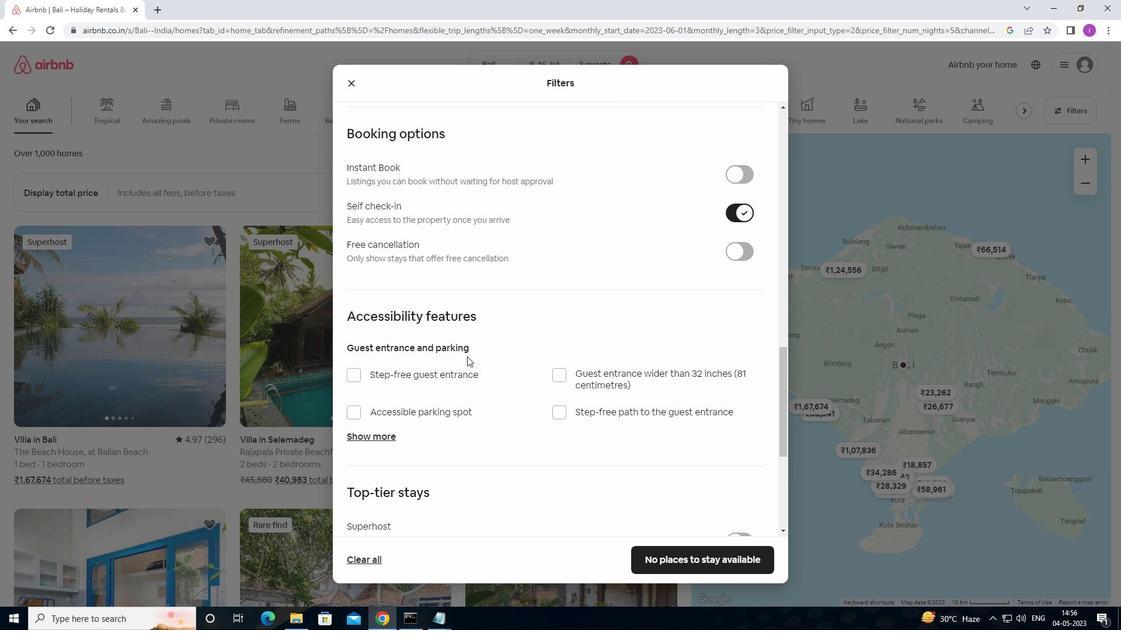 
Action: Mouse moved to (468, 355)
Screenshot: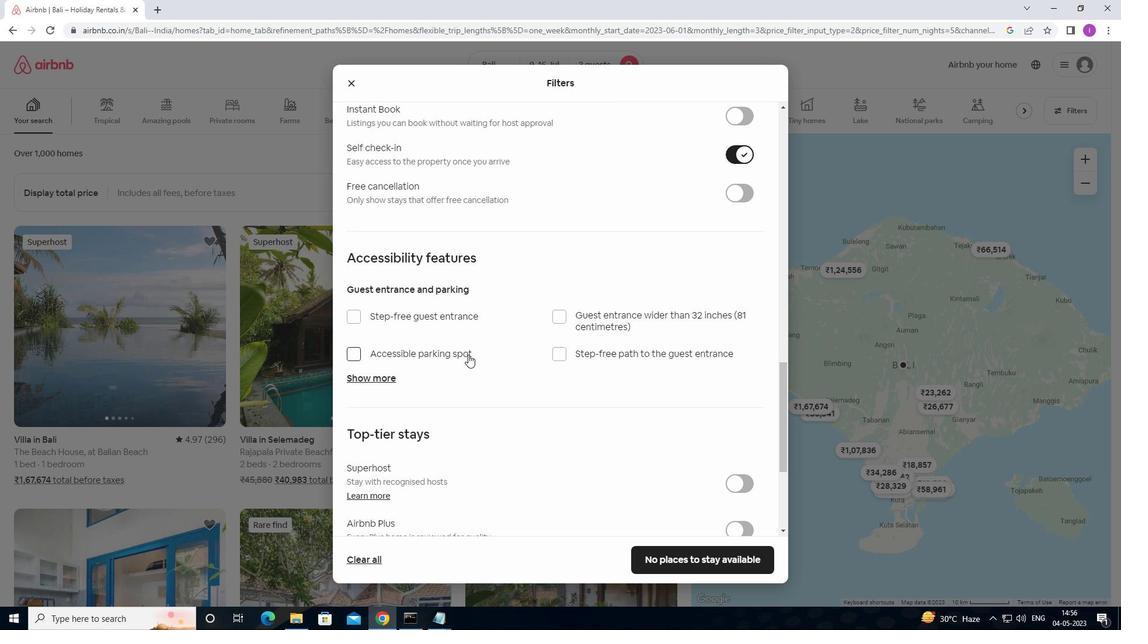 
Action: Mouse scrolled (468, 354) with delta (0, 0)
Screenshot: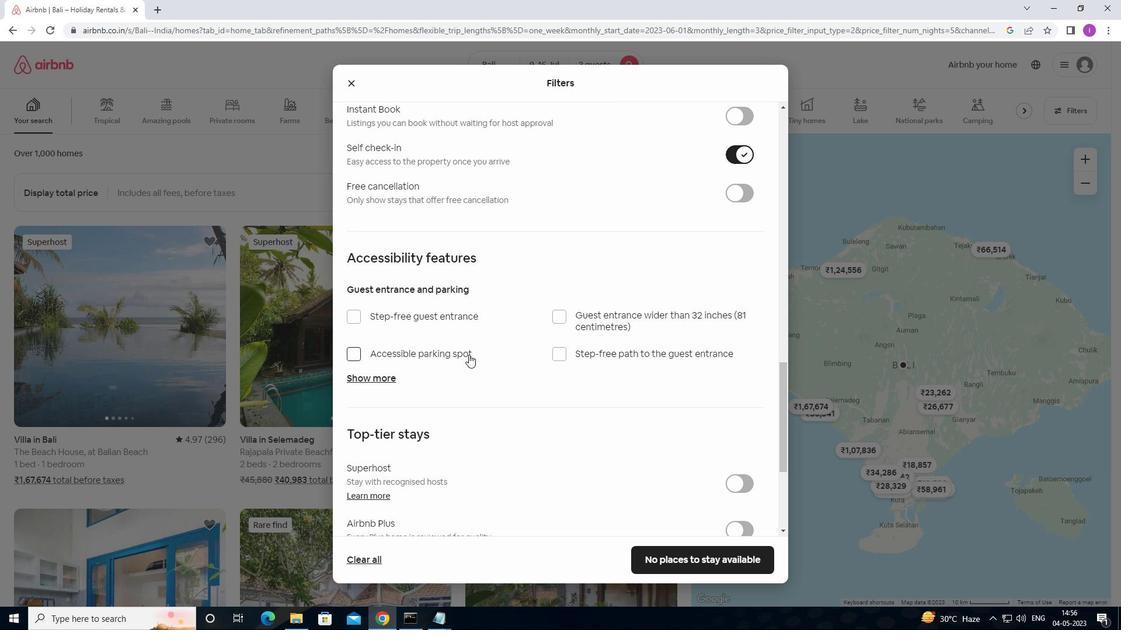 
Action: Mouse scrolled (468, 354) with delta (0, 0)
Screenshot: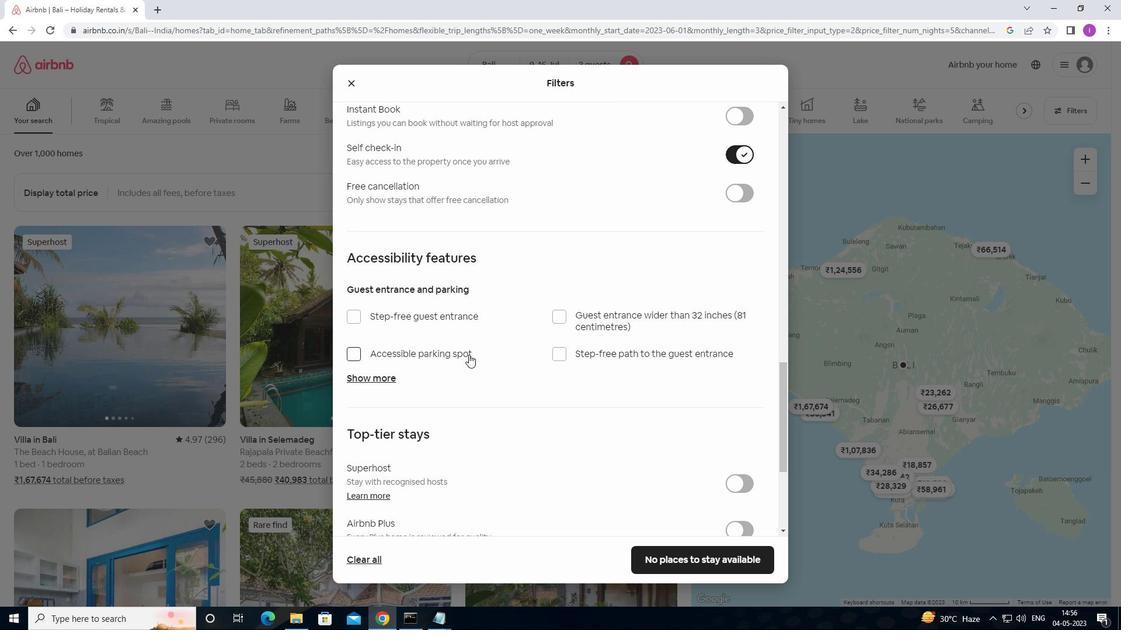 
Action: Mouse scrolled (468, 354) with delta (0, 0)
Screenshot: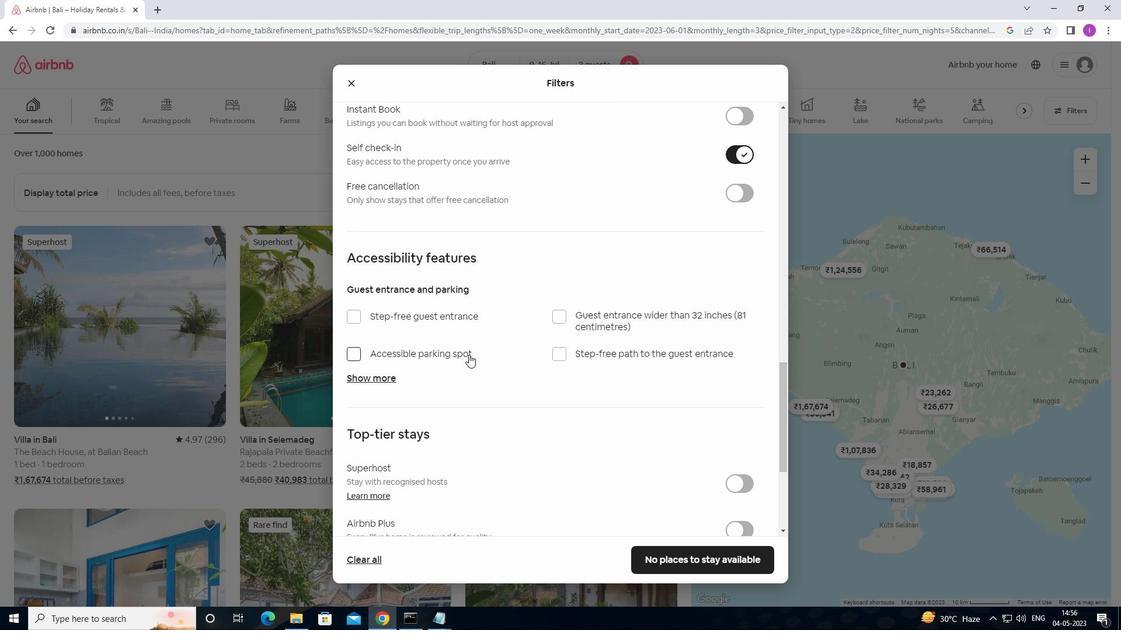 
Action: Mouse moved to (470, 352)
Screenshot: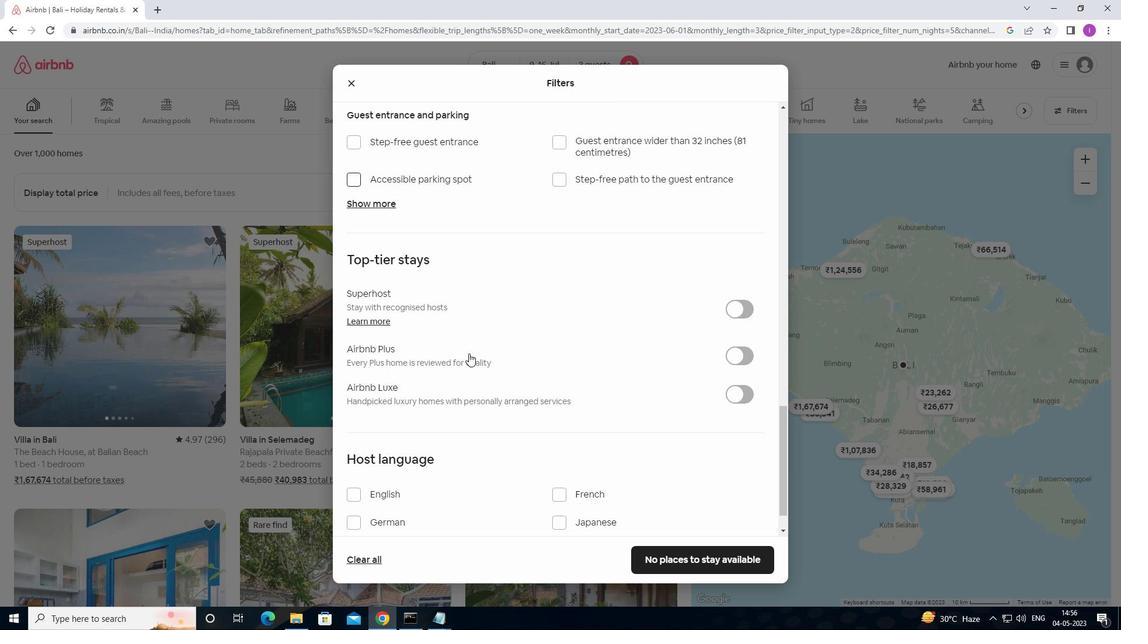 
Action: Mouse scrolled (470, 351) with delta (0, 0)
Screenshot: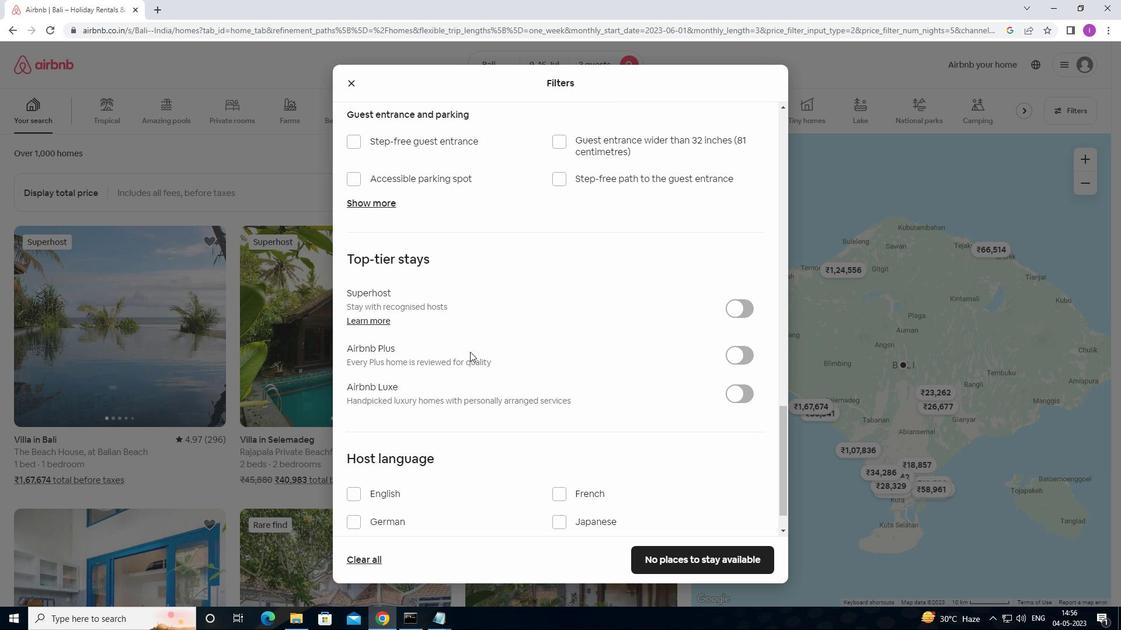 
Action: Mouse scrolled (470, 351) with delta (0, 0)
Screenshot: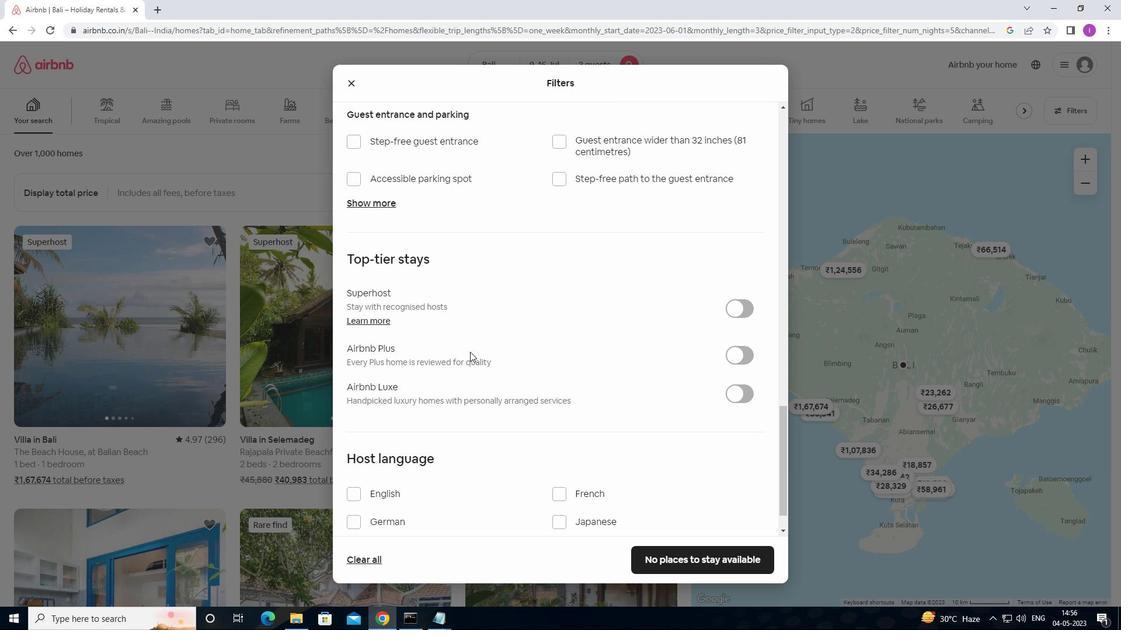 
Action: Mouse scrolled (470, 351) with delta (0, 0)
Screenshot: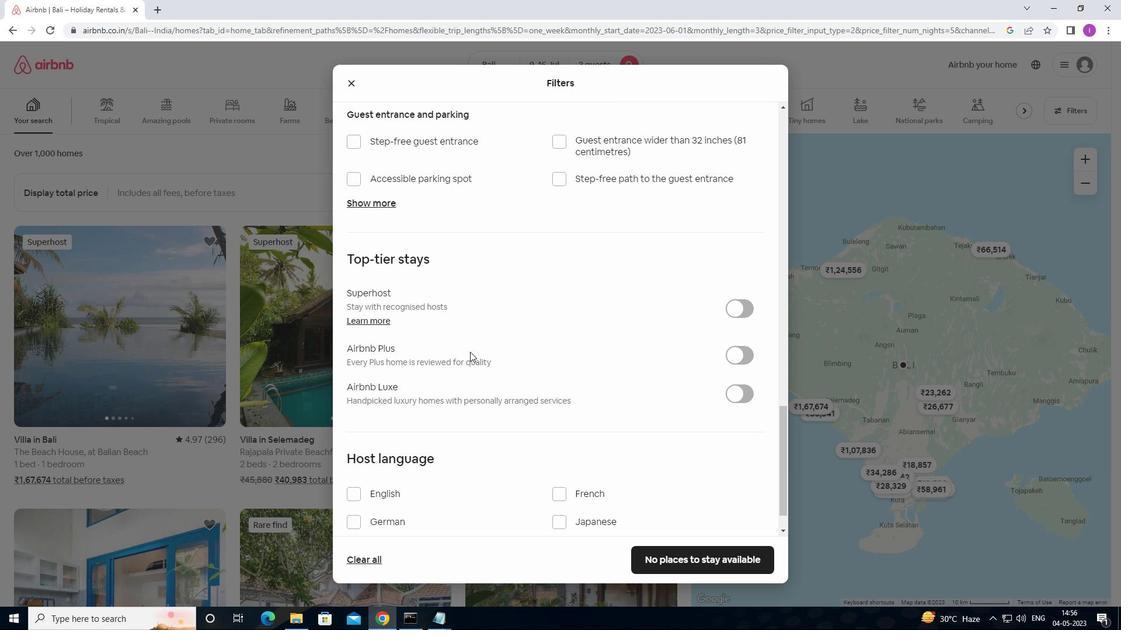 
Action: Mouse scrolled (470, 351) with delta (0, 0)
Screenshot: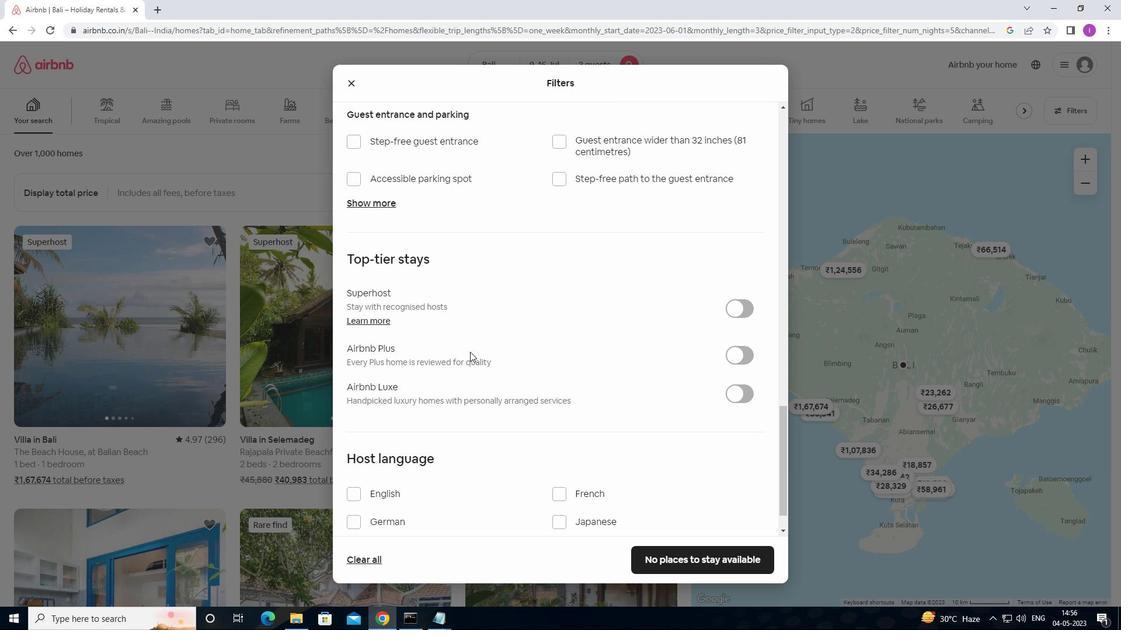 
Action: Mouse scrolled (470, 351) with delta (0, 0)
Screenshot: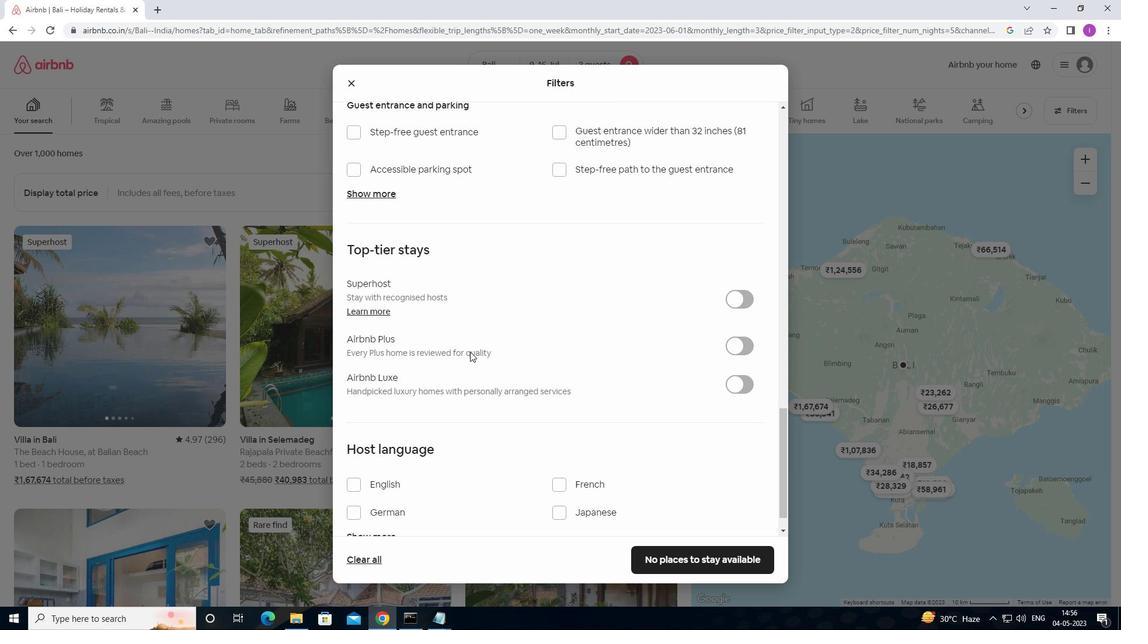 
Action: Mouse moved to (344, 450)
Screenshot: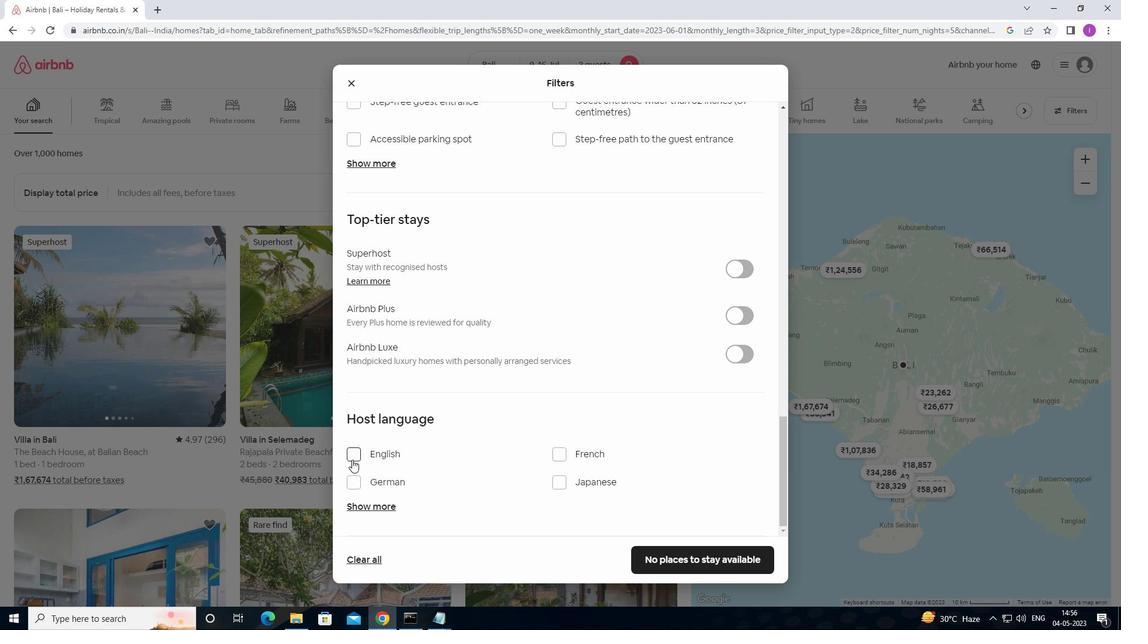 
Action: Mouse pressed left at (344, 450)
Screenshot: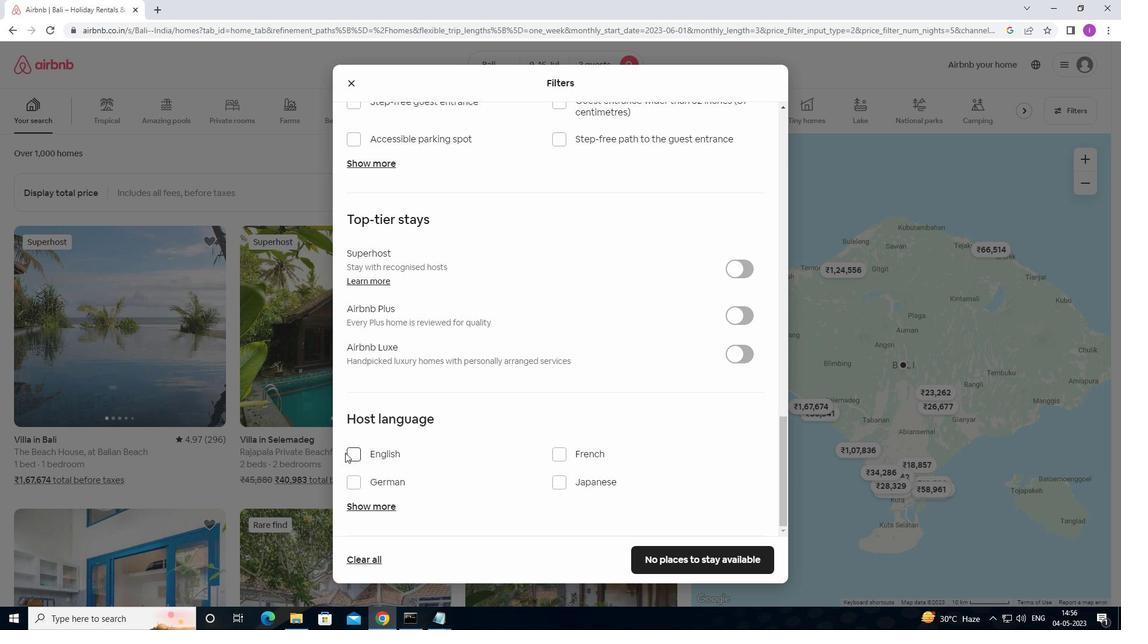 
Action: Mouse moved to (357, 454)
Screenshot: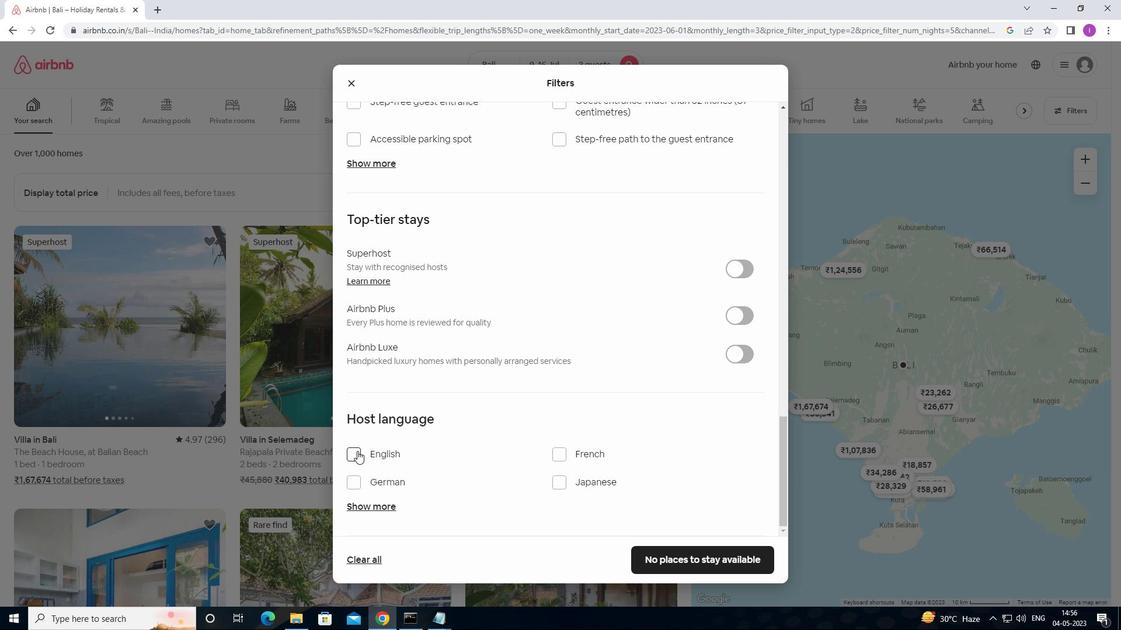 
Action: Mouse pressed left at (357, 454)
Screenshot: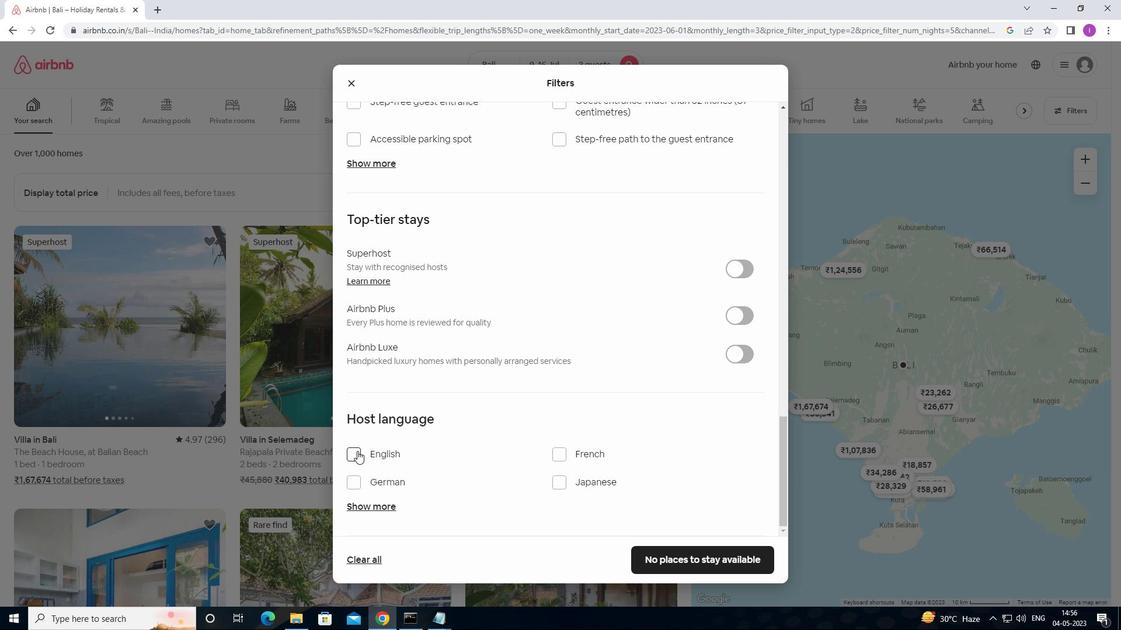 
Action: Mouse moved to (676, 556)
Screenshot: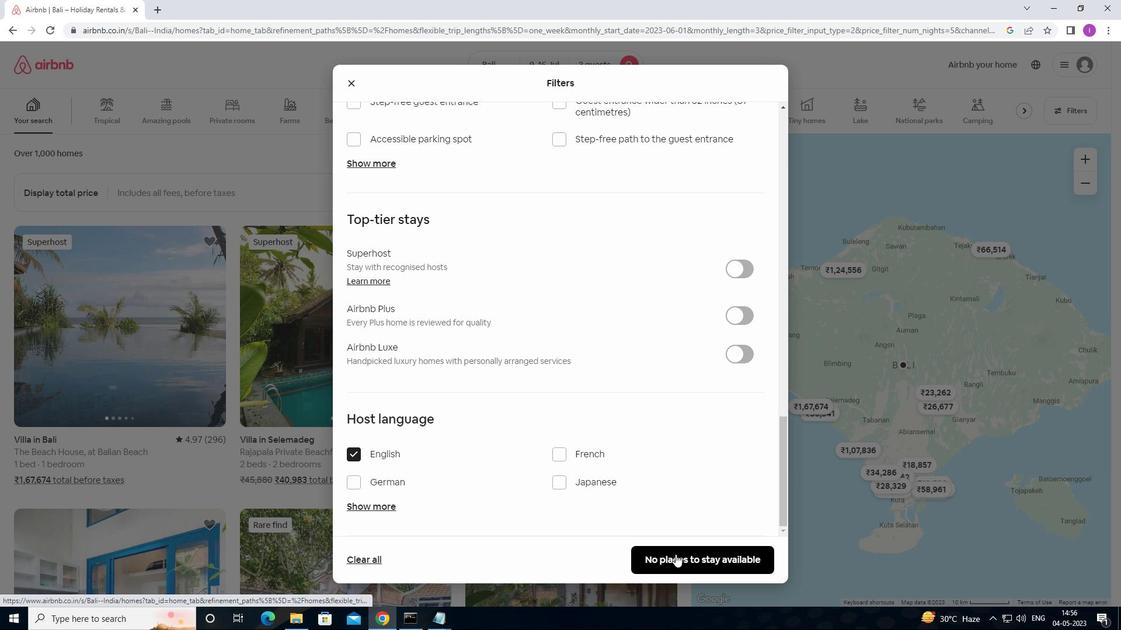 
Action: Mouse pressed left at (676, 556)
Screenshot: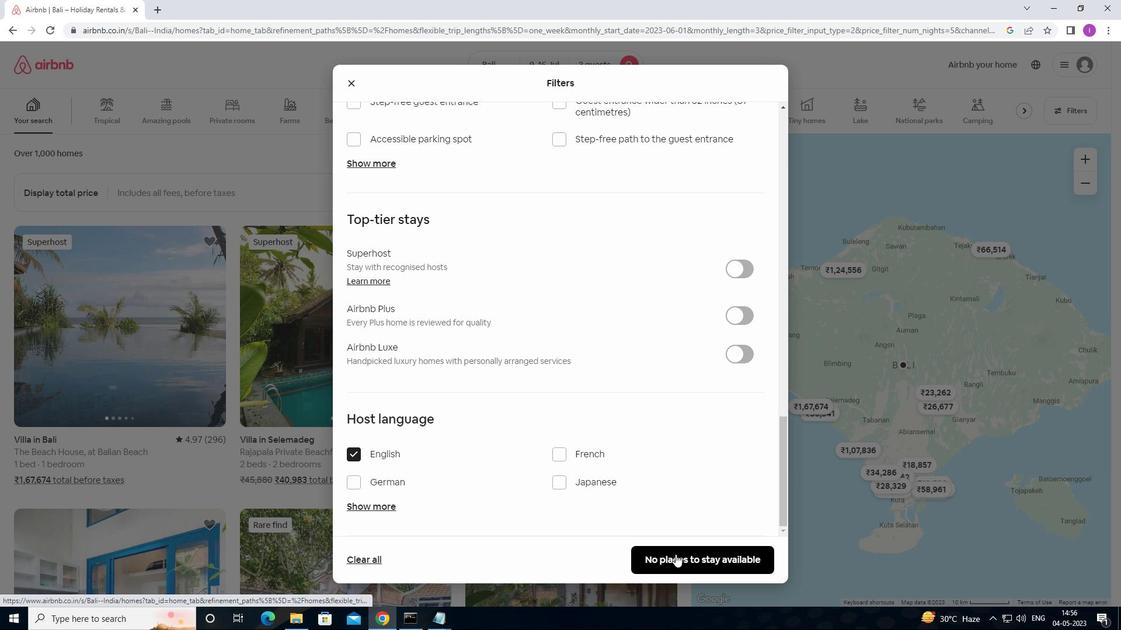 
Action: Mouse moved to (696, 562)
Screenshot: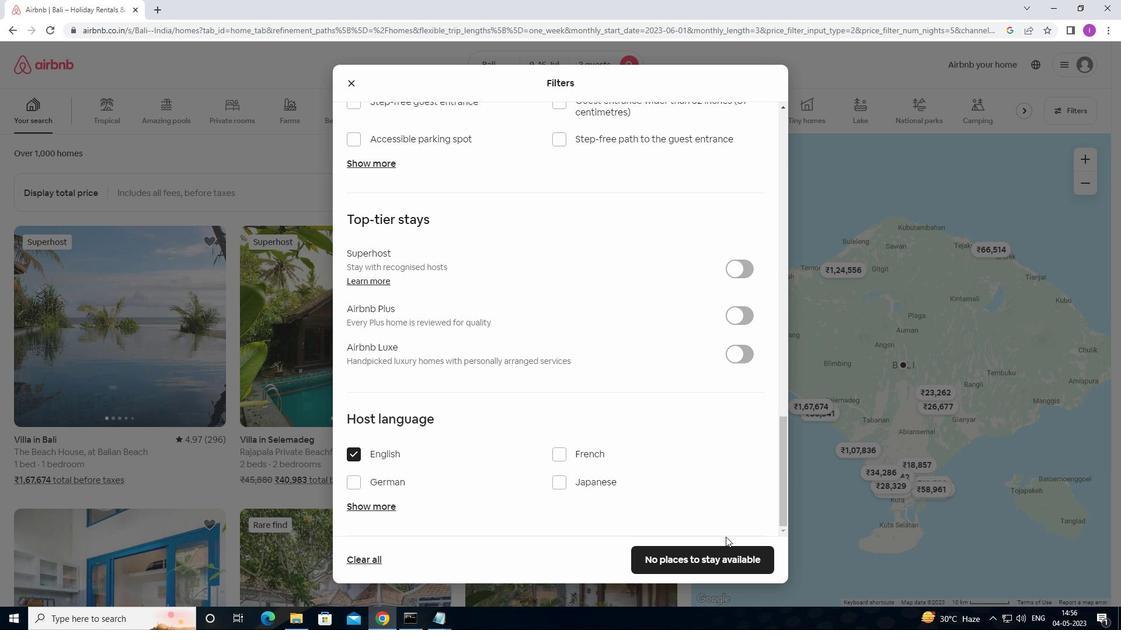 
Action: Mouse pressed left at (696, 562)
Screenshot: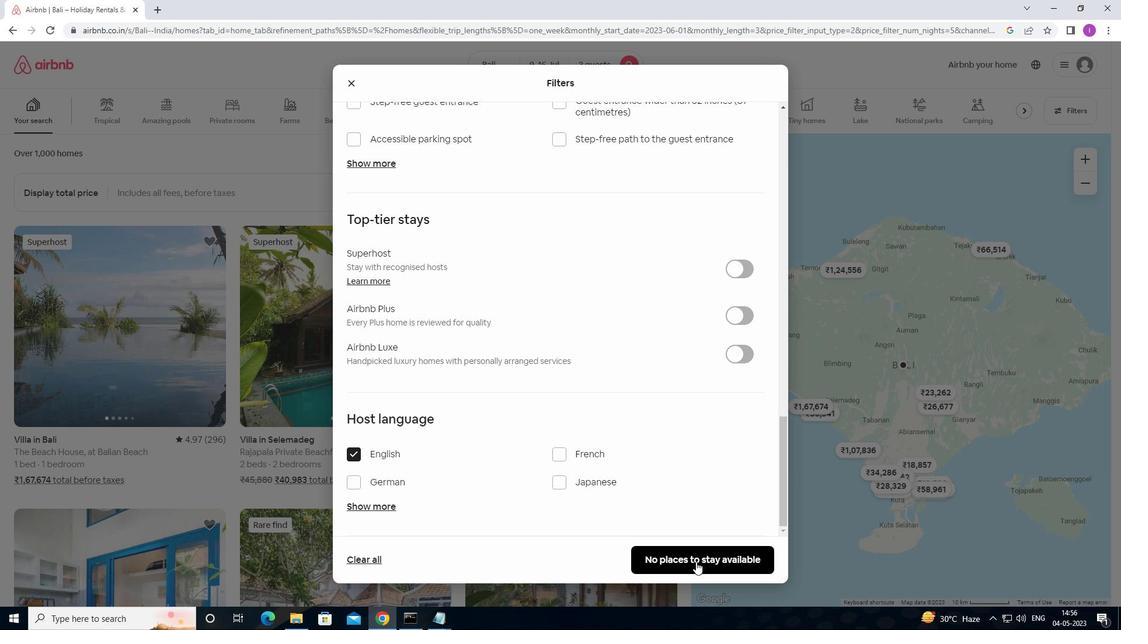 
Action: Mouse moved to (715, 540)
Screenshot: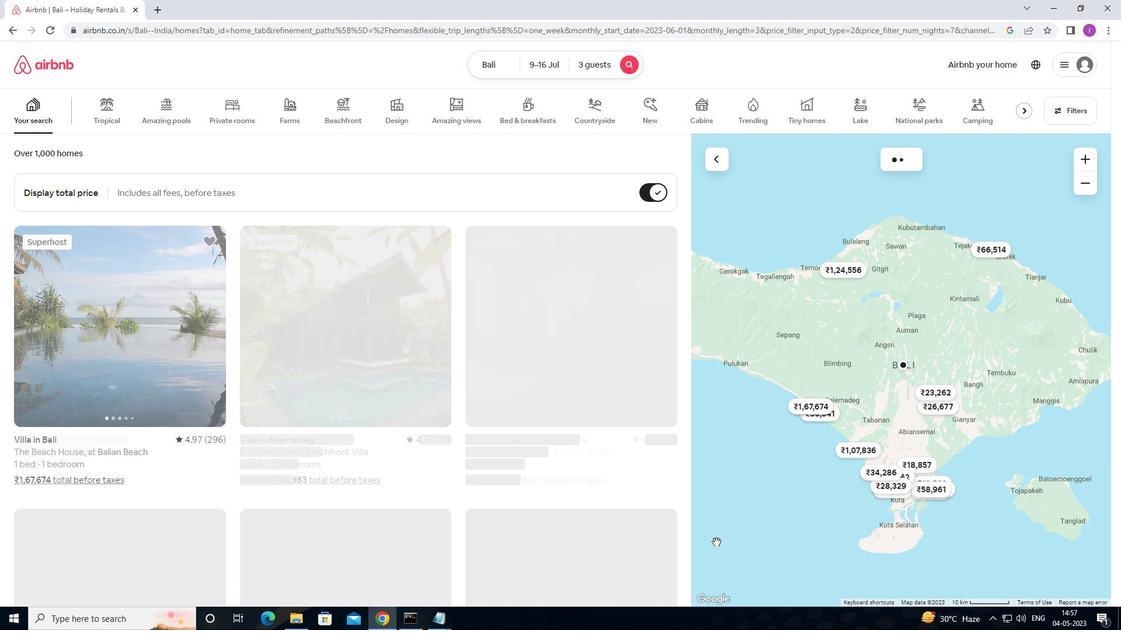 
